 Task: Look for space in Drăgăşani, Romania from 12th  July, 2023 to 15th July, 2023 for 3 adults in price range Rs.12000 to Rs.16000. Place can be entire place with 2 bedrooms having 3 beds and 1 bathroom. Property type can be house, flat, guest house. Booking option can be shelf check-in. Required host language is English.
Action: Mouse moved to (553, 52)
Screenshot: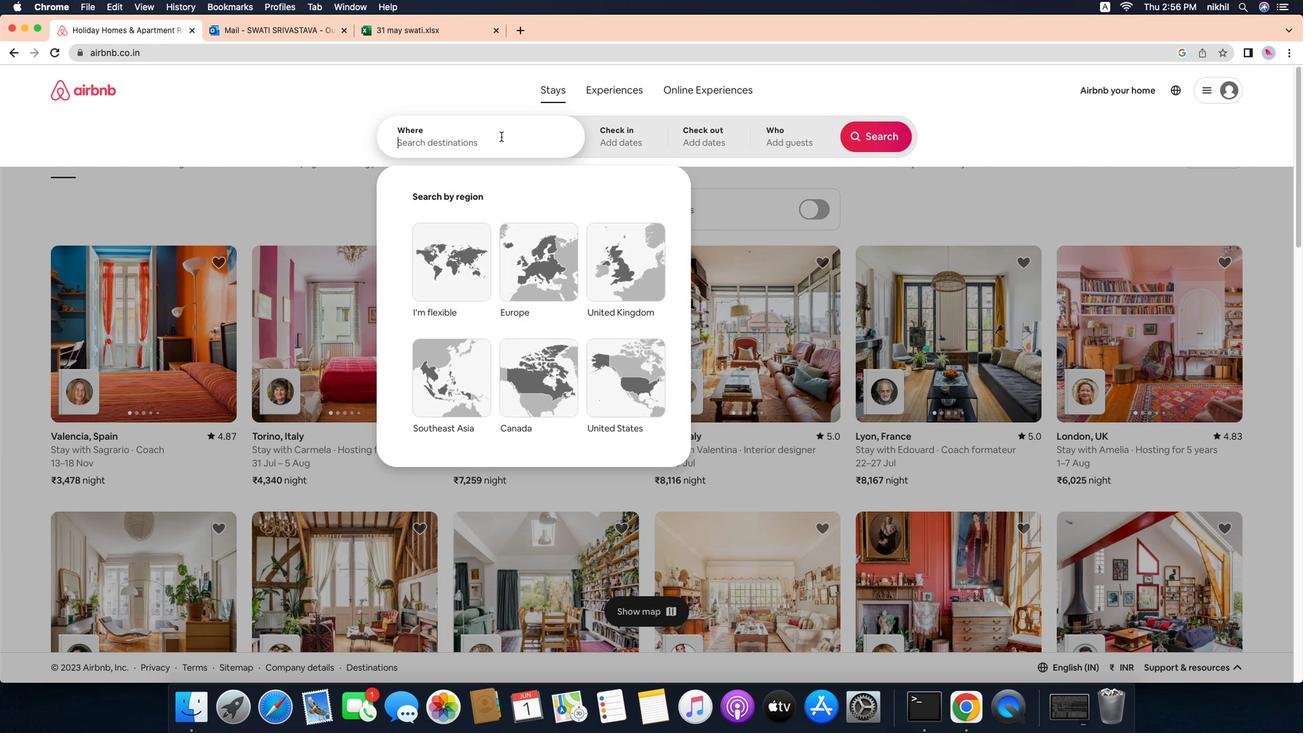 
Action: Mouse pressed left at (553, 52)
Screenshot: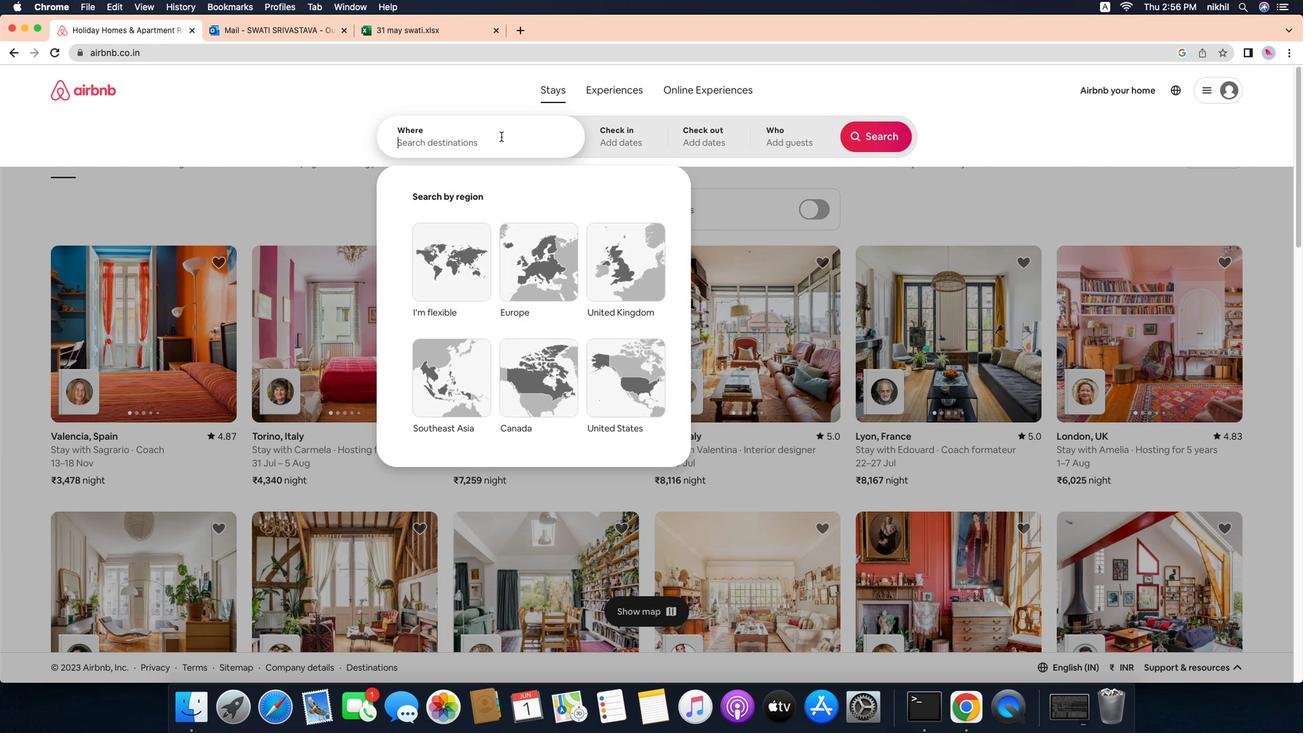 
Action: Mouse moved to (562, 51)
Screenshot: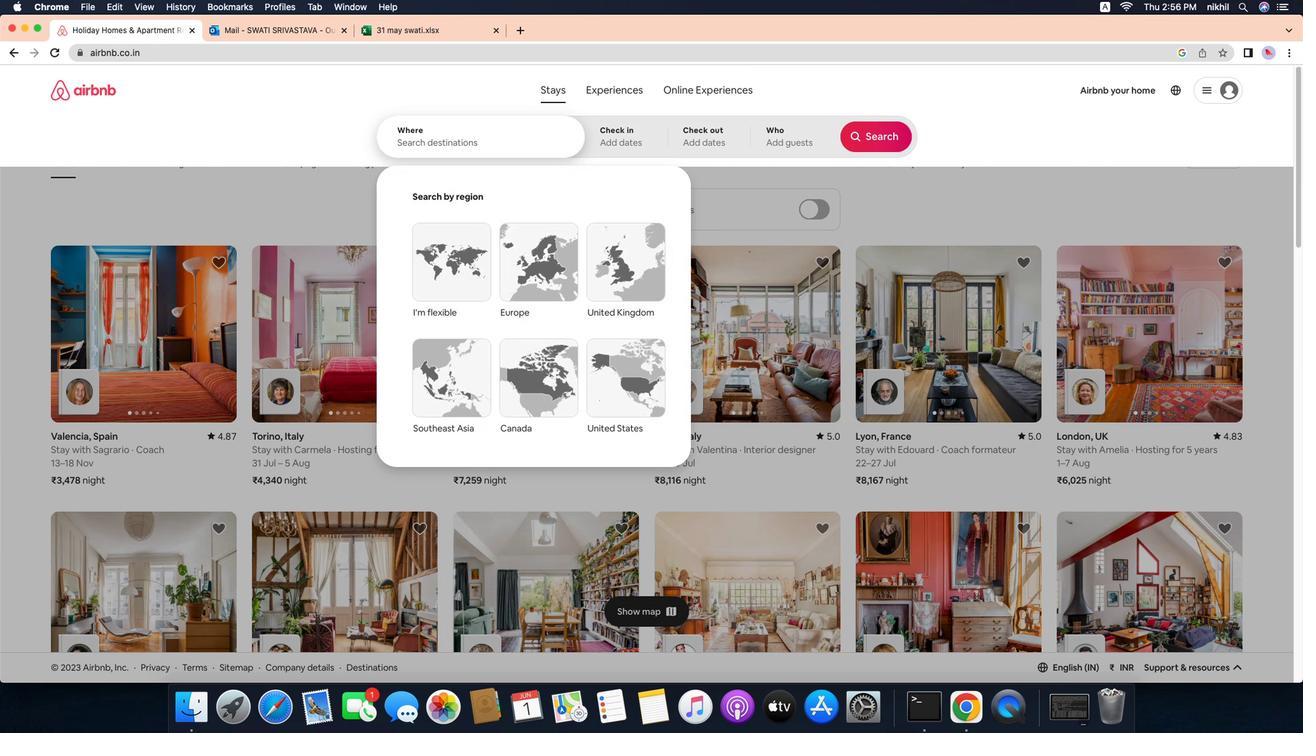 
Action: Mouse pressed left at (562, 51)
Screenshot: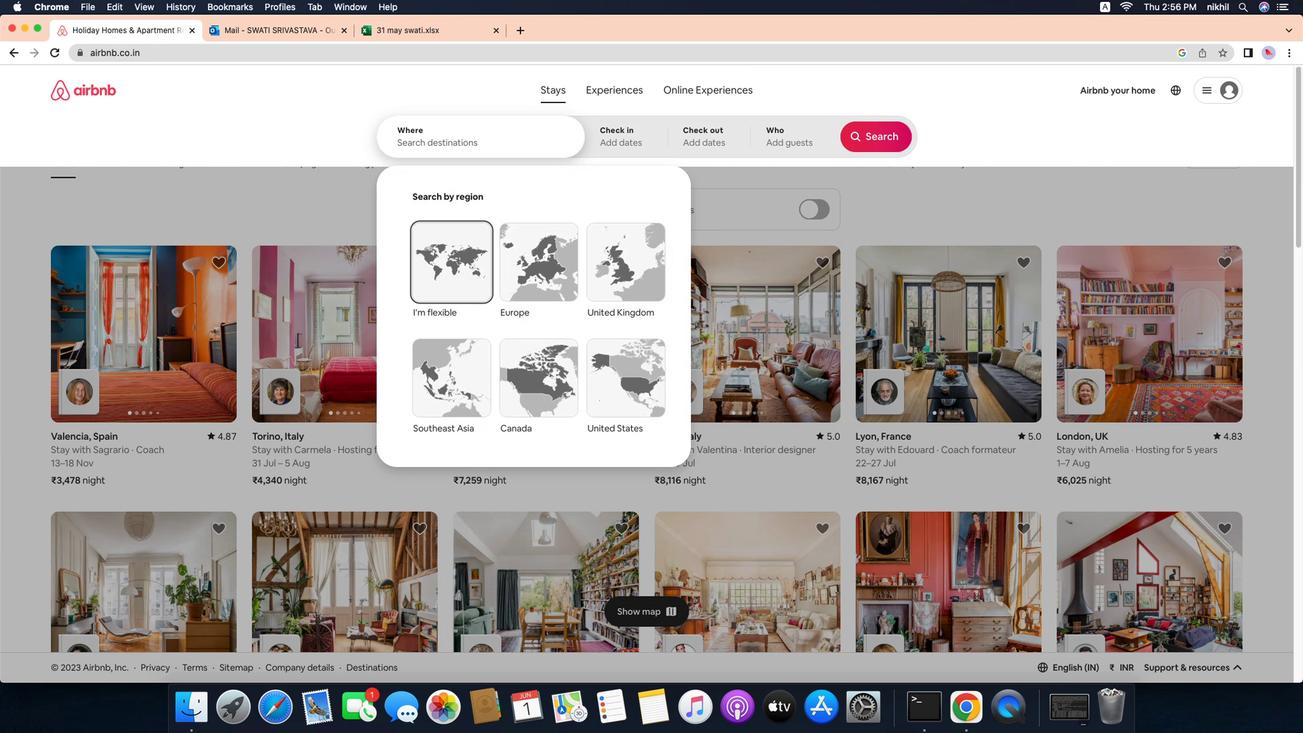 
Action: Mouse moved to (488, 99)
Screenshot: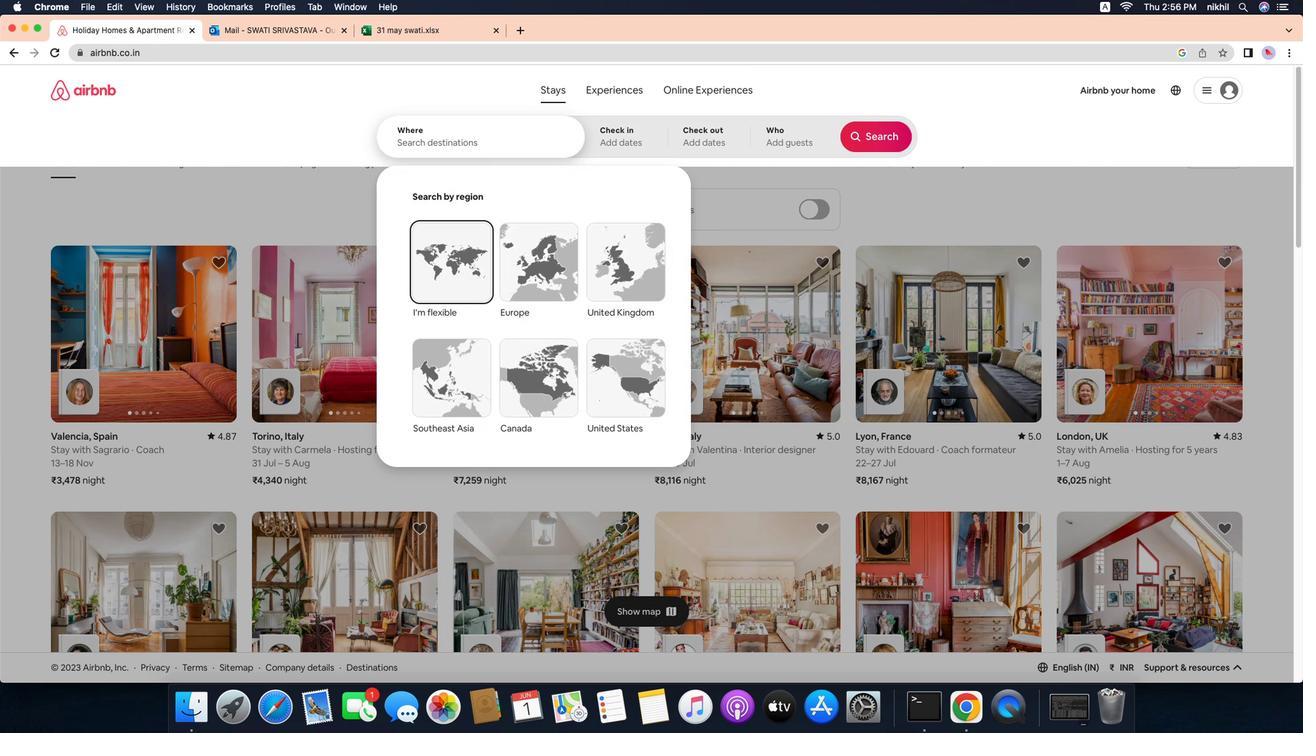 
Action: Mouse pressed left at (488, 99)
Screenshot: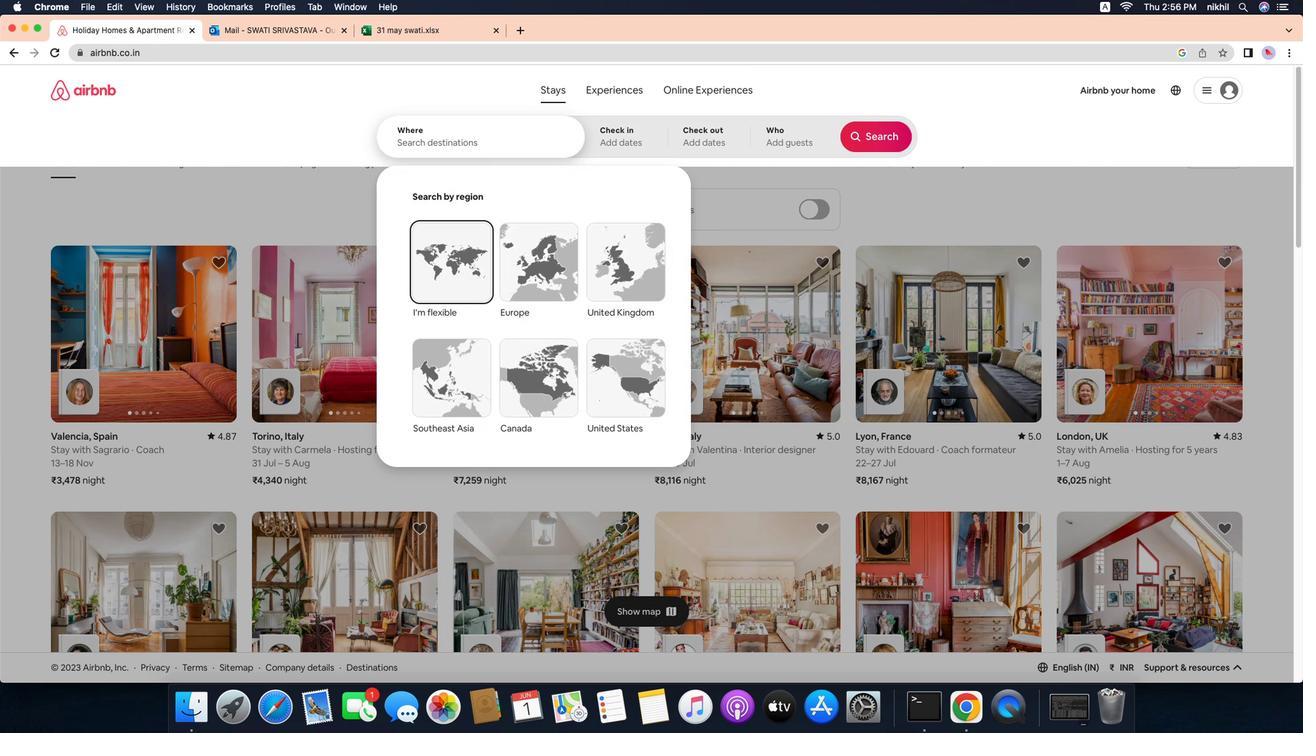 
Action: Key pressed Key.tabKey.caps_lock'D'
Screenshot: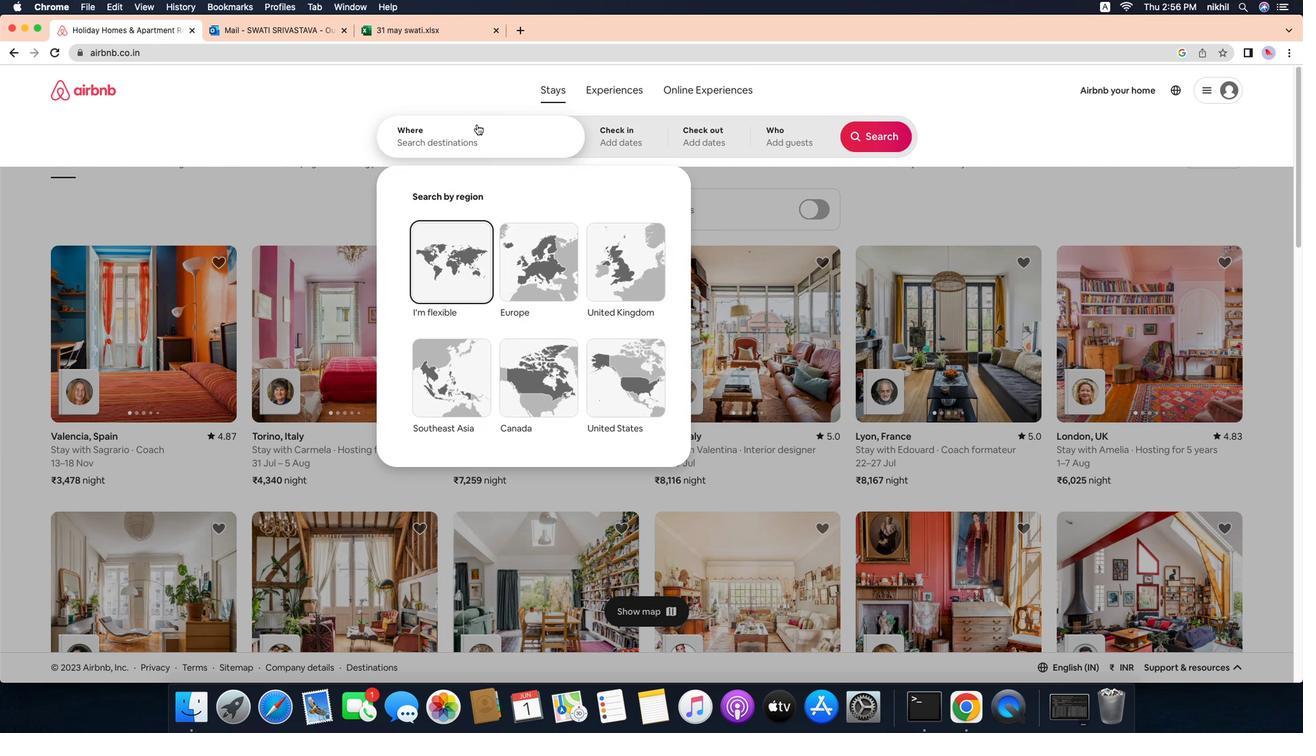 
Action: Mouse moved to (456, 97)
Screenshot: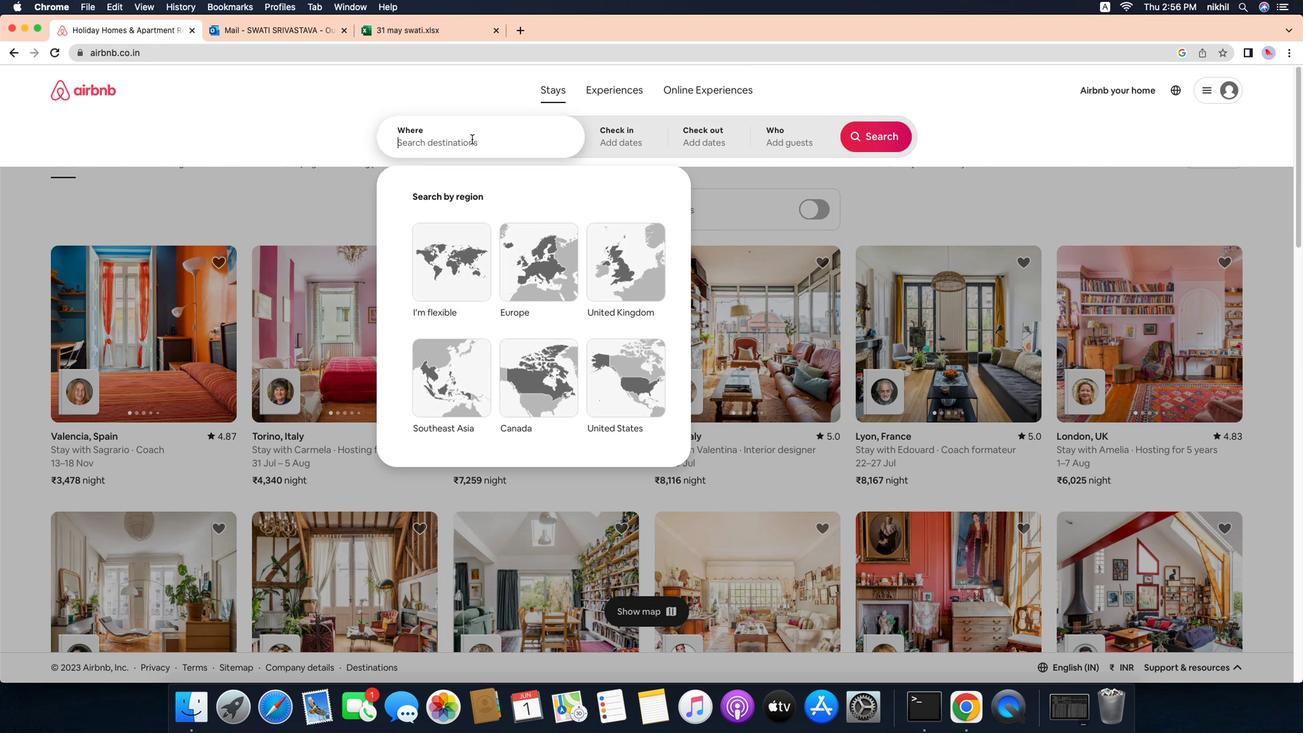 
Action: Mouse pressed left at (456, 97)
Screenshot: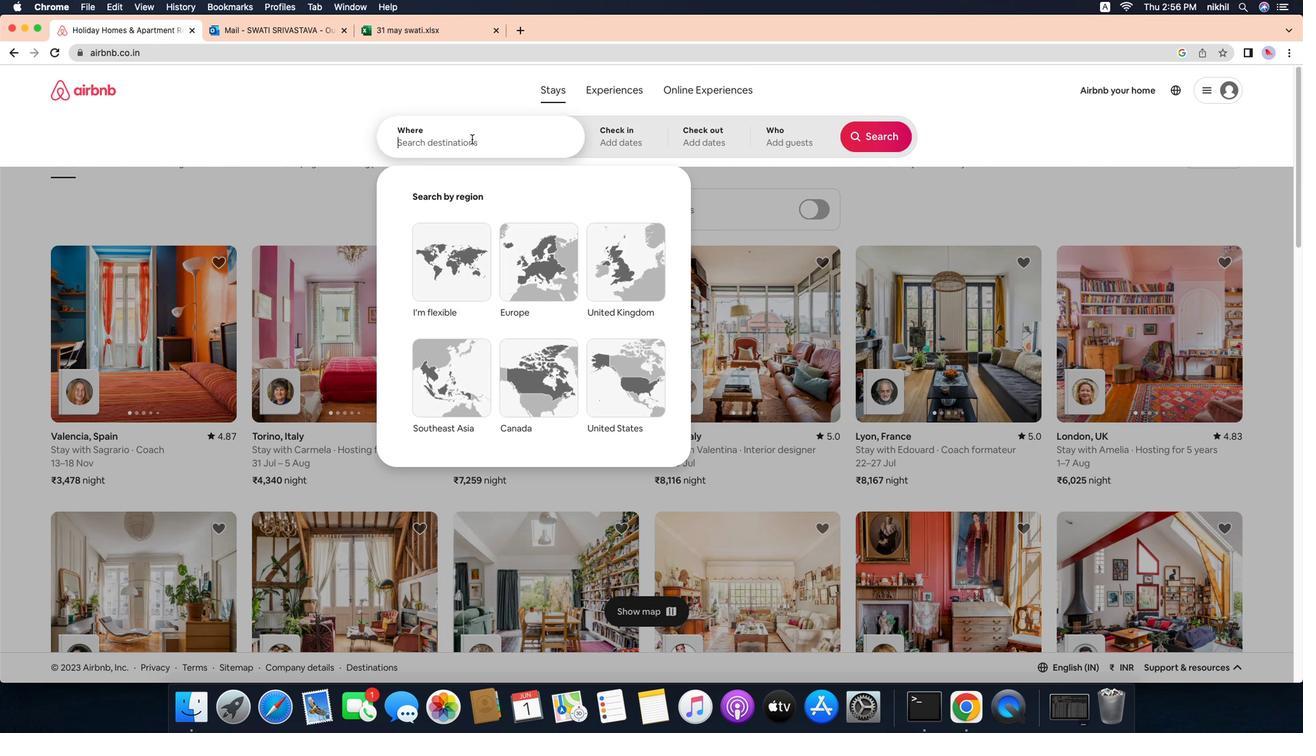 
Action: Mouse moved to (456, 101)
Screenshot: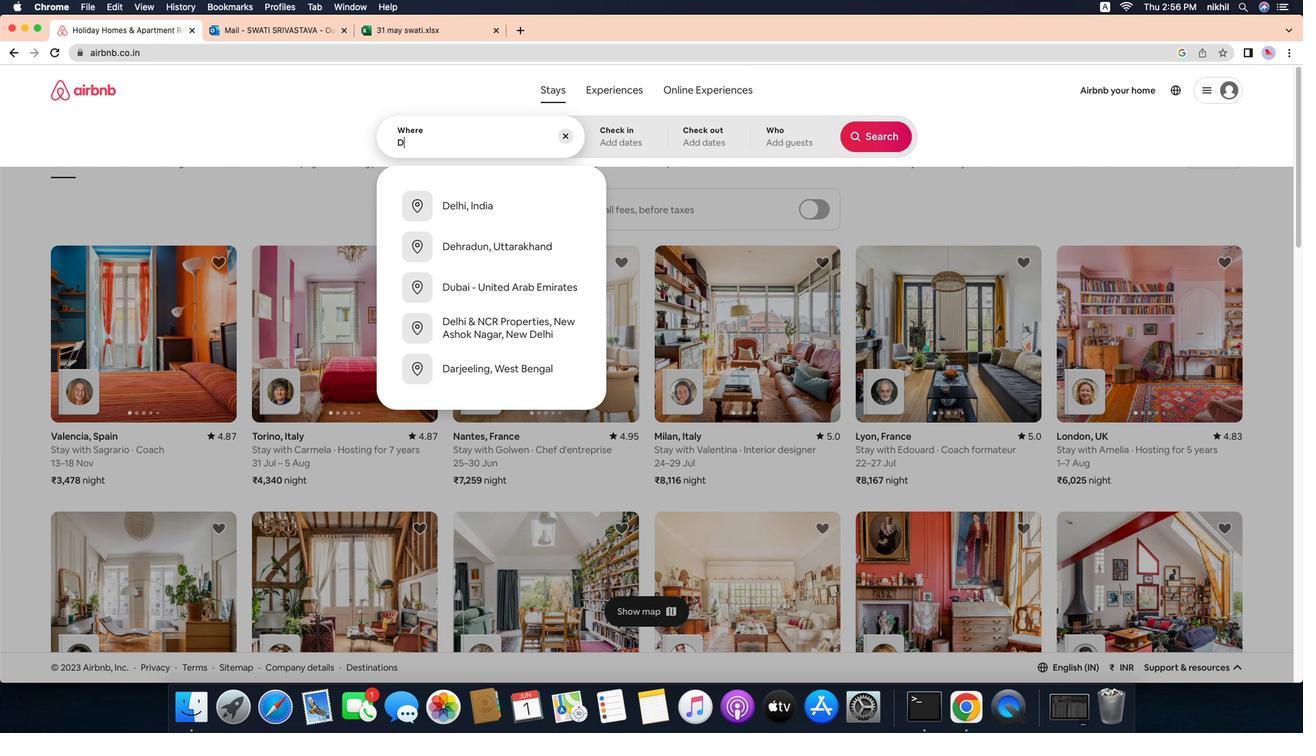 
Action: Key pressed 'D'Key.caps_lock'r''a''g''a''s''a''n''i'
Screenshot: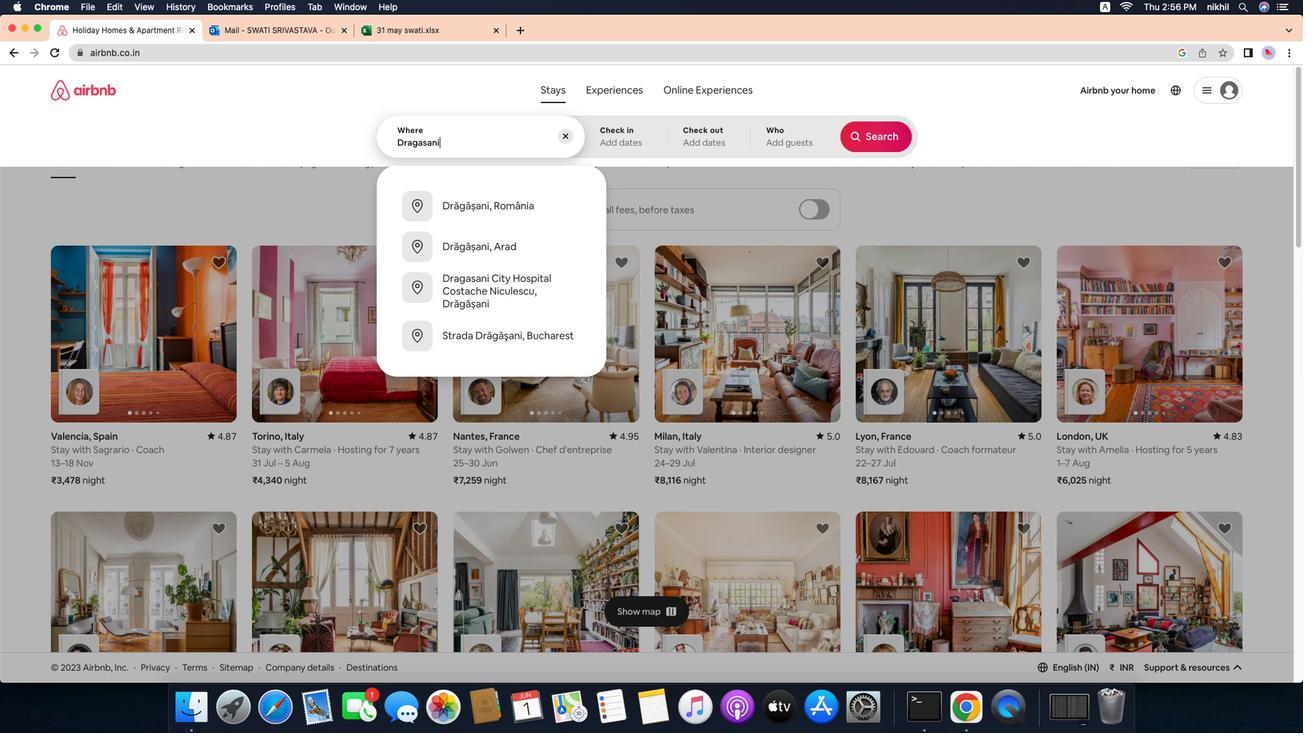 
Action: Mouse moved to (489, 175)
Screenshot: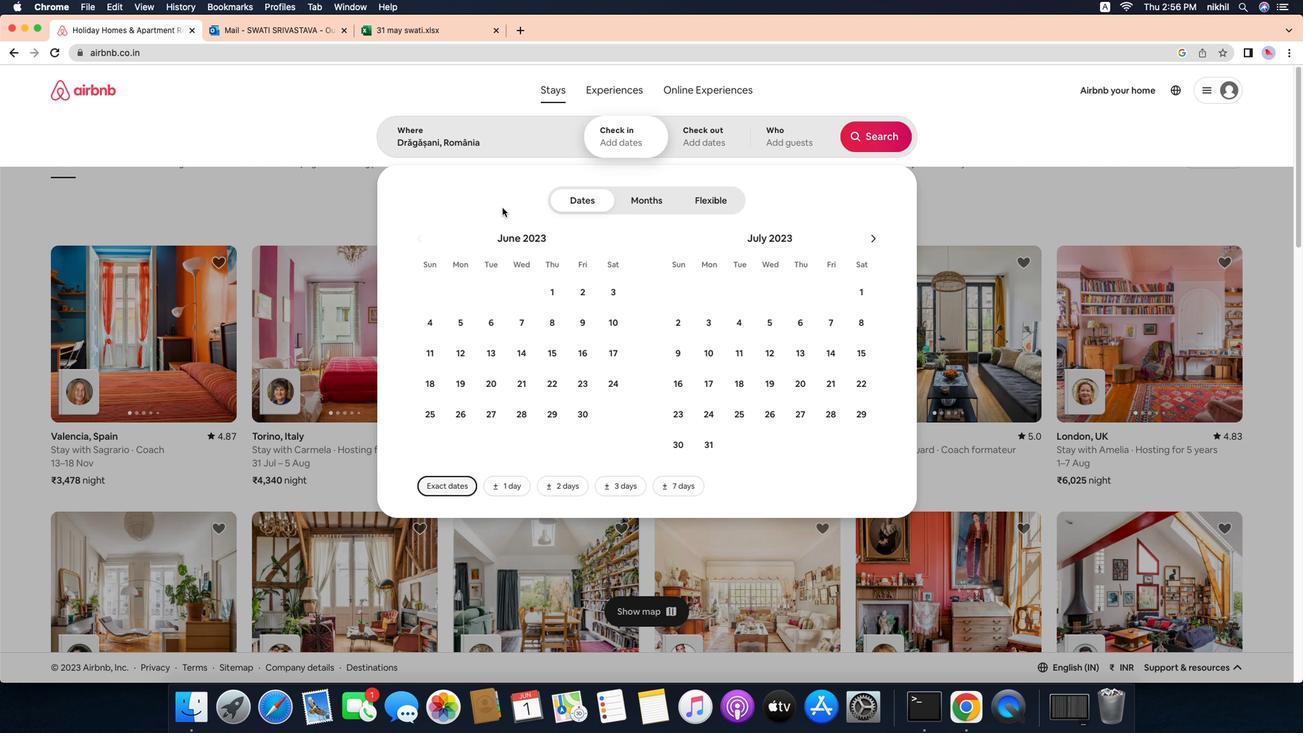 
Action: Mouse pressed left at (489, 175)
Screenshot: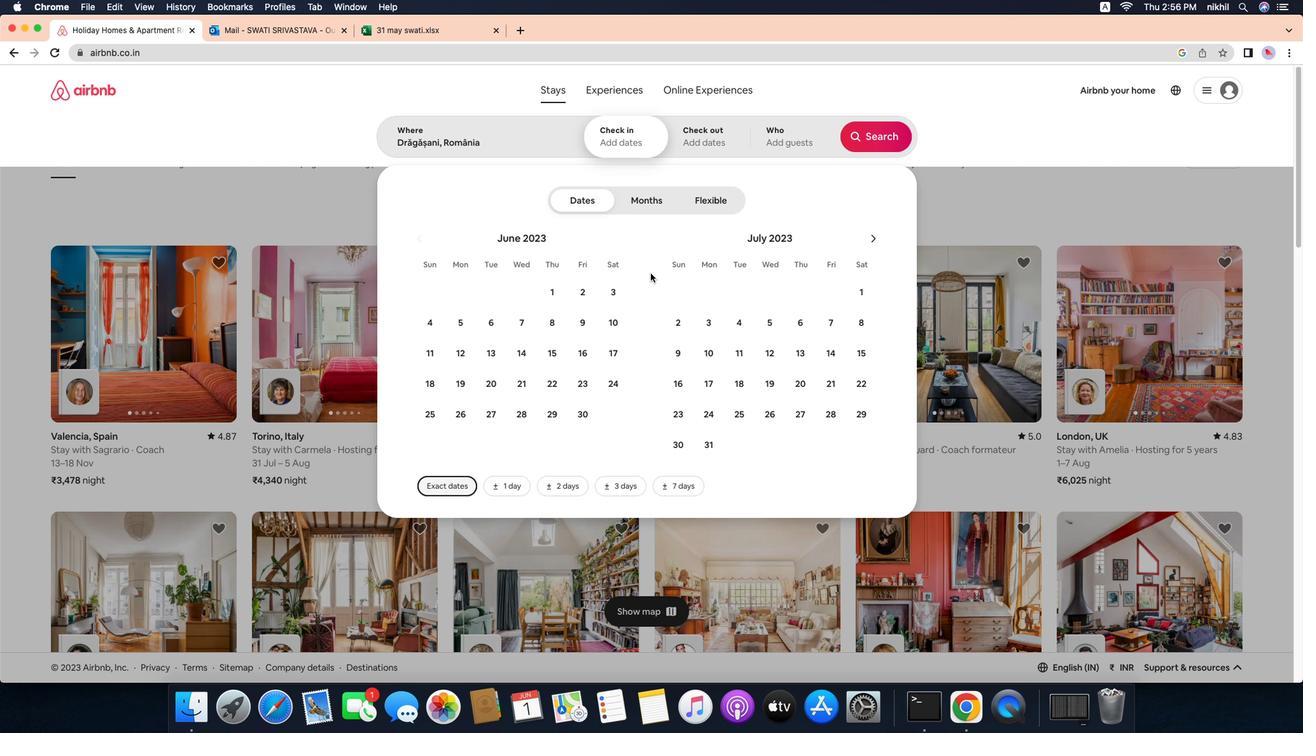
Action: Mouse moved to (784, 325)
Screenshot: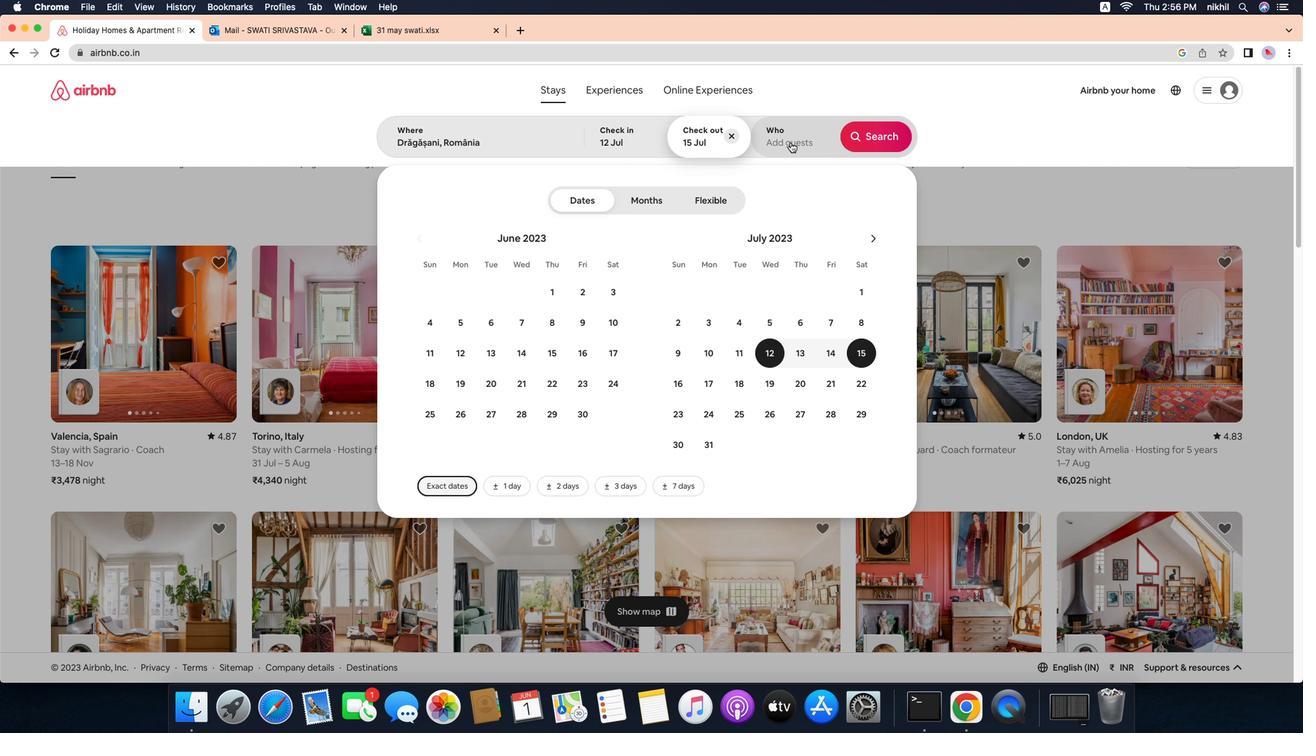
Action: Mouse pressed left at (784, 325)
Screenshot: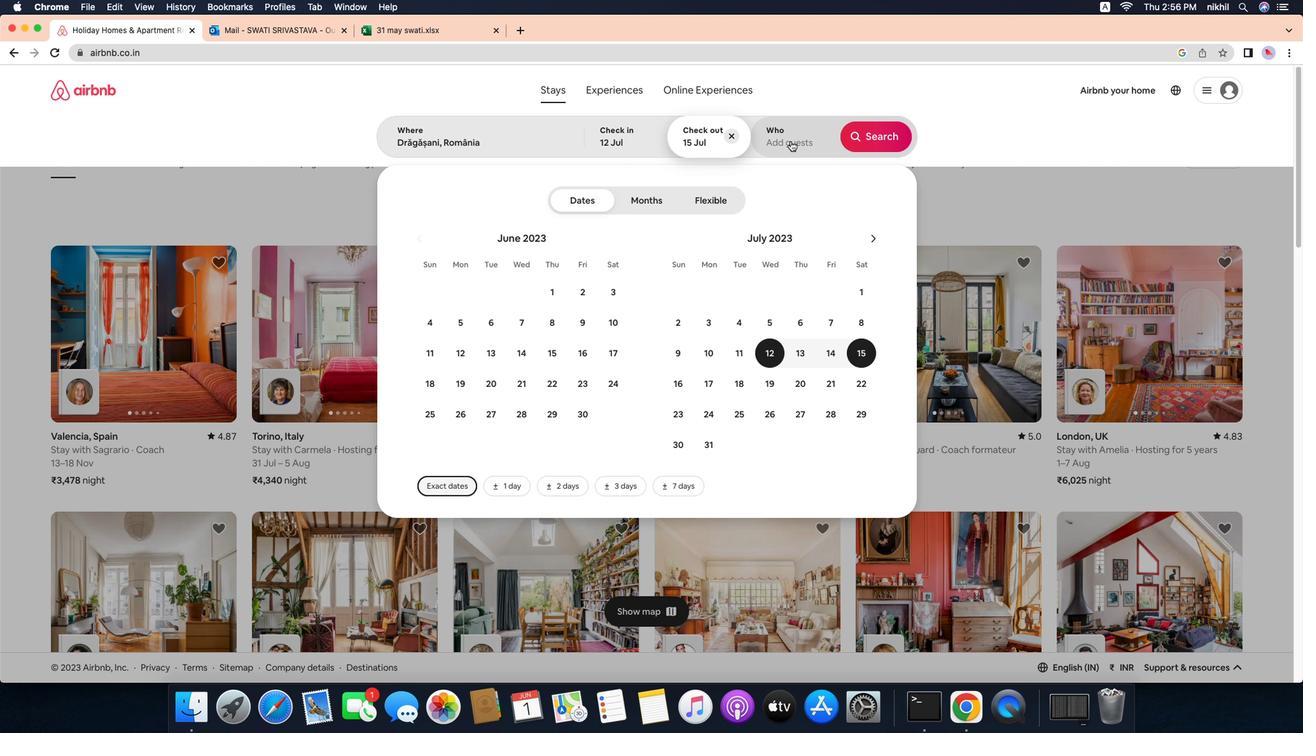 
Action: Mouse moved to (864, 334)
Screenshot: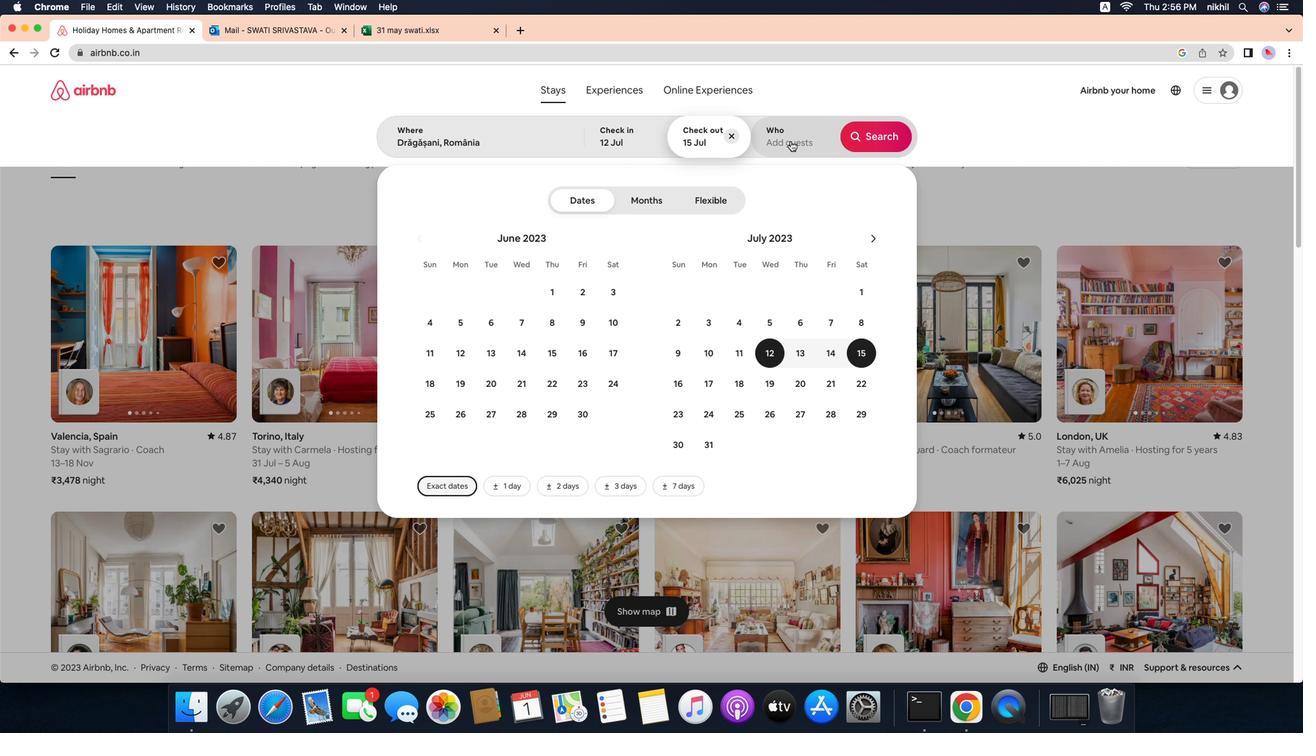 
Action: Mouse pressed left at (864, 334)
Screenshot: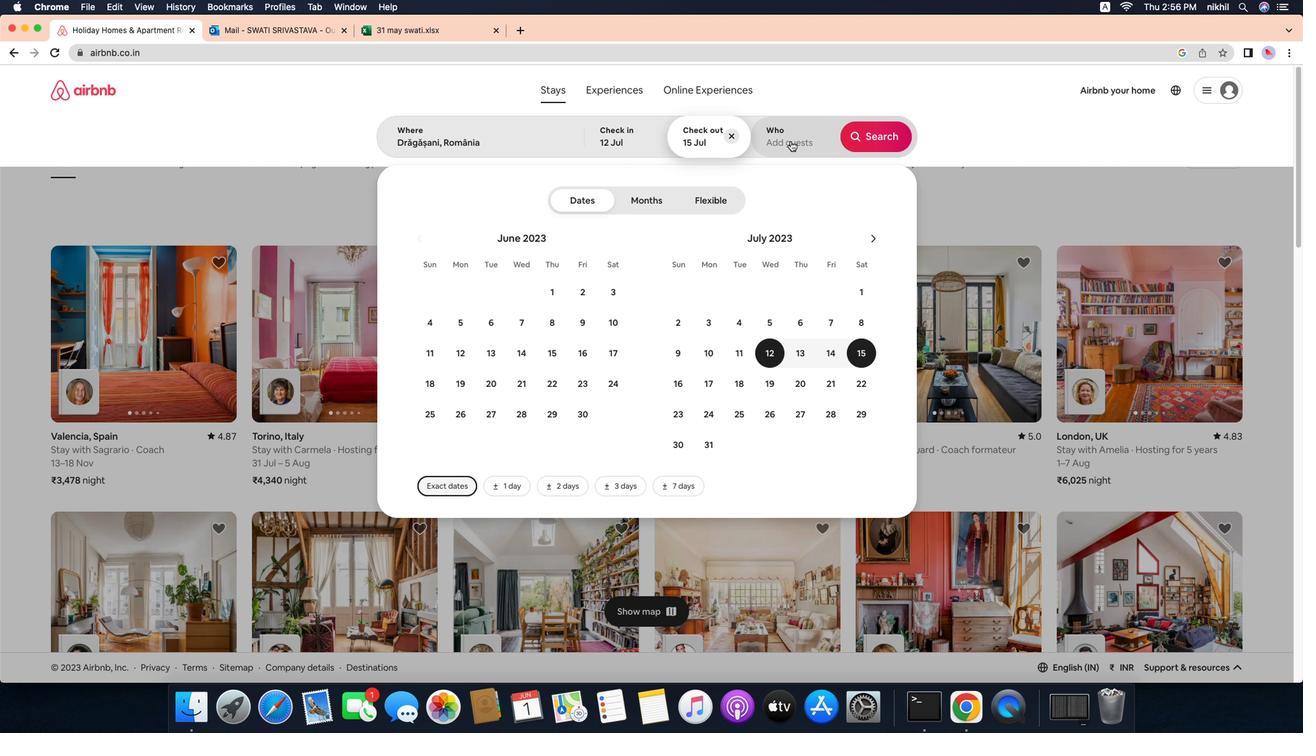 
Action: Mouse moved to (796, 103)
Screenshot: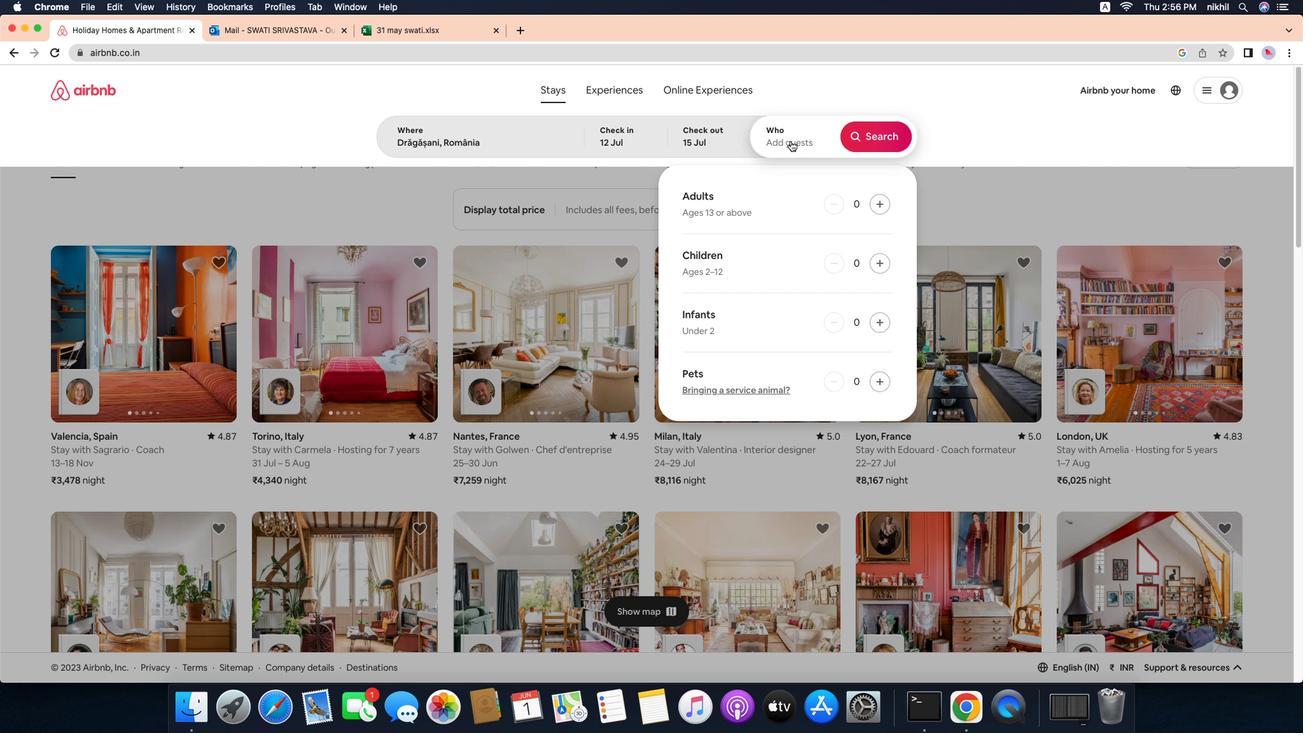 
Action: Mouse pressed left at (796, 103)
Screenshot: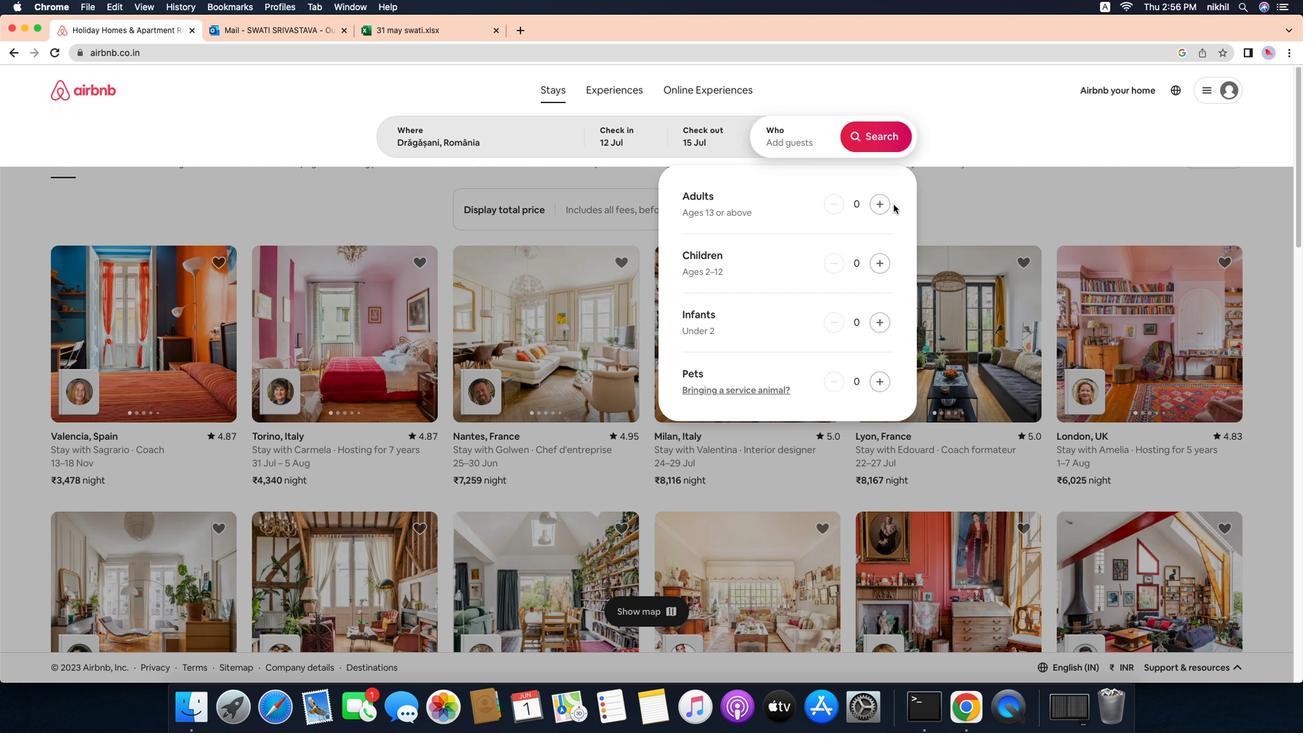 
Action: Mouse moved to (898, 171)
Screenshot: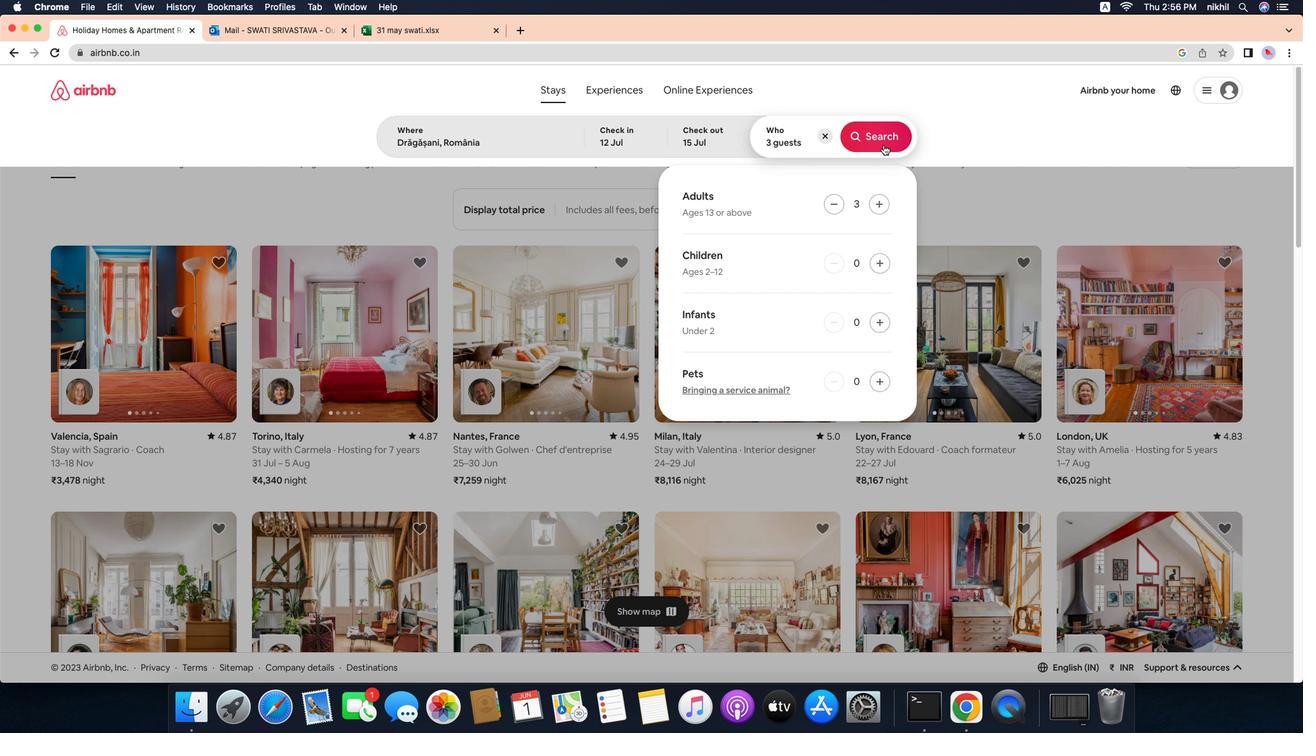 
Action: Mouse pressed left at (898, 171)
Screenshot: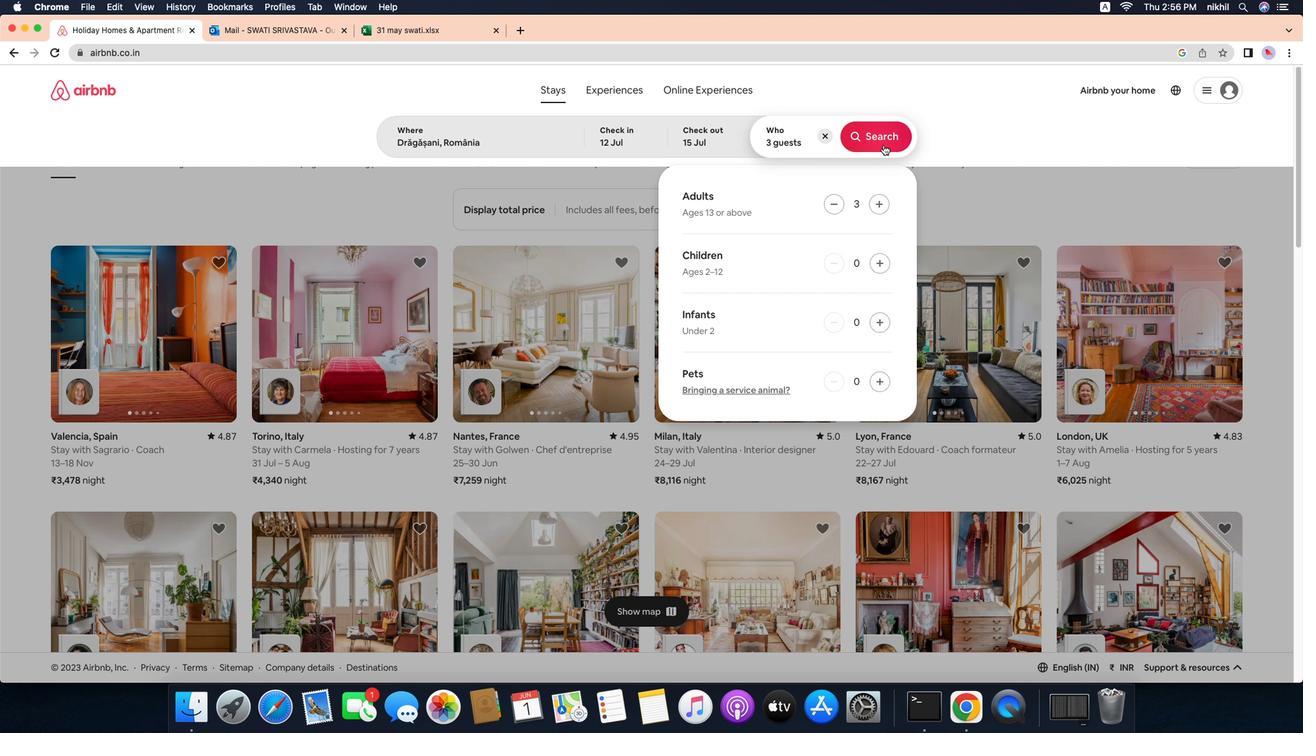 
Action: Mouse pressed left at (898, 171)
Screenshot: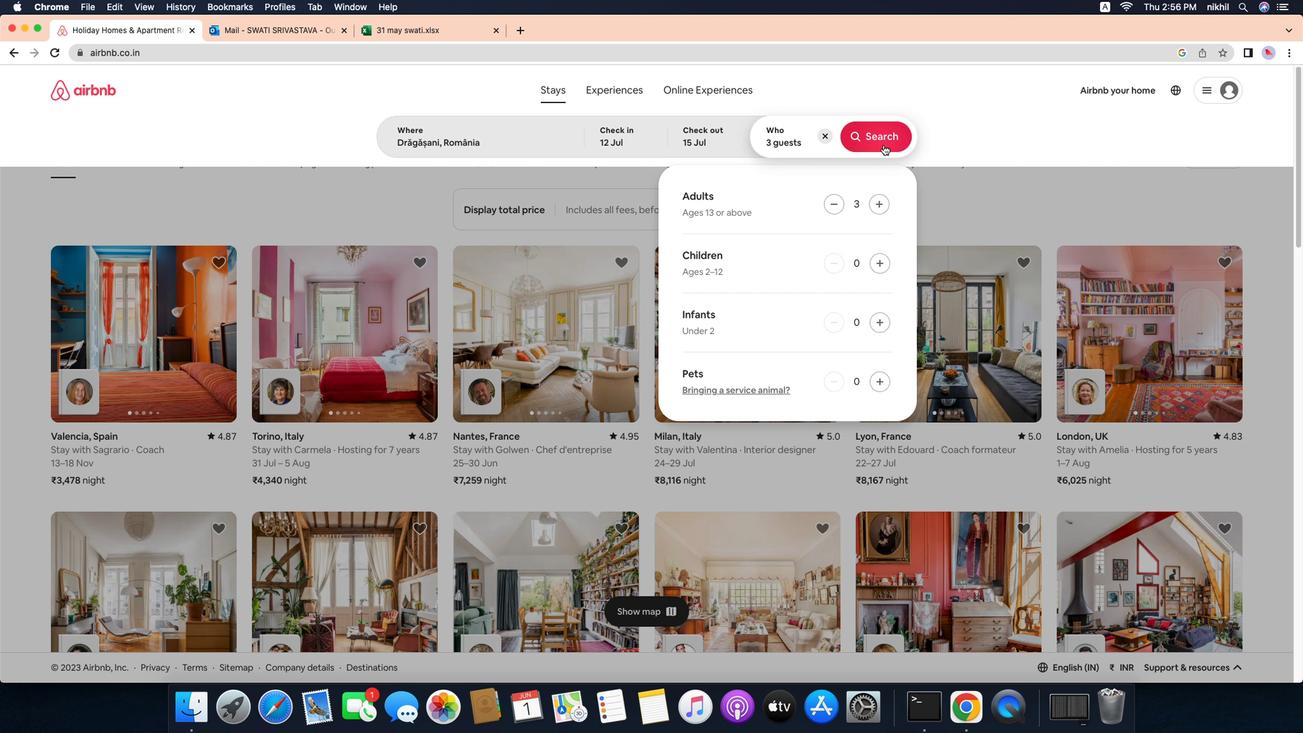 
Action: Mouse pressed left at (898, 171)
Screenshot: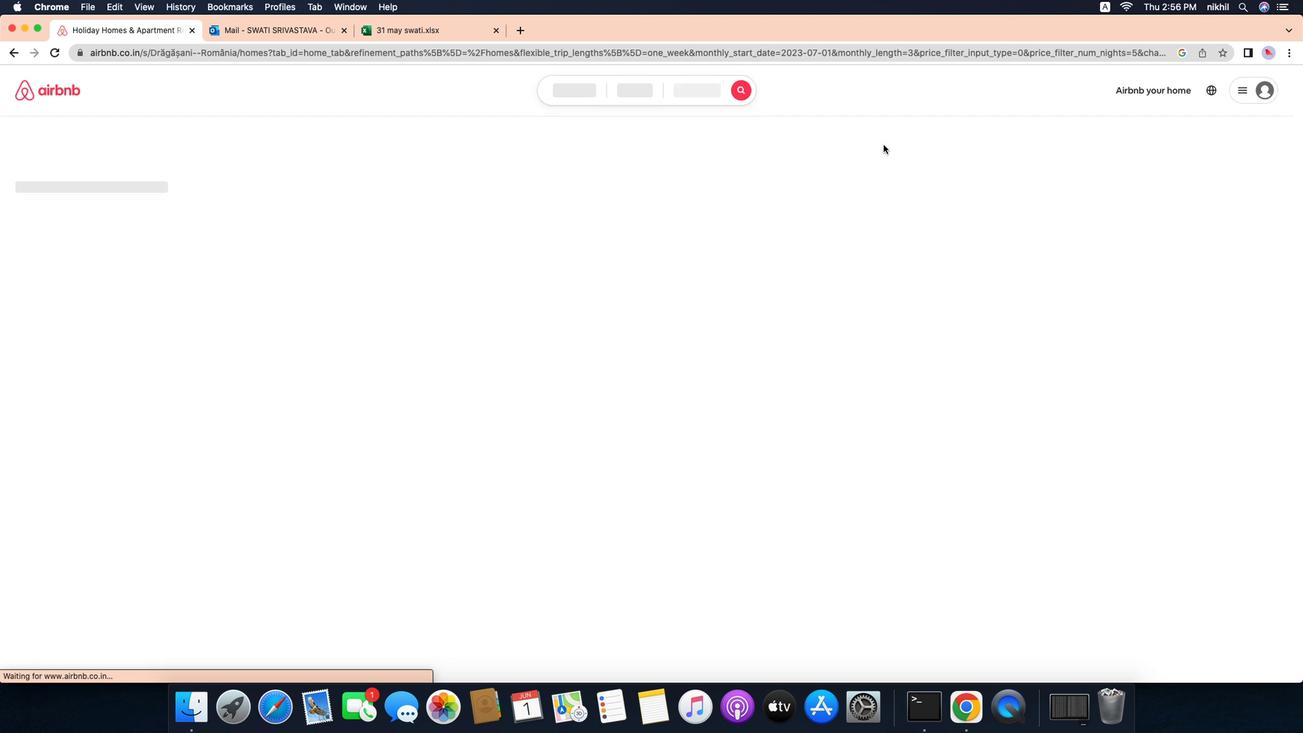 
Action: Mouse moved to (895, 107)
Screenshot: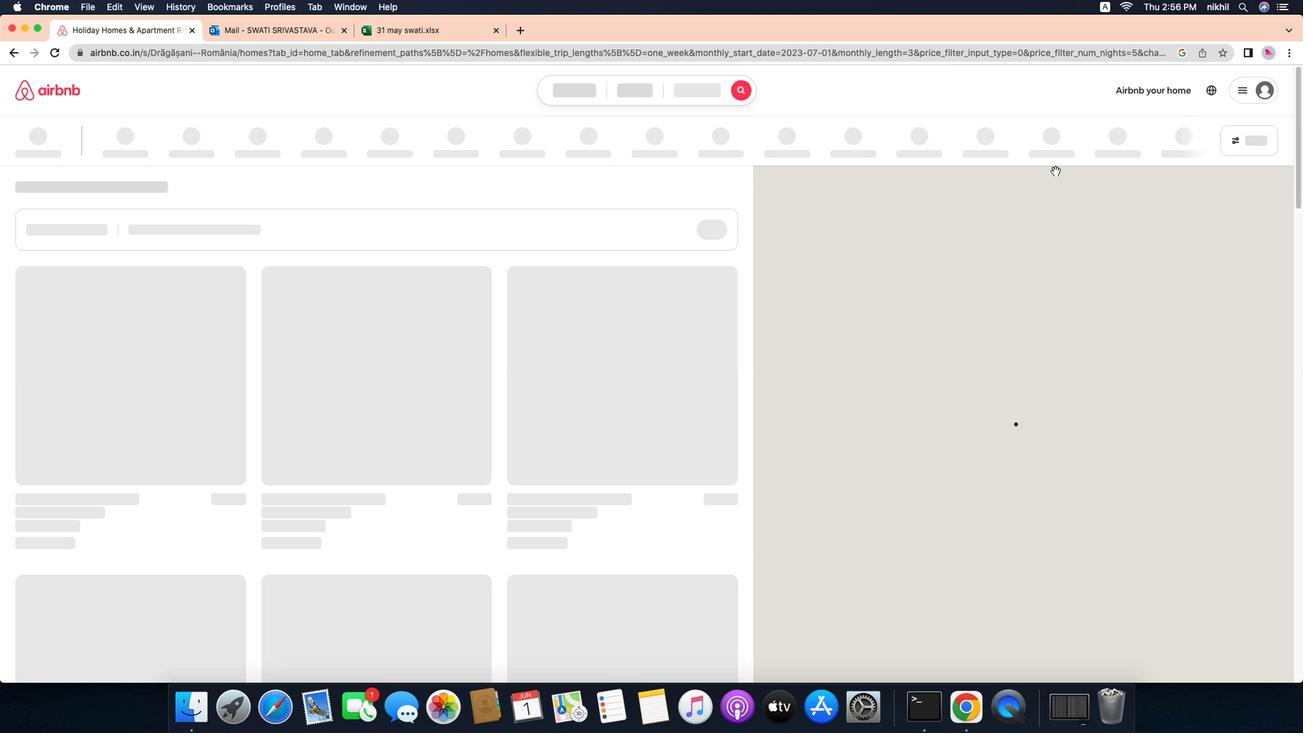 
Action: Mouse pressed left at (895, 107)
Screenshot: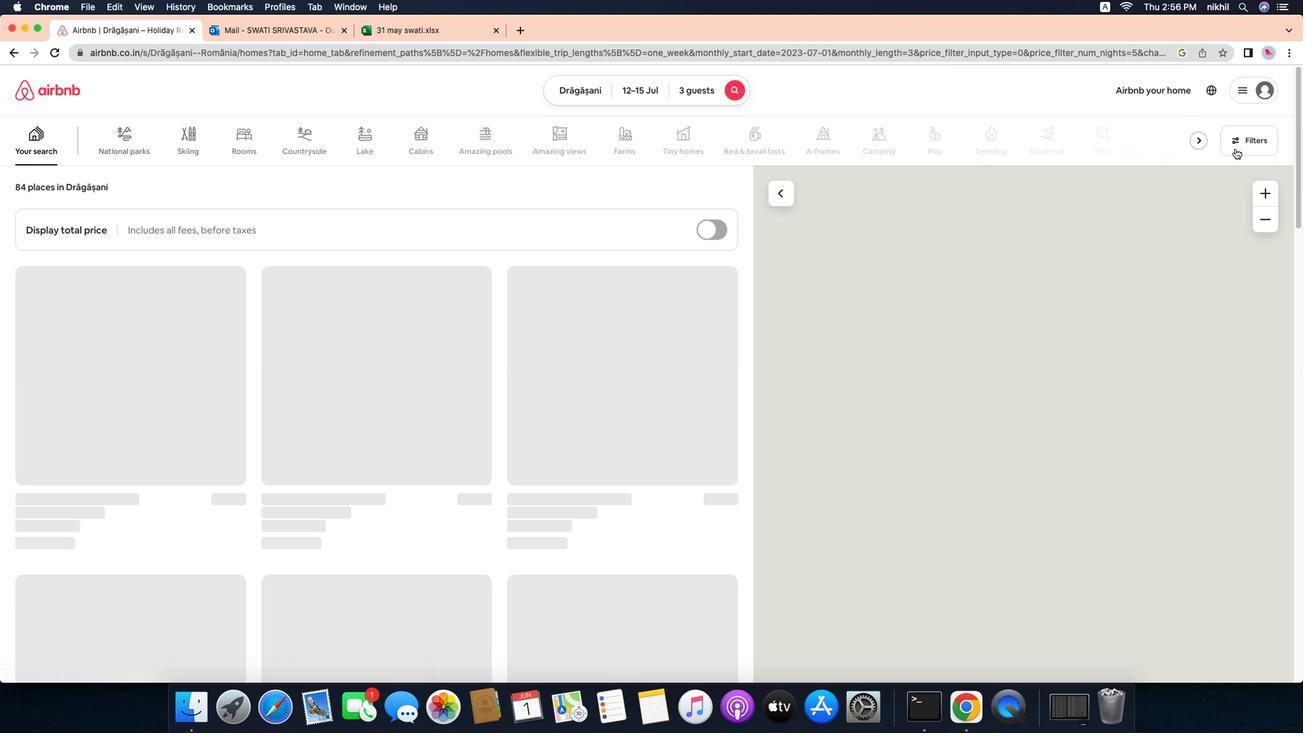 
Action: Mouse moved to (1277, 107)
Screenshot: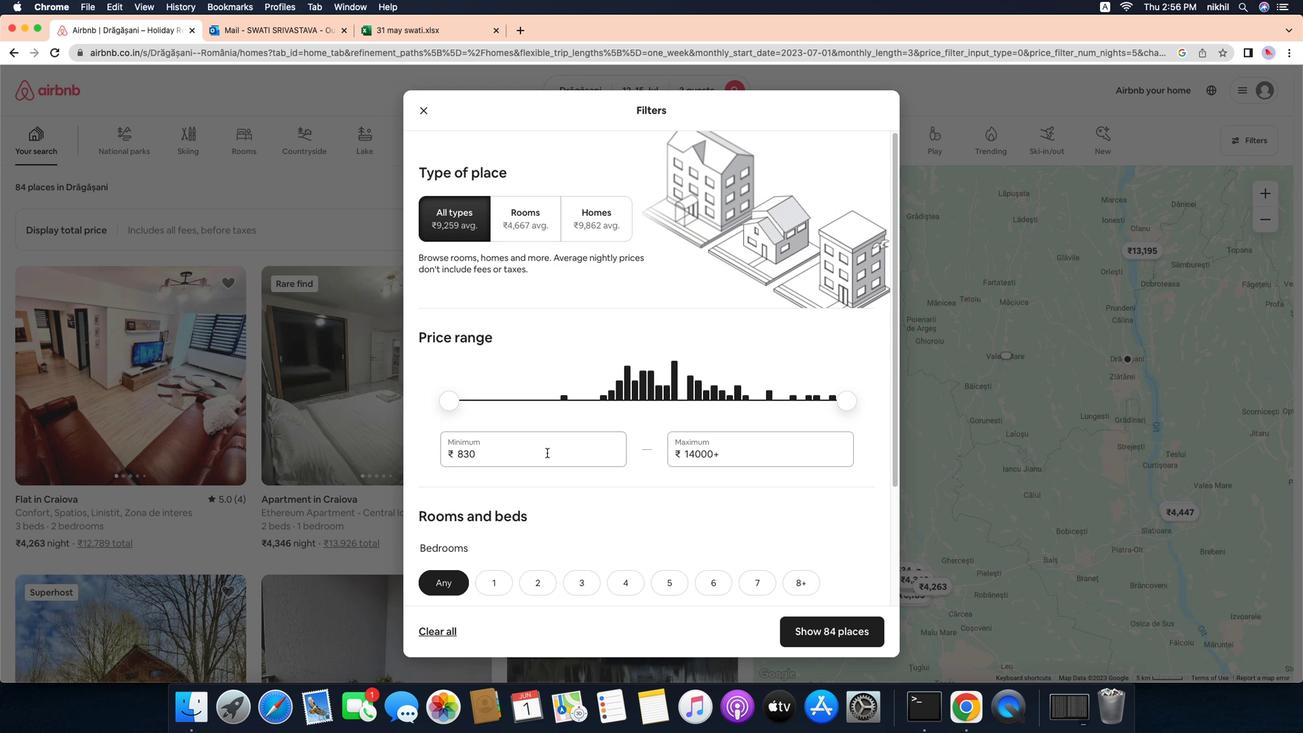 
Action: Mouse pressed left at (1277, 107)
Screenshot: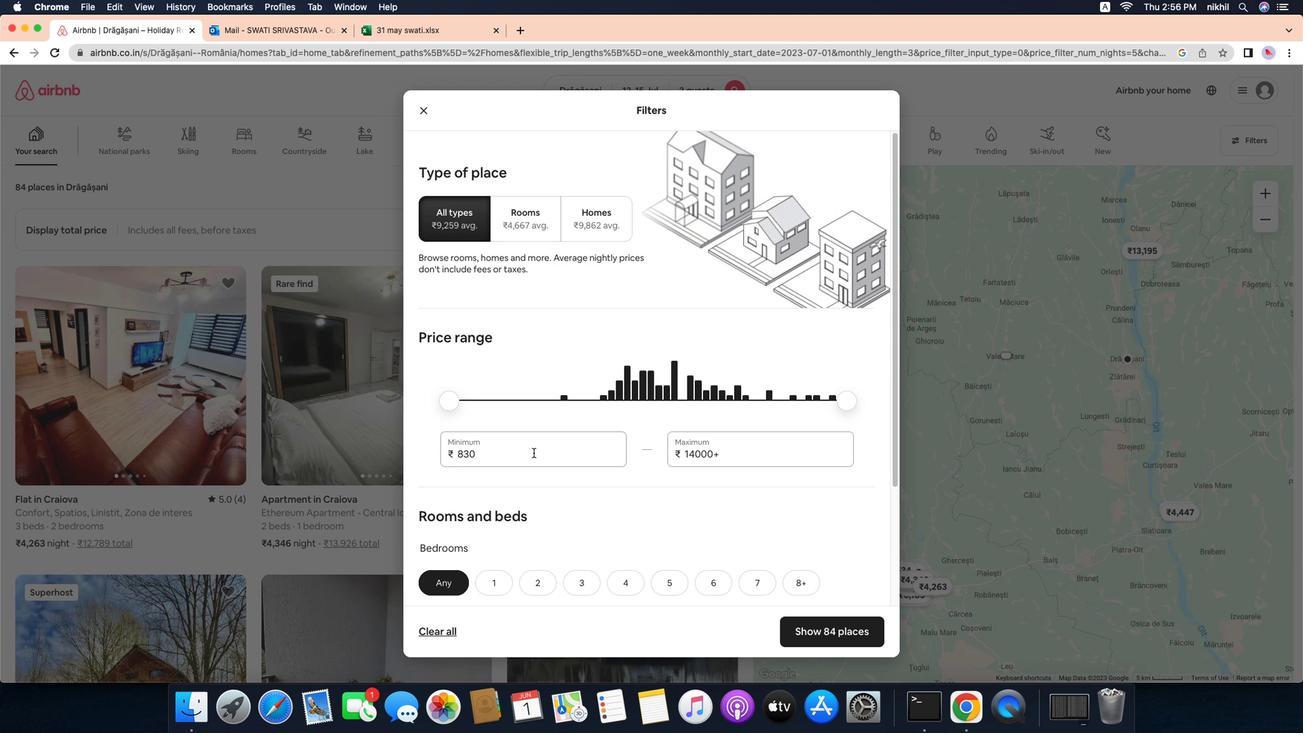 
Action: Mouse moved to (513, 436)
Screenshot: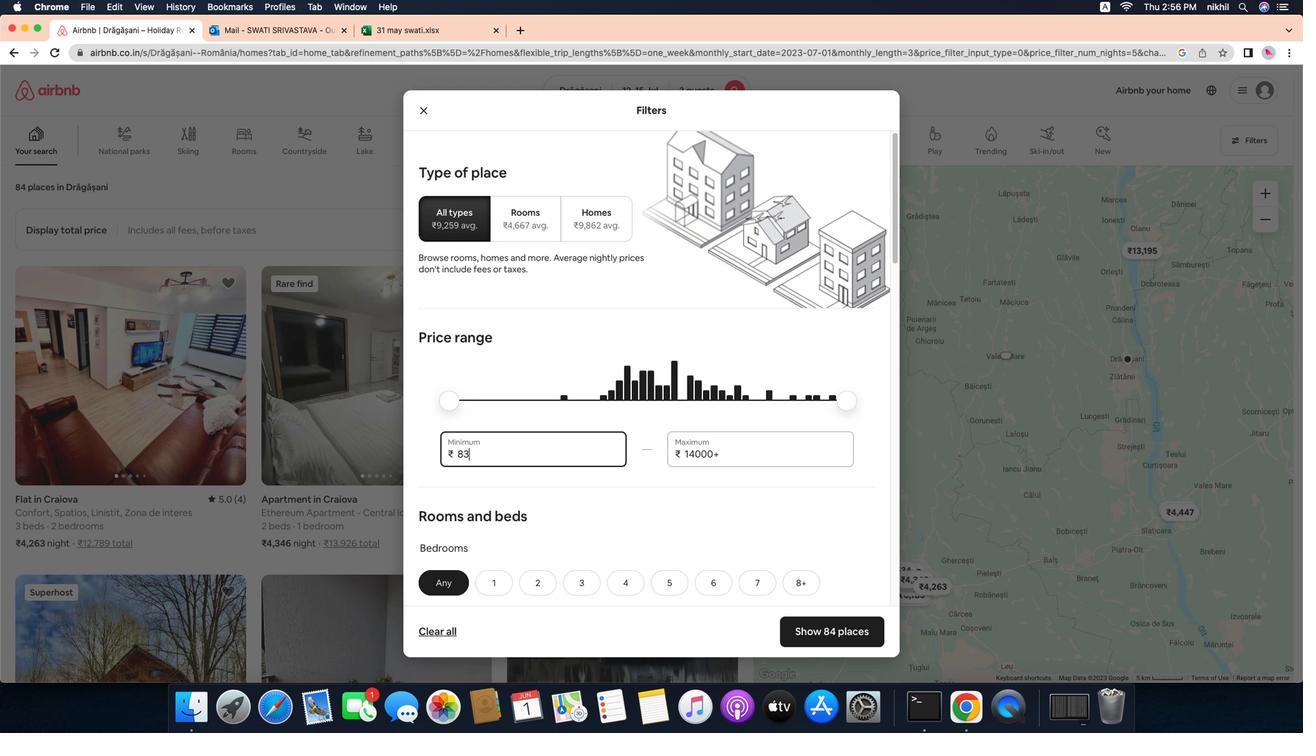 
Action: Mouse pressed left at (513, 436)
Screenshot: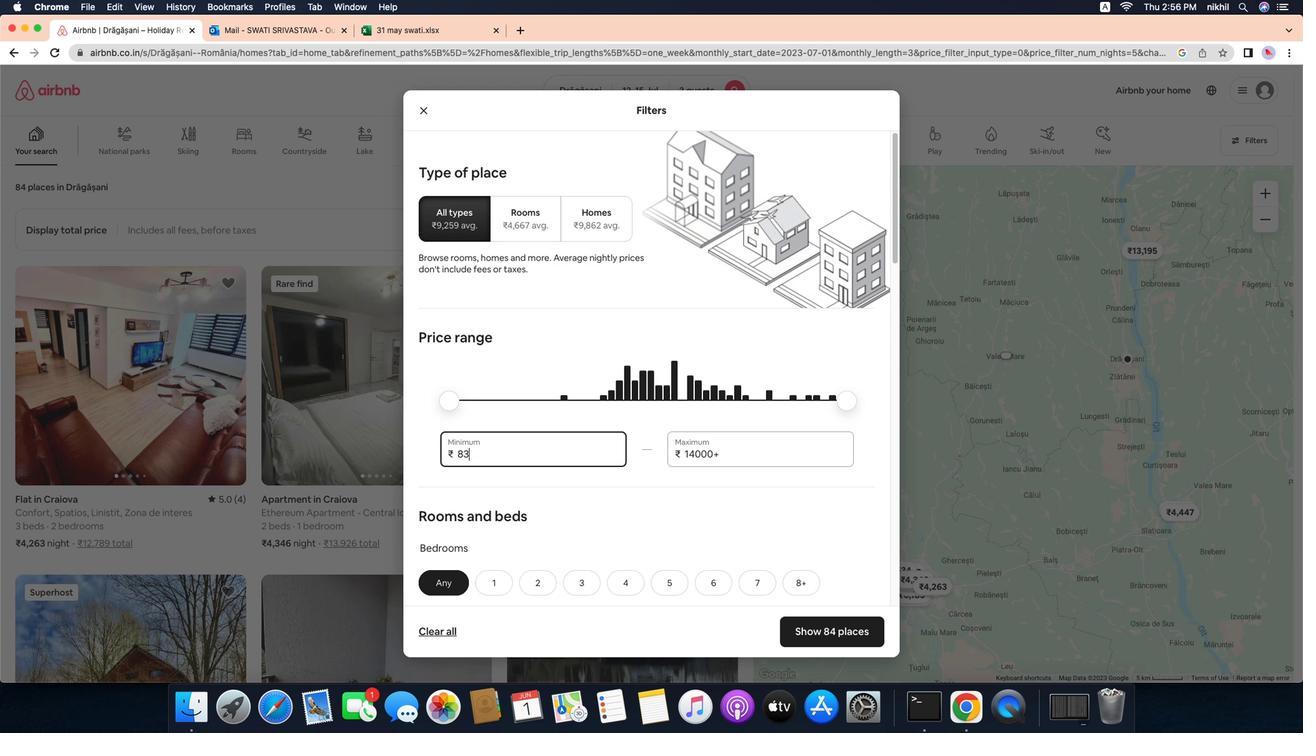 
Action: Key pressed Key.backspaceKey.backspaceKey.backspaceKey.backspaceKey.backspace'1''2''0''0''0'
Screenshot: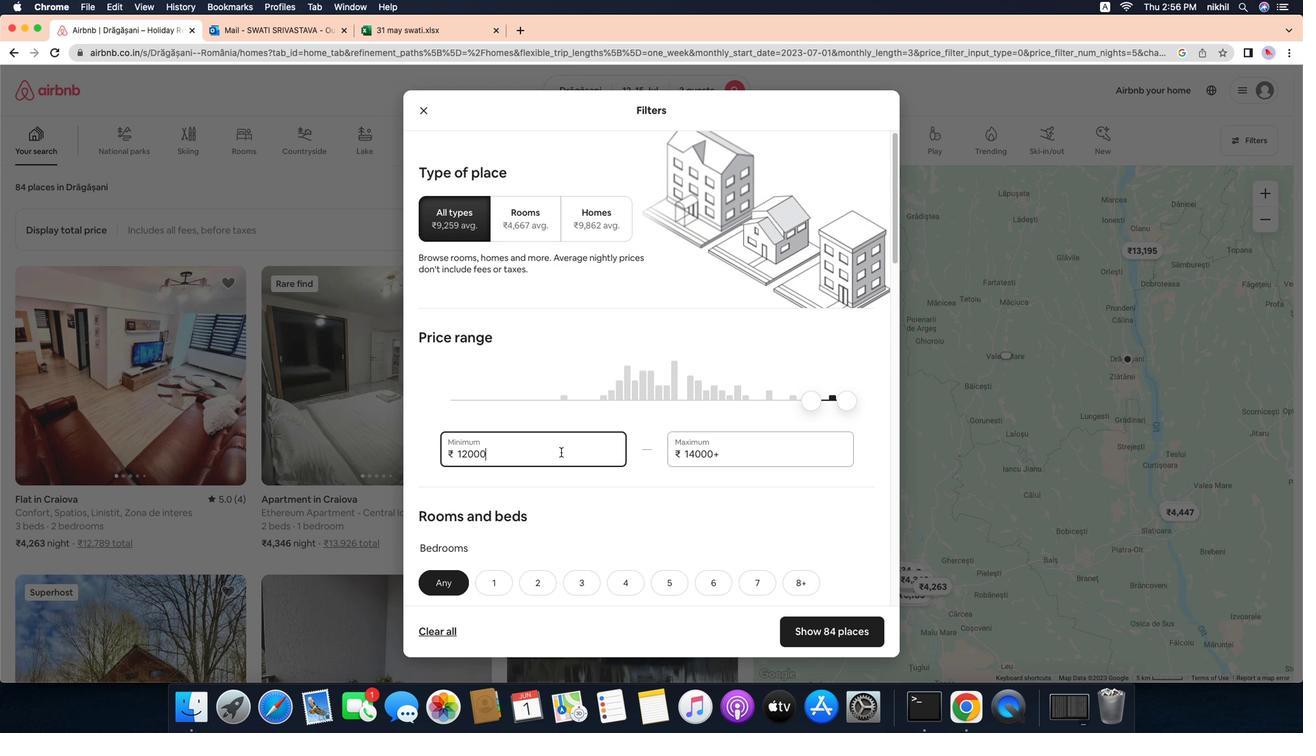 
Action: Mouse moved to (733, 441)
Screenshot: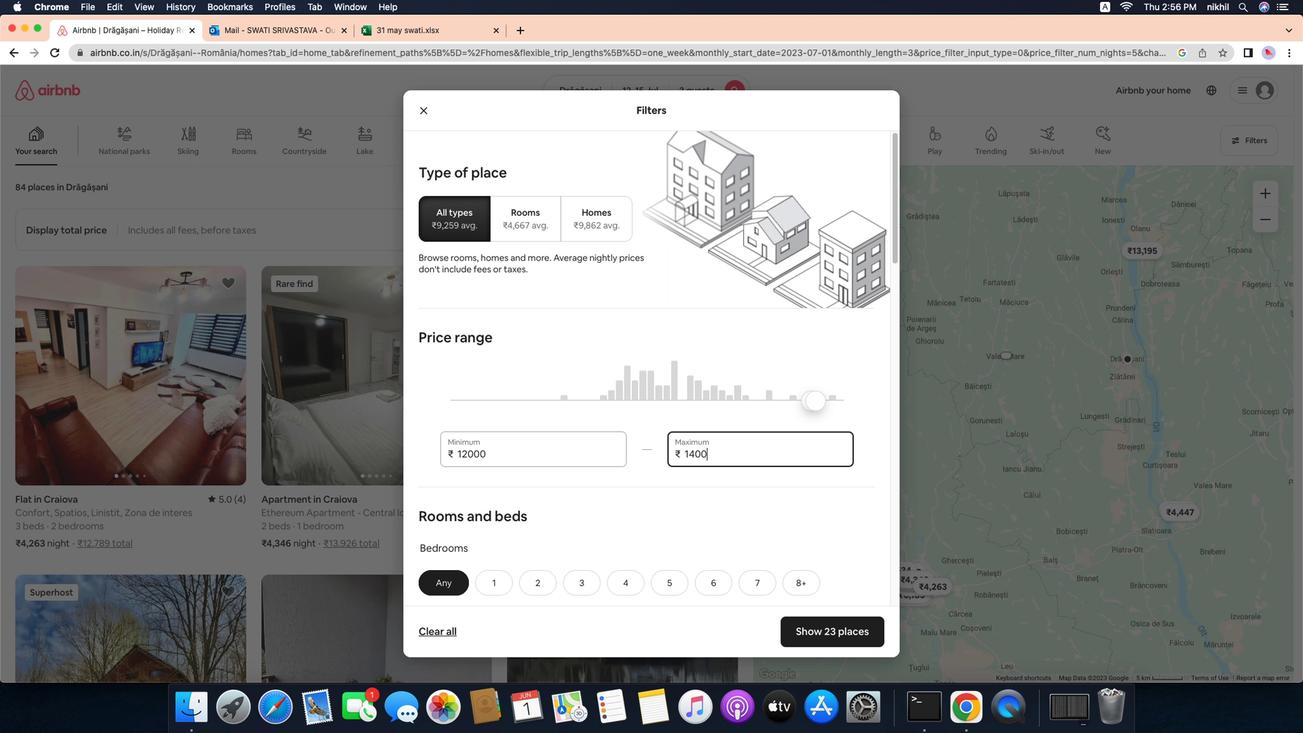 
Action: Mouse pressed left at (733, 441)
Screenshot: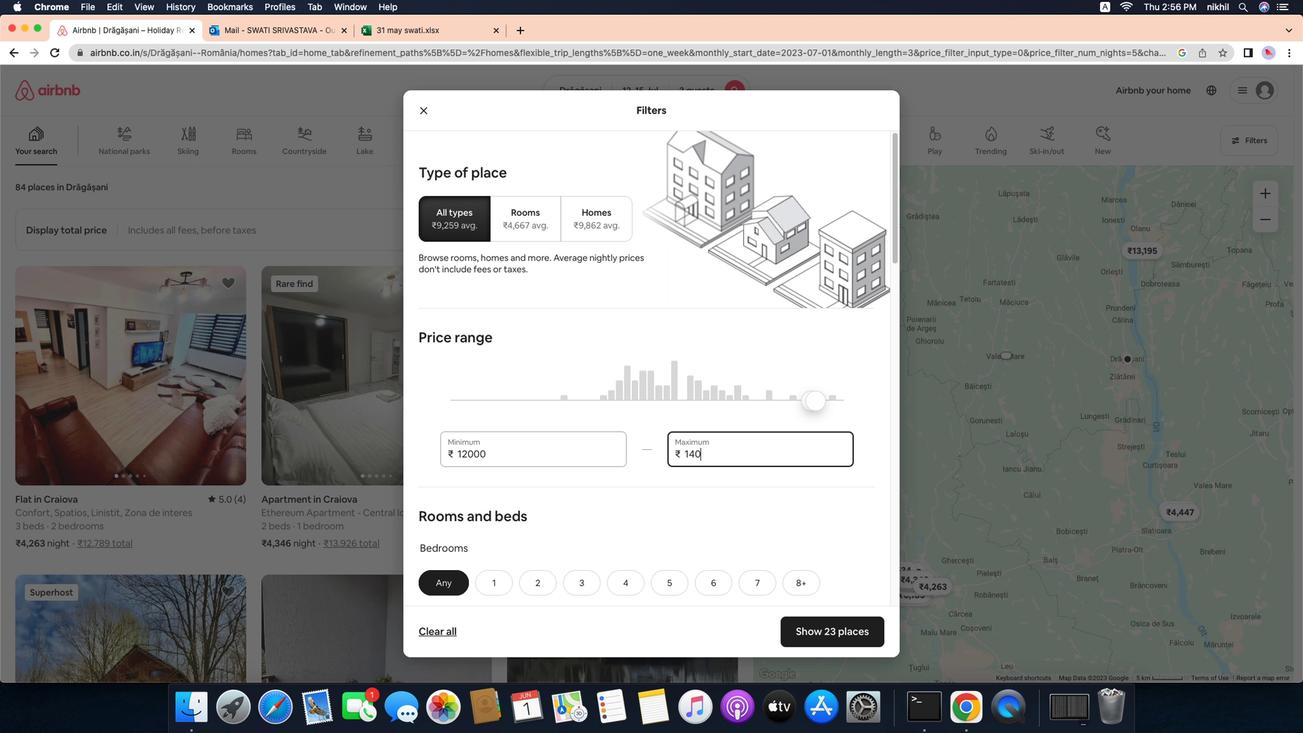 
Action: Mouse moved to (732, 440)
Screenshot: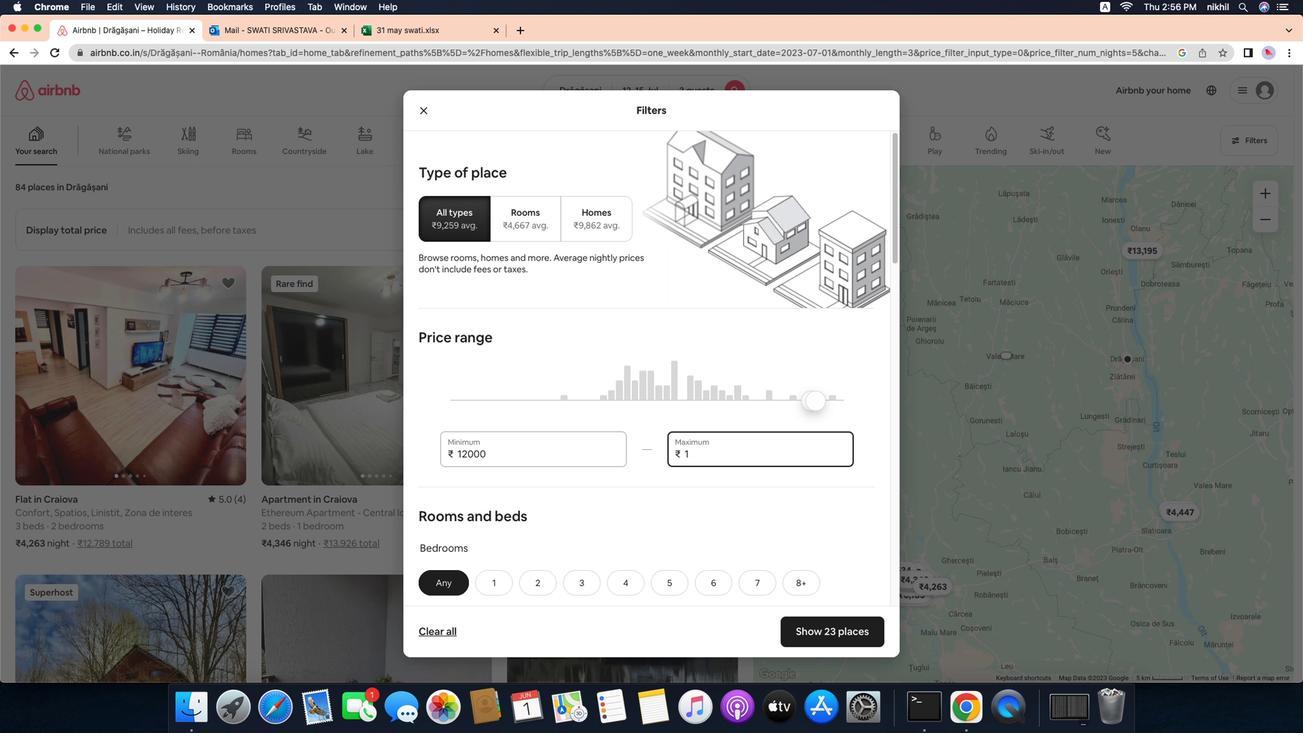 
Action: Key pressed Key.backspaceKey.backspaceKey.backspaceKey.backspaceKey.backspaceKey.backspace'1''6''0''0''0'
Screenshot: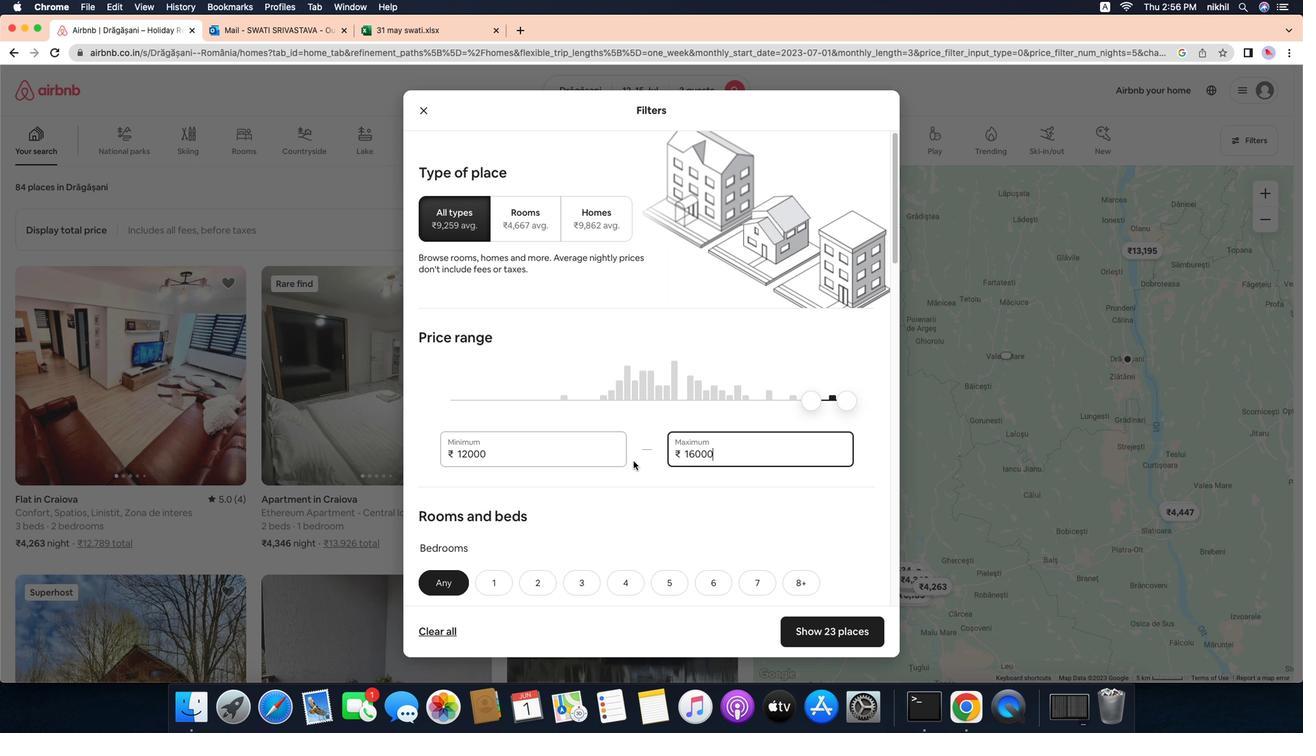 
Action: Mouse moved to (627, 443)
Screenshot: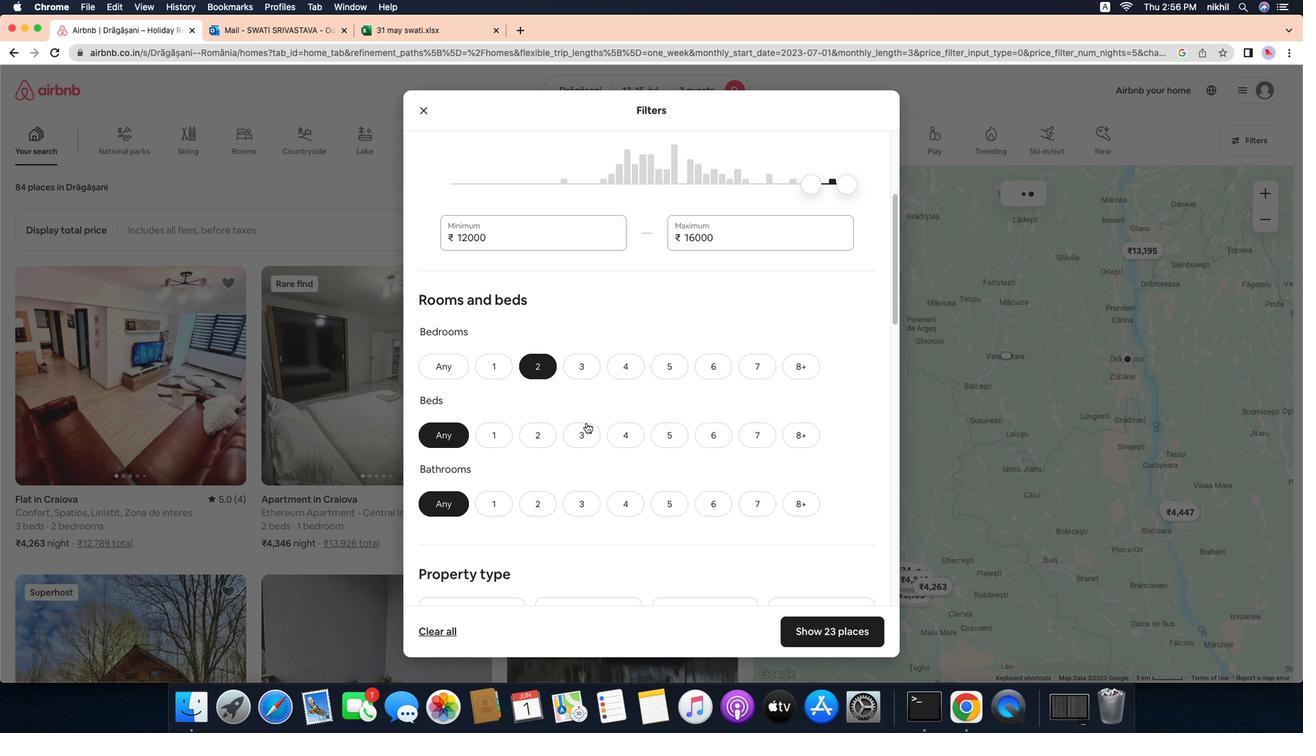 
Action: Mouse scrolled (627, 443) with delta (-46, -46)
Screenshot: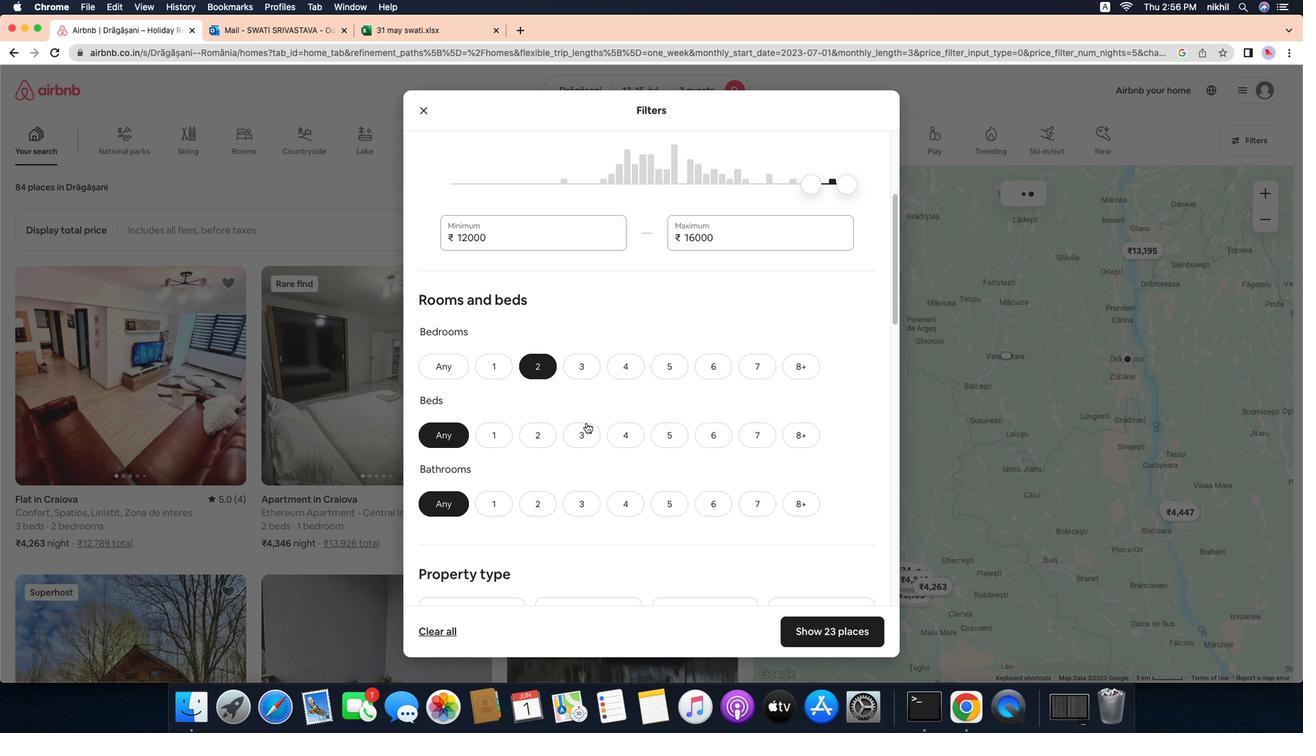 
Action: Mouse scrolled (627, 443) with delta (-46, -46)
Screenshot: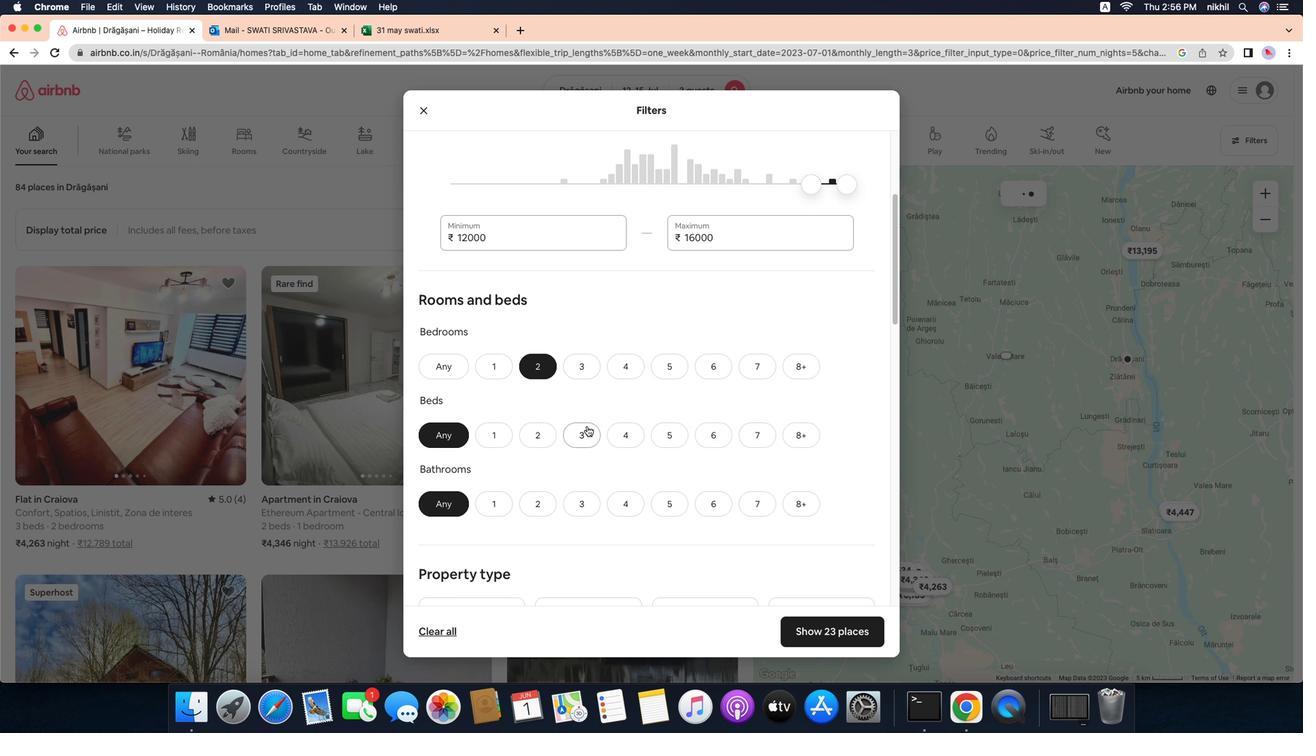 
Action: Mouse scrolled (627, 443) with delta (-46, -48)
Screenshot: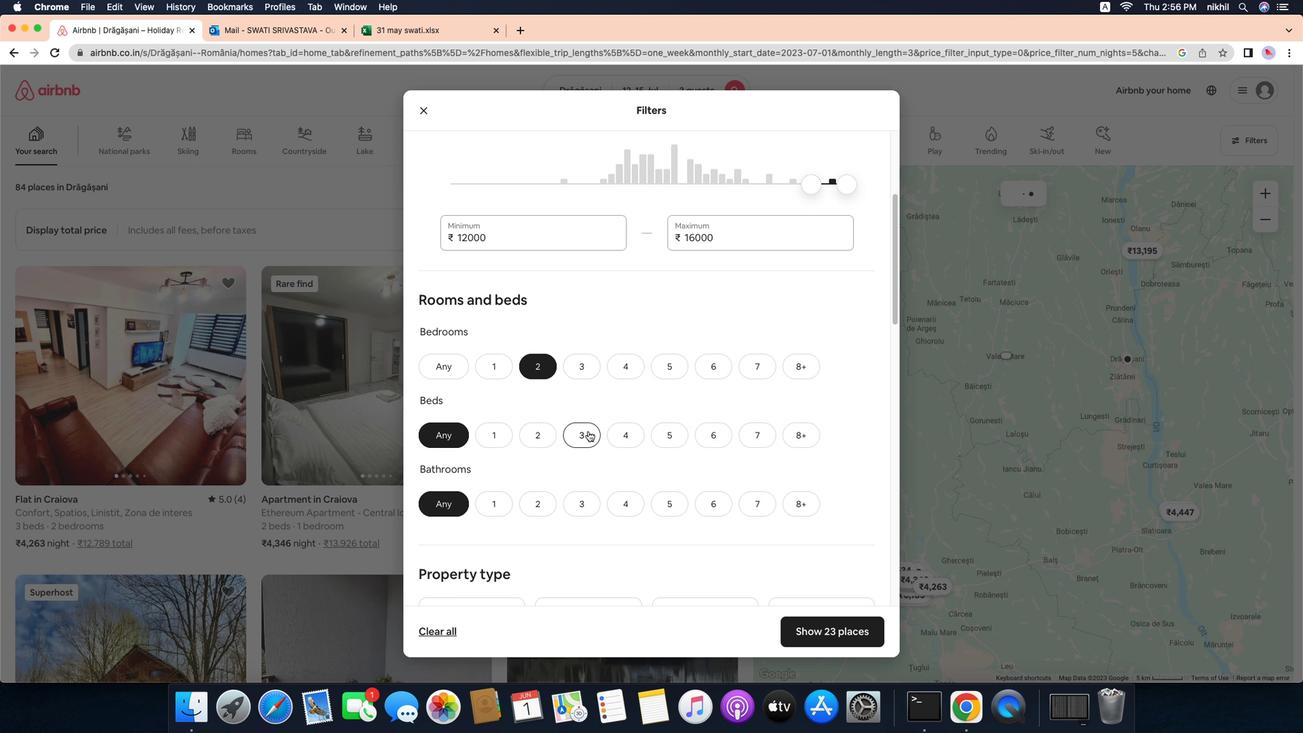 
Action: Mouse scrolled (627, 443) with delta (-46, -48)
Screenshot: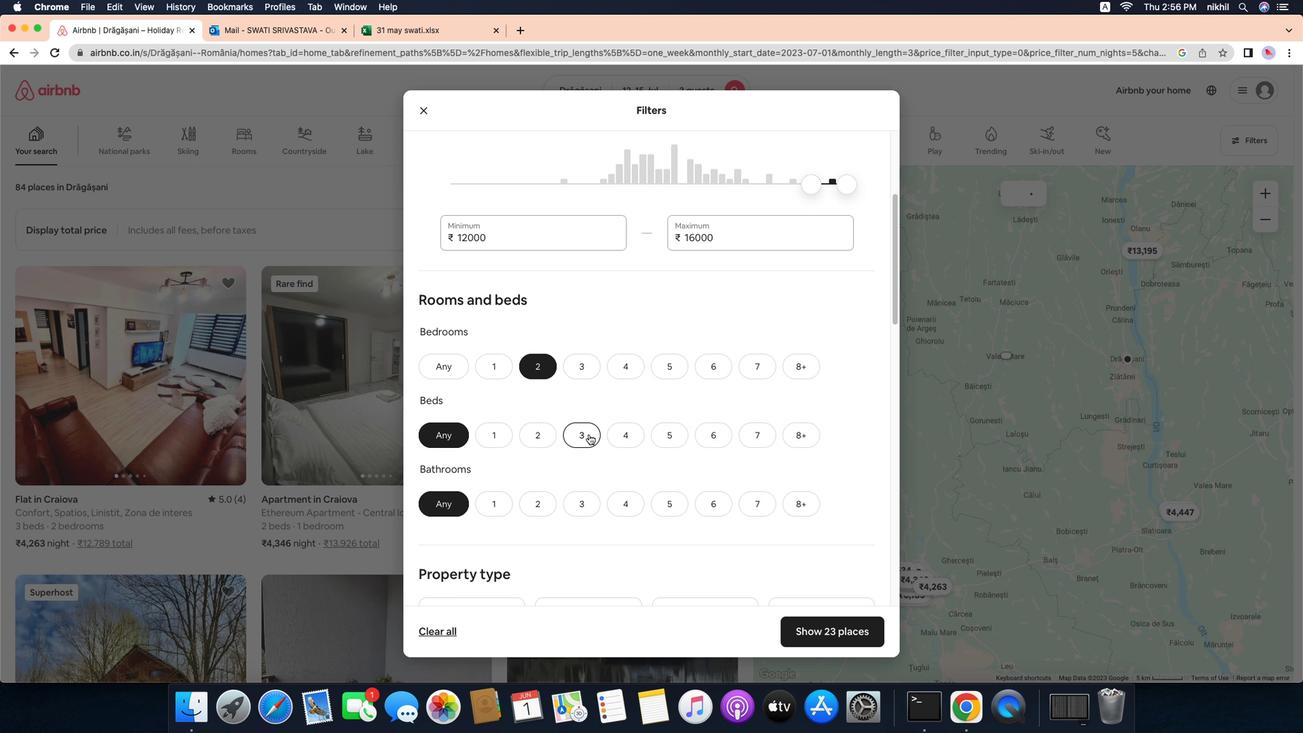 
Action: Mouse moved to (522, 340)
Screenshot: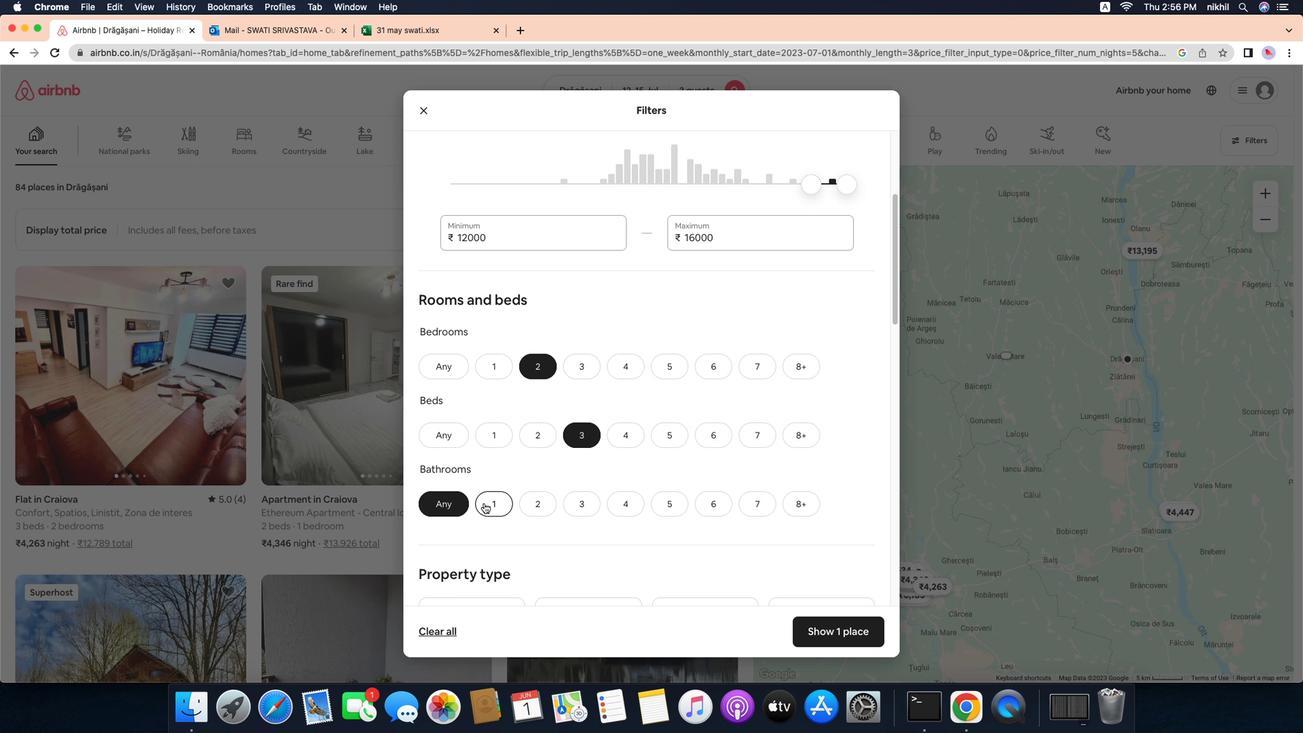 
Action: Mouse pressed left at (522, 340)
Screenshot: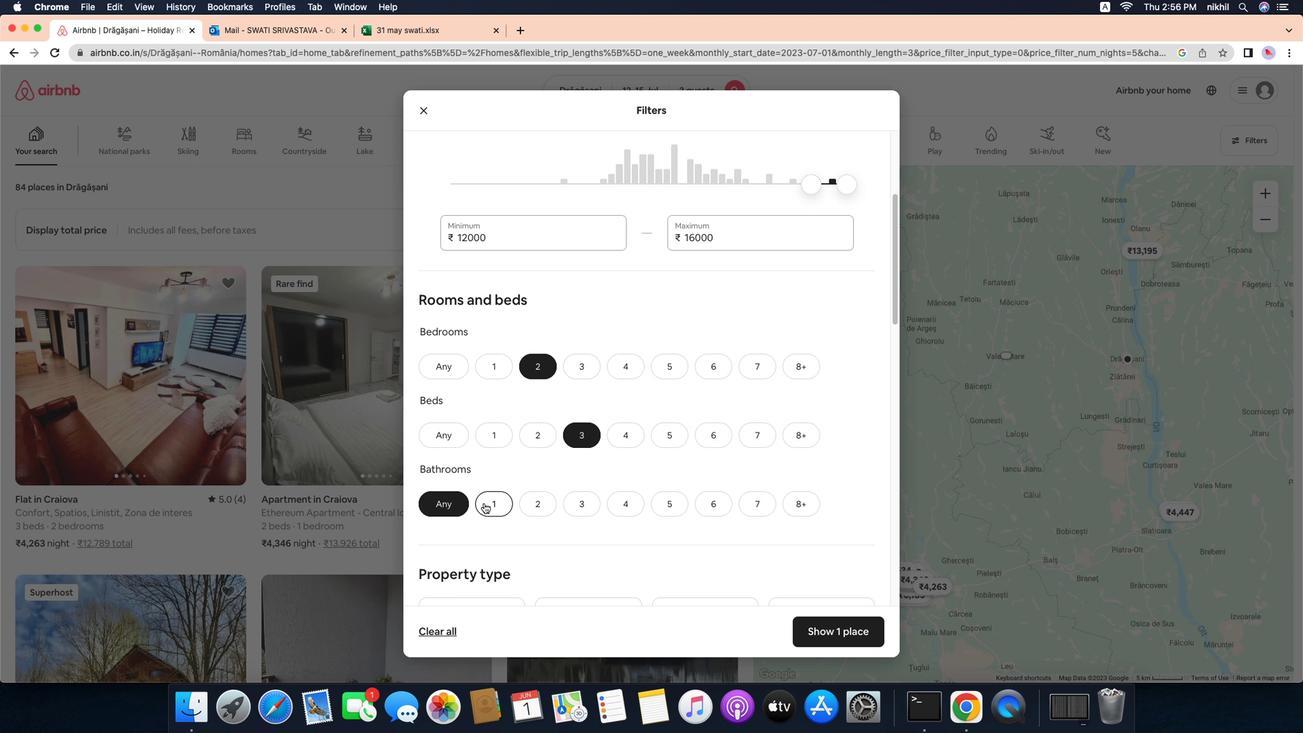 
Action: Mouse moved to (581, 416)
Screenshot: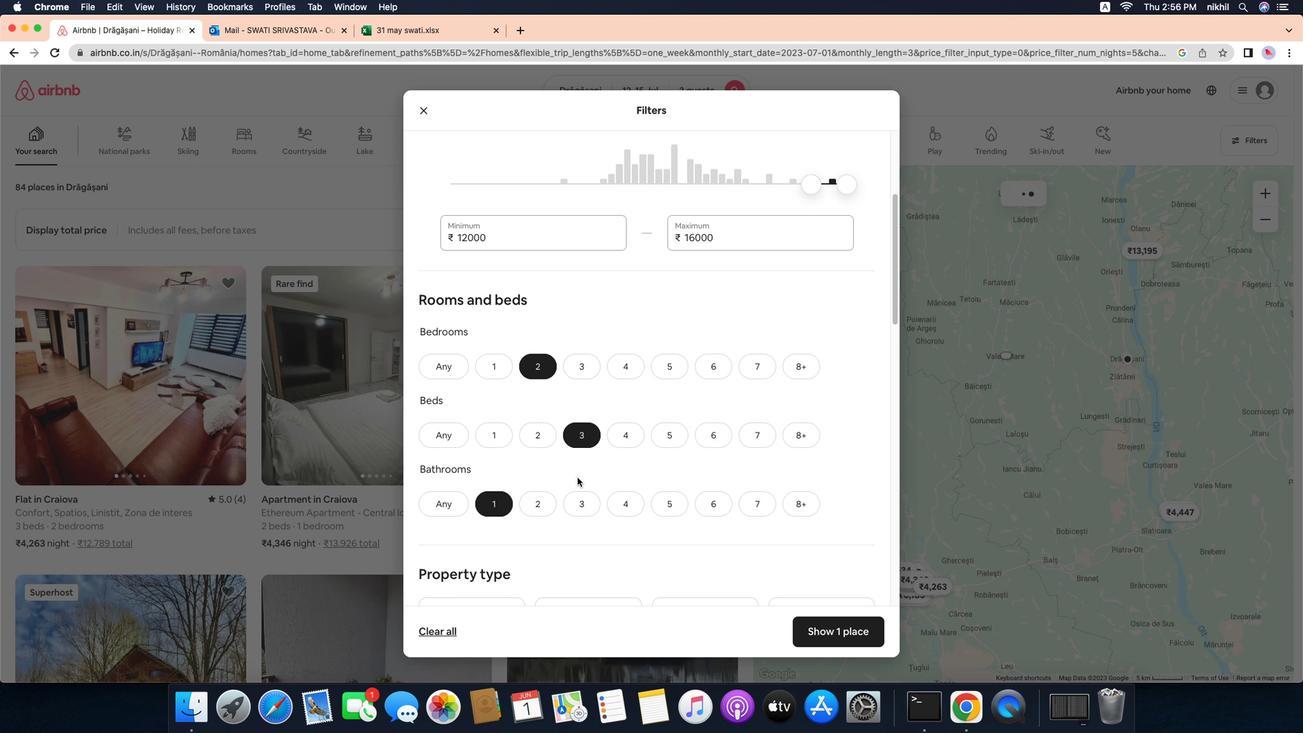 
Action: Mouse pressed left at (581, 416)
Screenshot: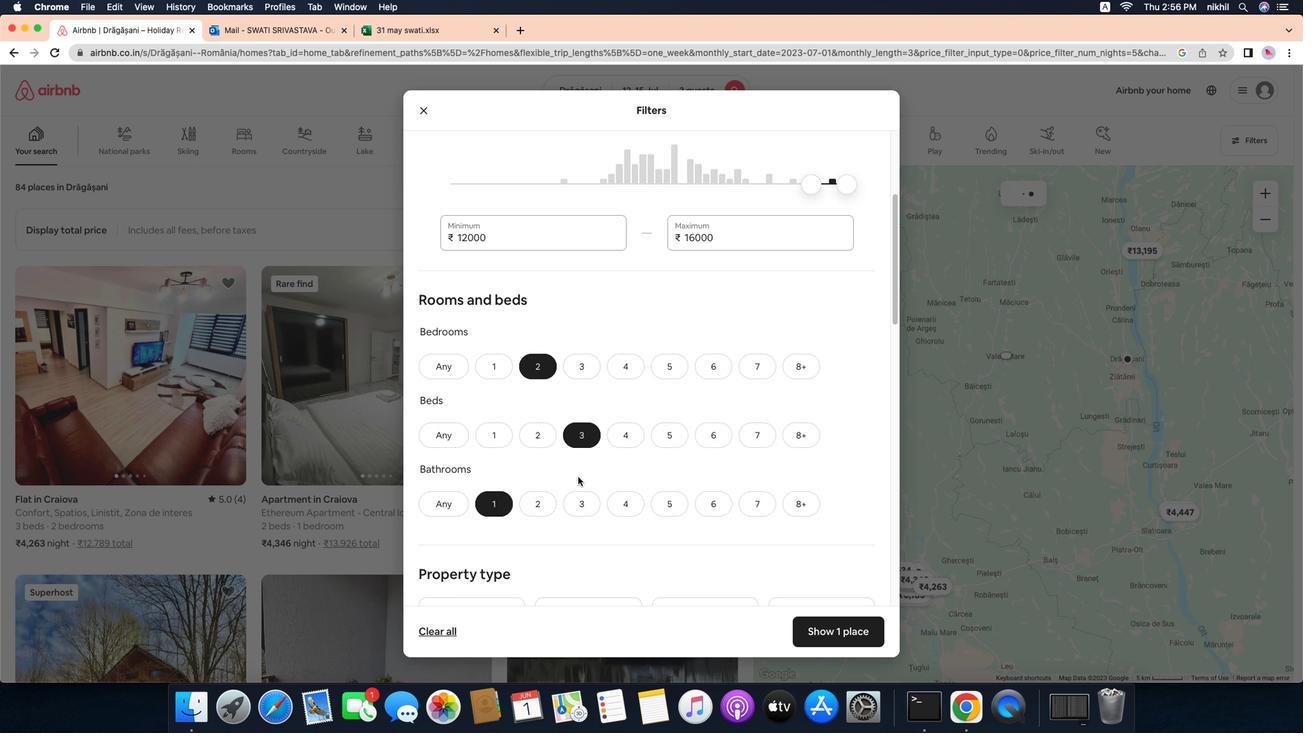 
Action: Mouse moved to (469, 489)
Screenshot: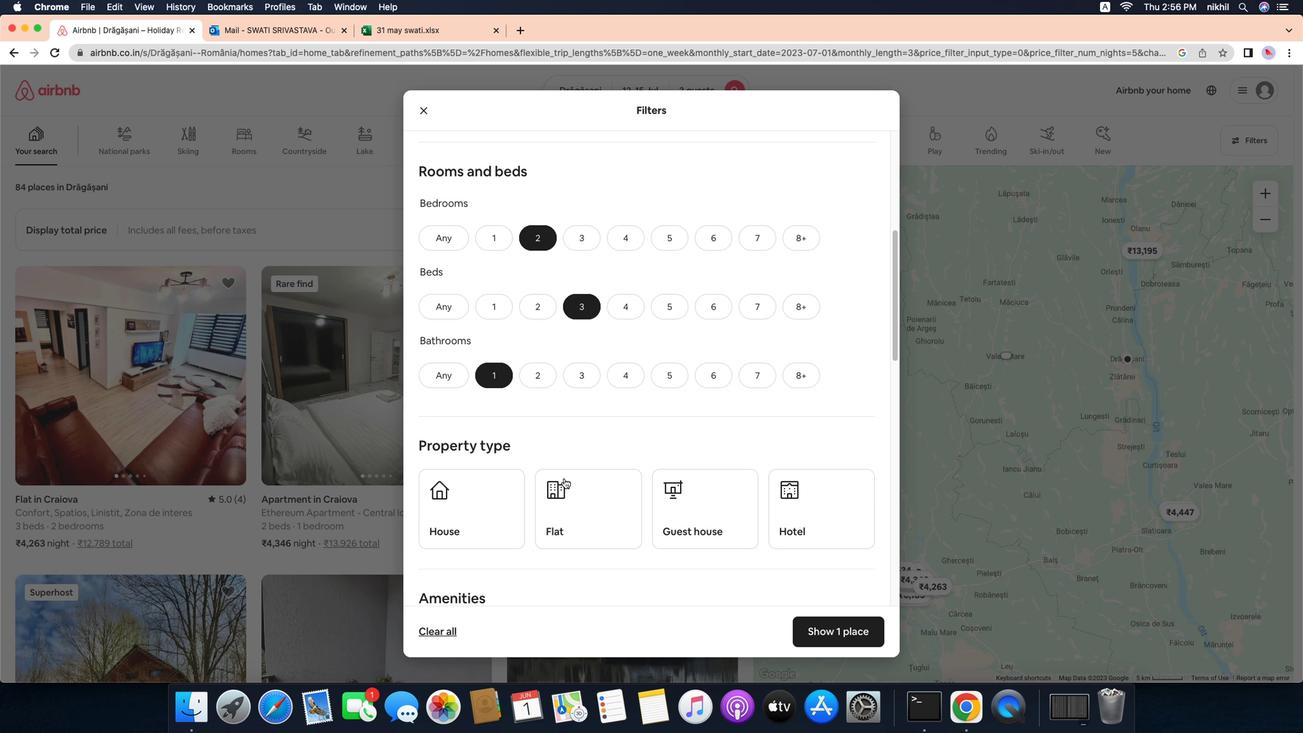 
Action: Mouse pressed left at (469, 489)
Screenshot: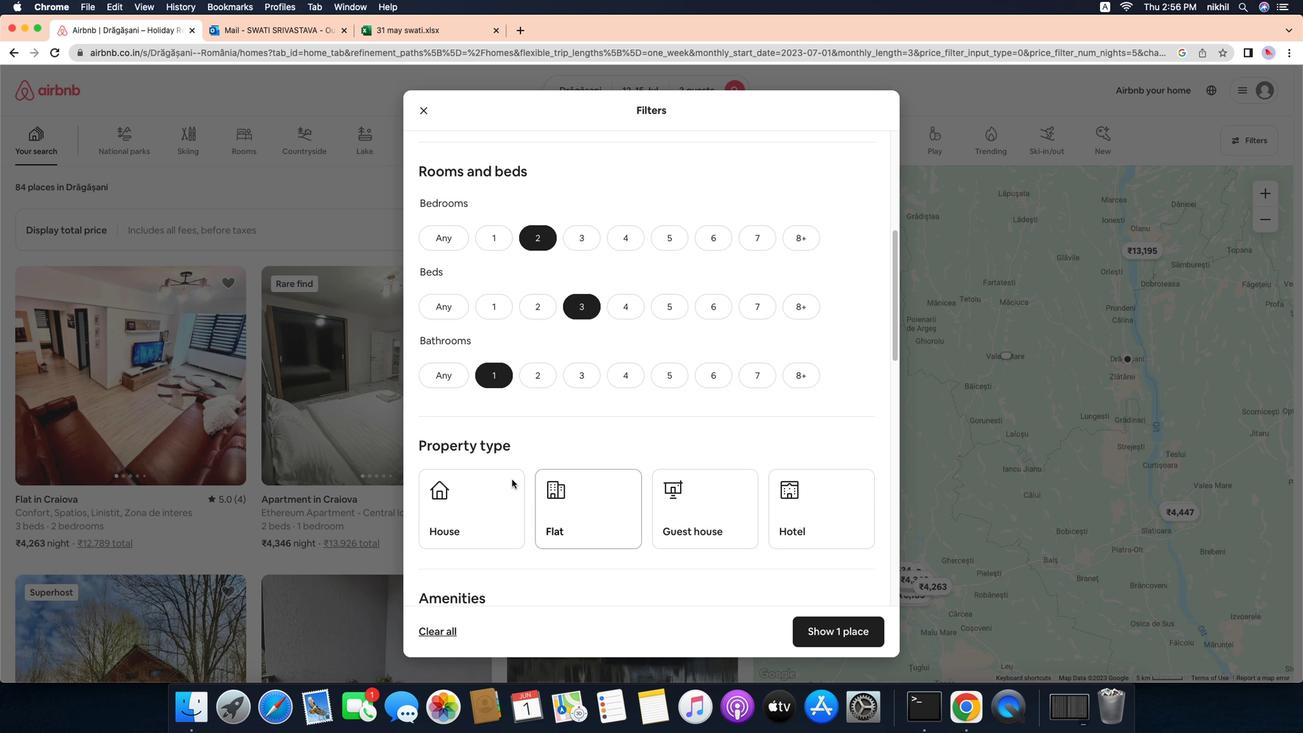 
Action: Mouse moved to (569, 460)
Screenshot: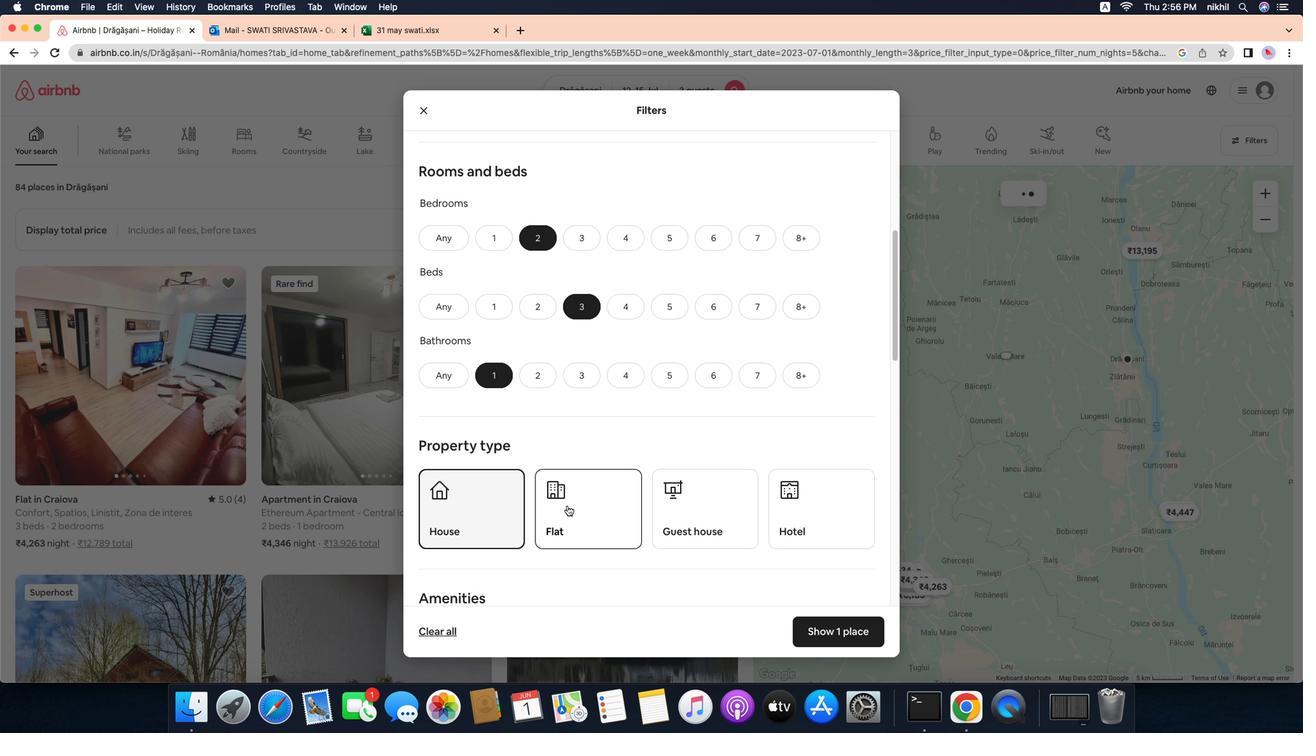 
Action: Mouse scrolled (569, 460) with delta (-46, -46)
Screenshot: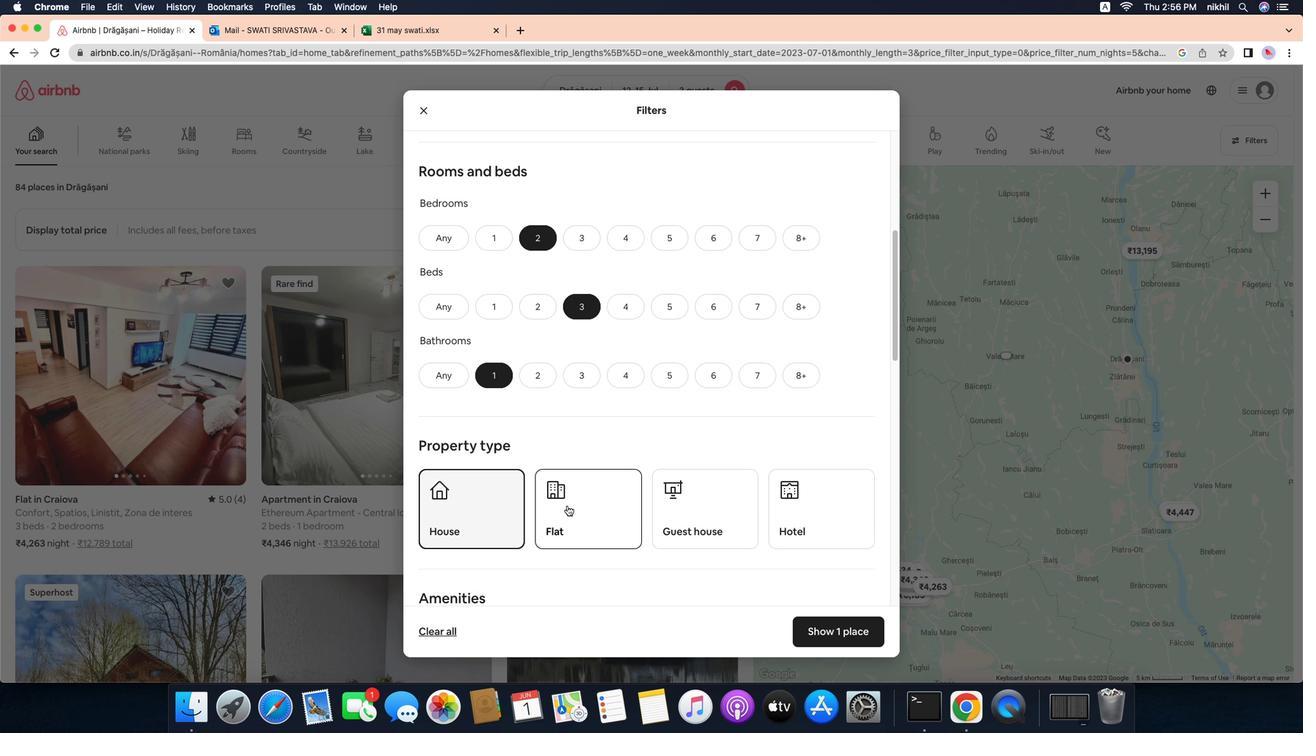 
Action: Mouse moved to (569, 460)
Screenshot: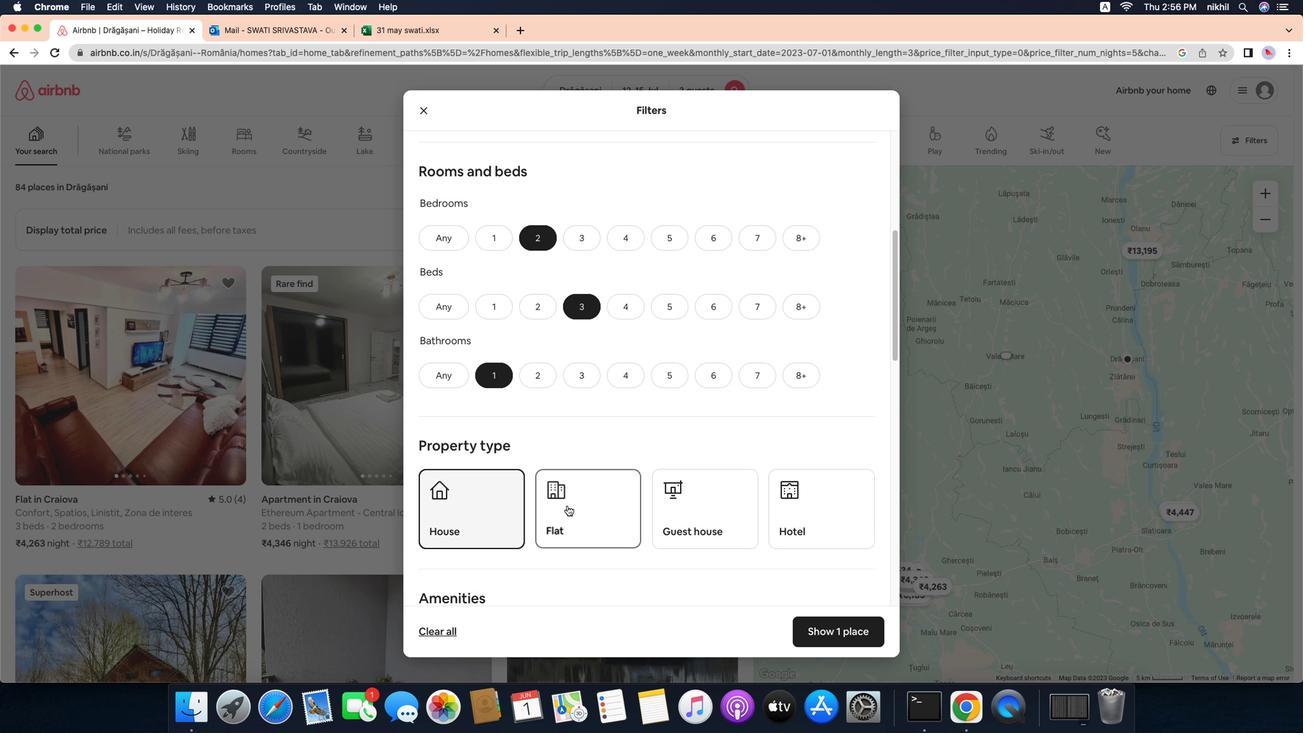 
Action: Mouse scrolled (569, 460) with delta (-46, -46)
Screenshot: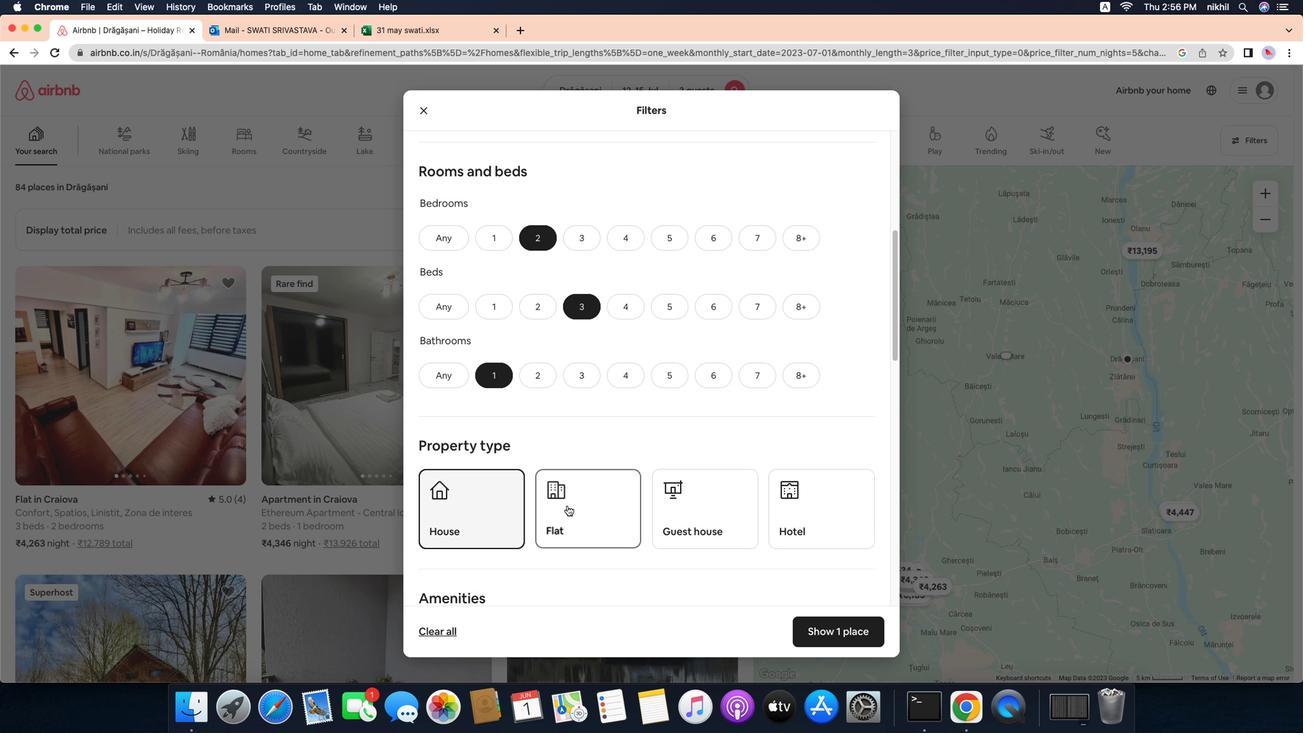
Action: Mouse moved to (569, 460)
Screenshot: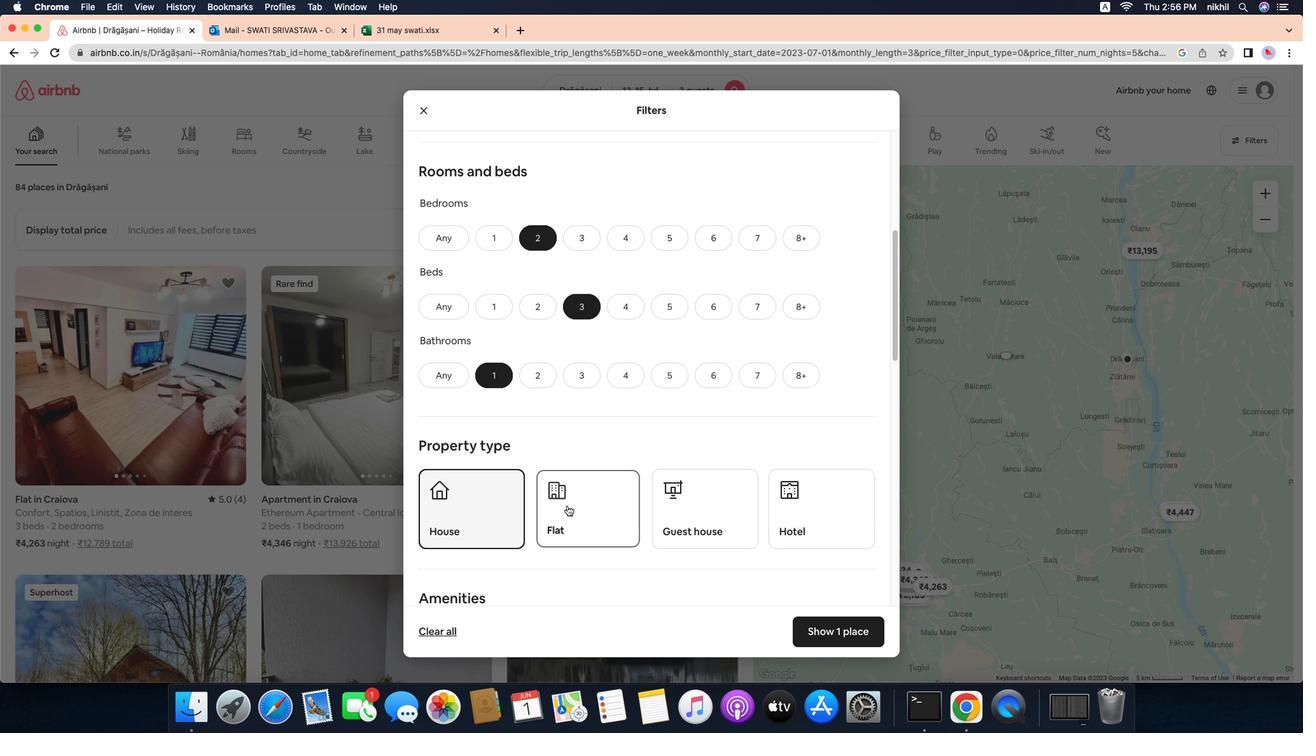 
Action: Mouse scrolled (569, 460) with delta (-46, -48)
Screenshot: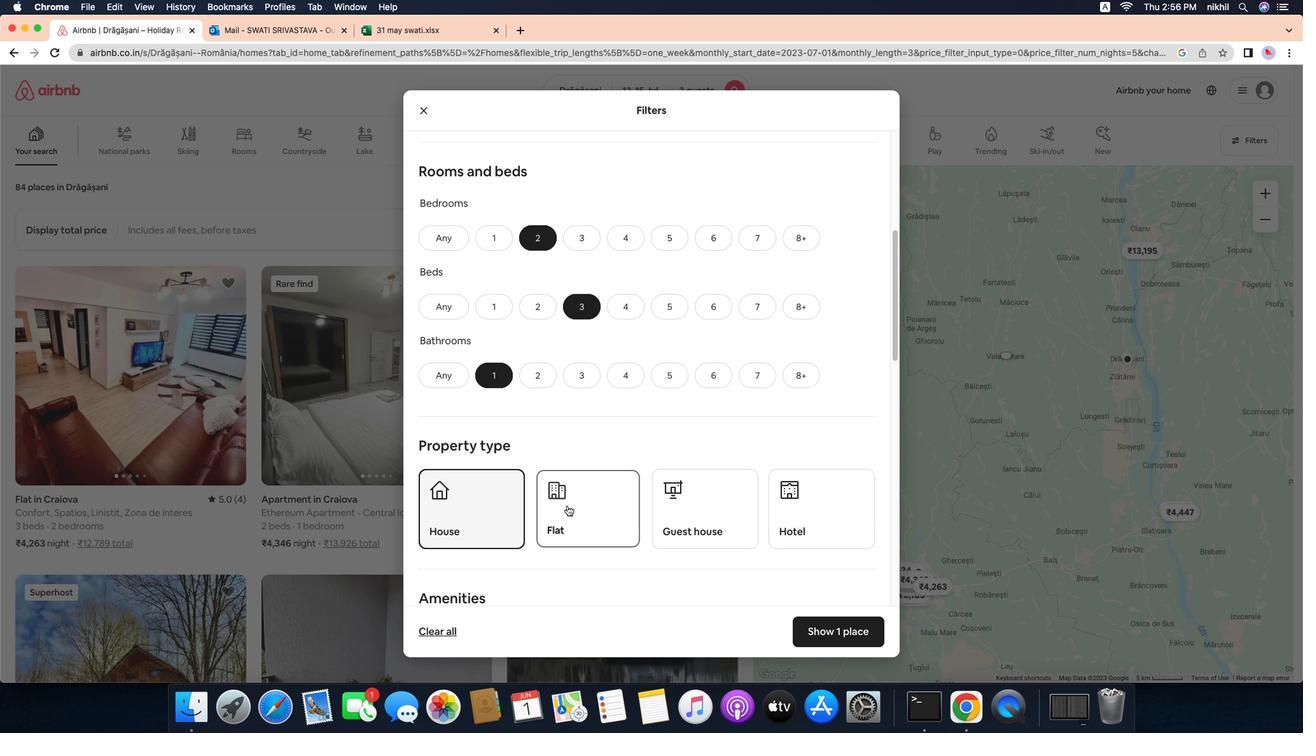 
Action: Mouse moved to (454, 467)
Screenshot: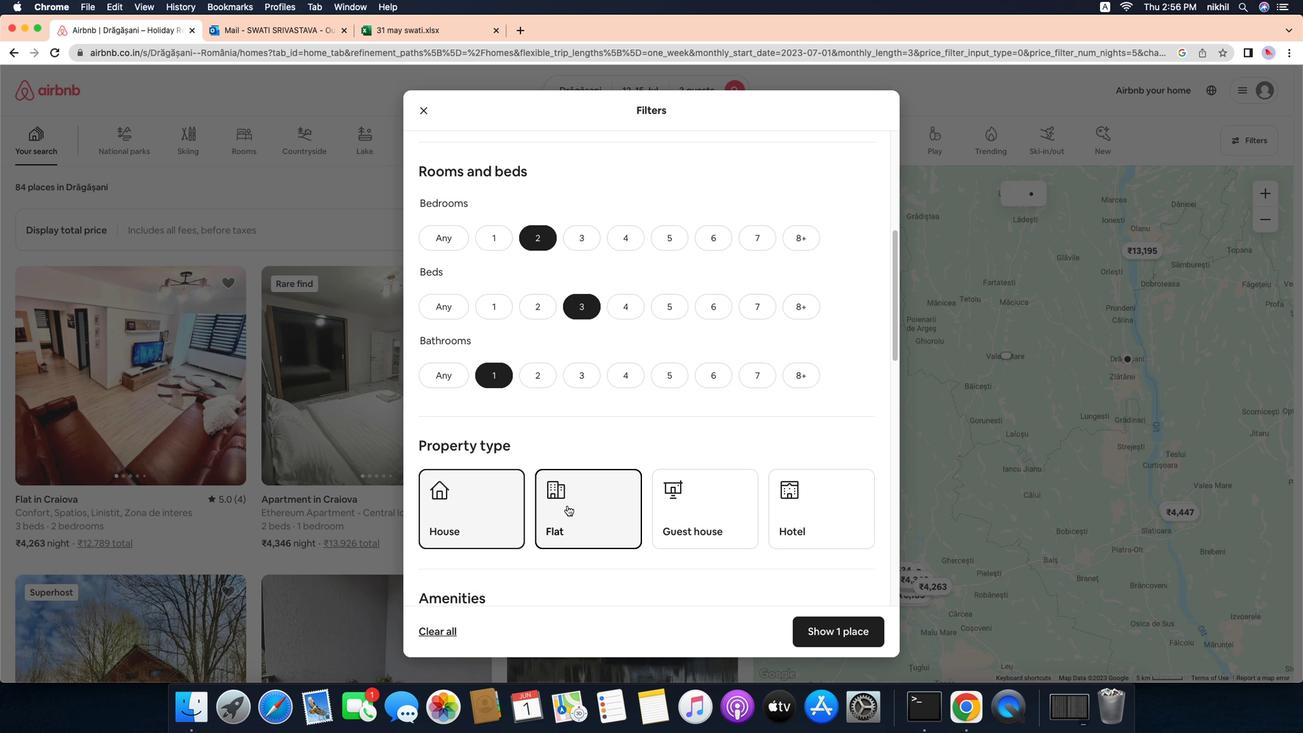 
Action: Mouse pressed left at (454, 467)
Screenshot: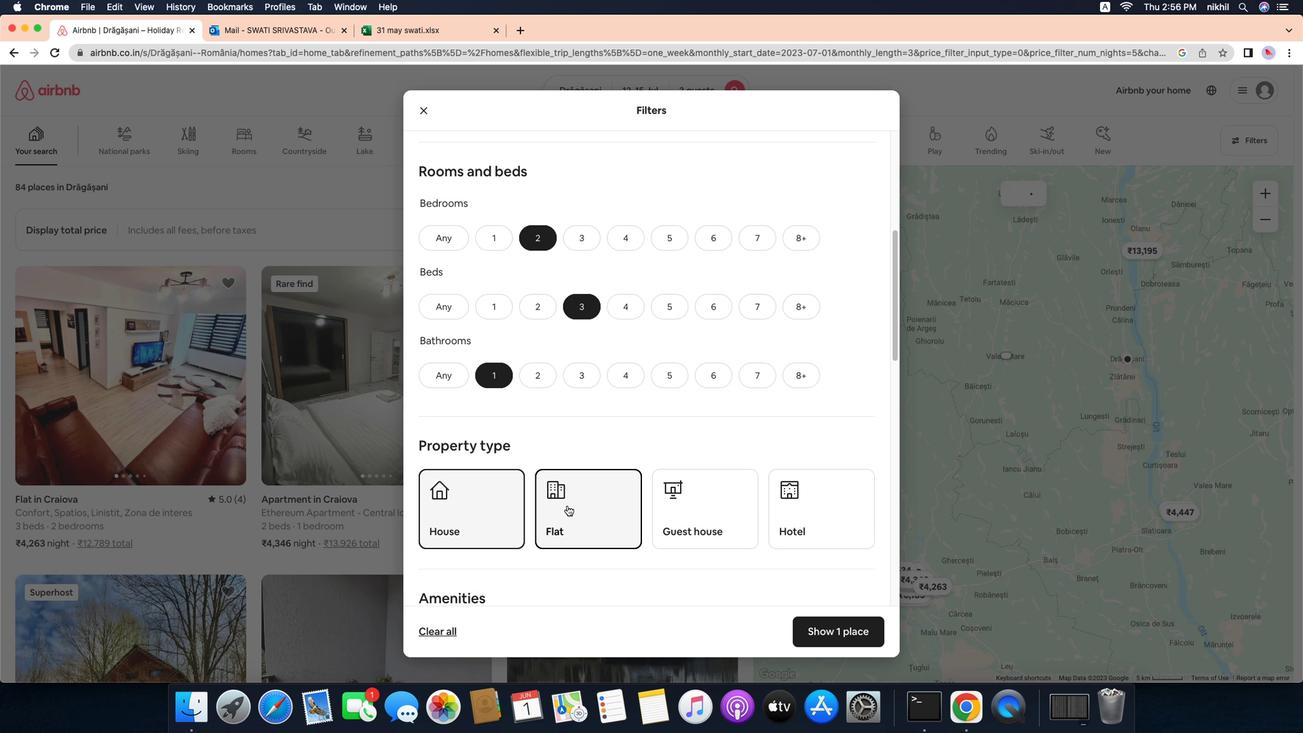
Action: Mouse moved to (558, 492)
Screenshot: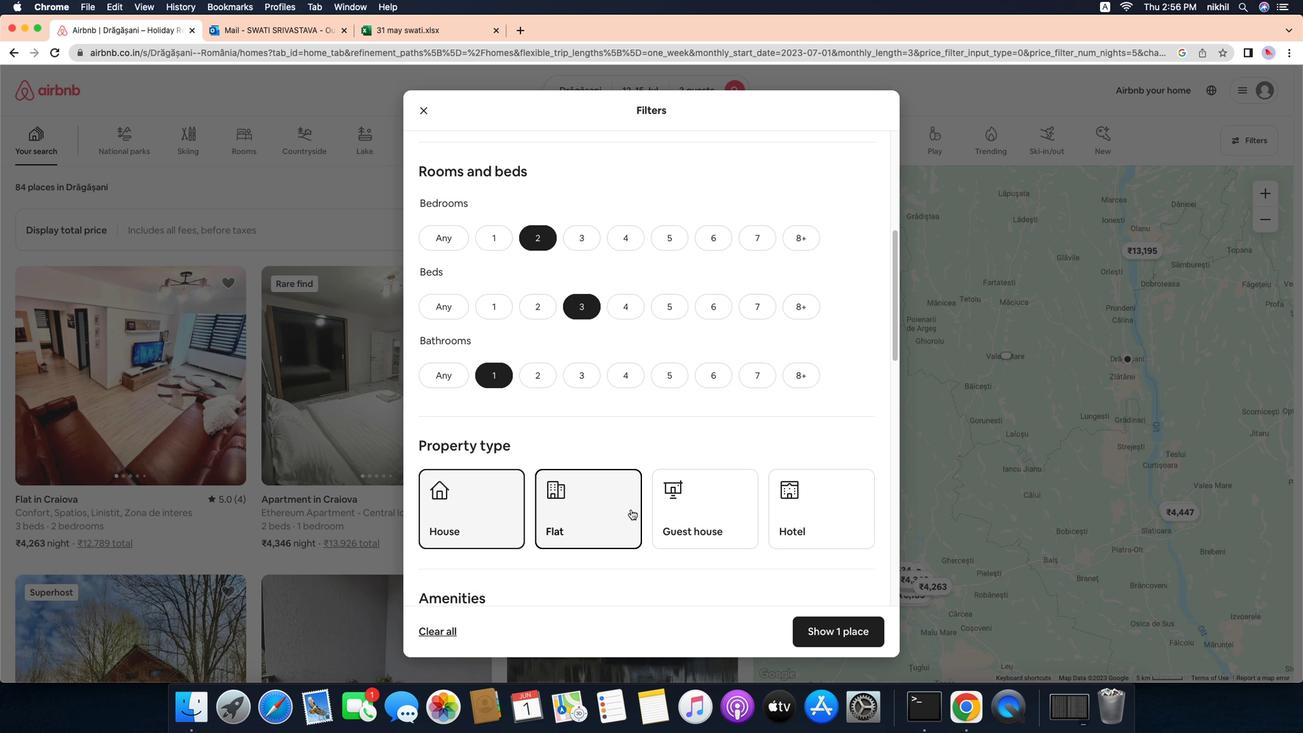 
Action: Mouse pressed left at (558, 492)
Screenshot: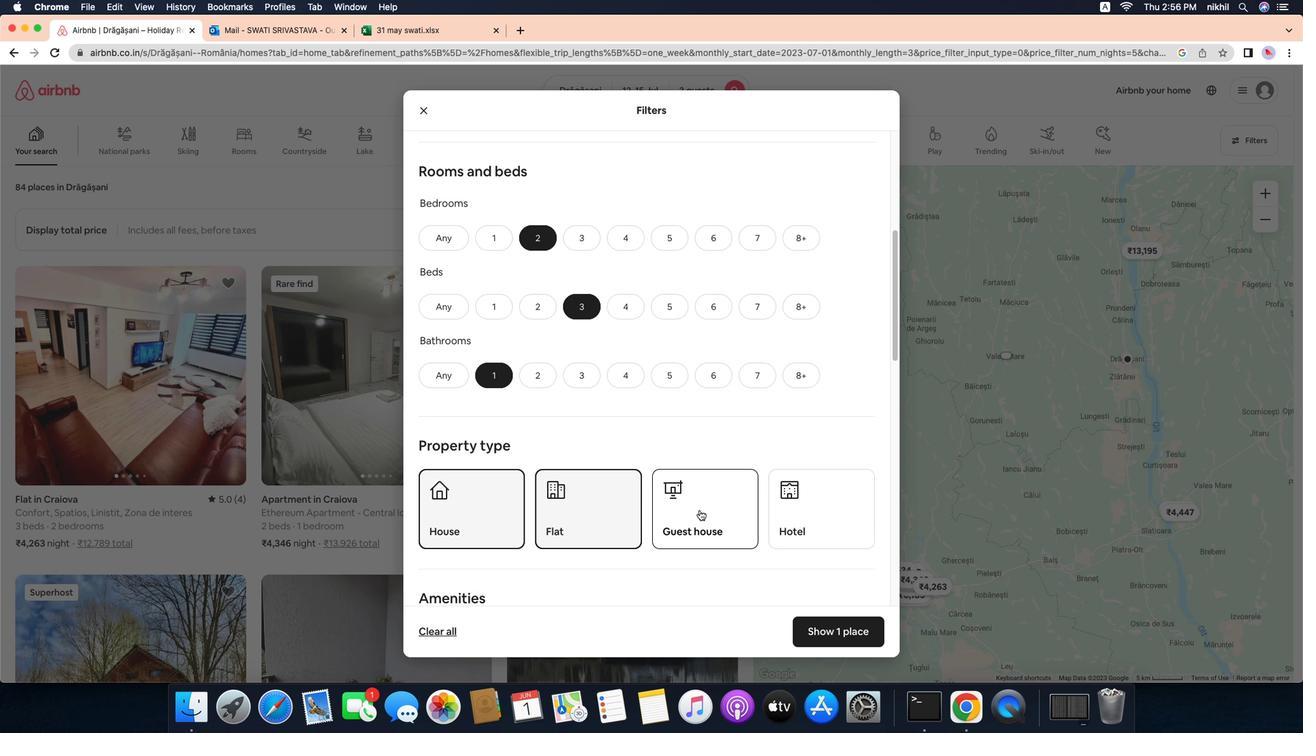 
Action: Mouse moved to (701, 496)
Screenshot: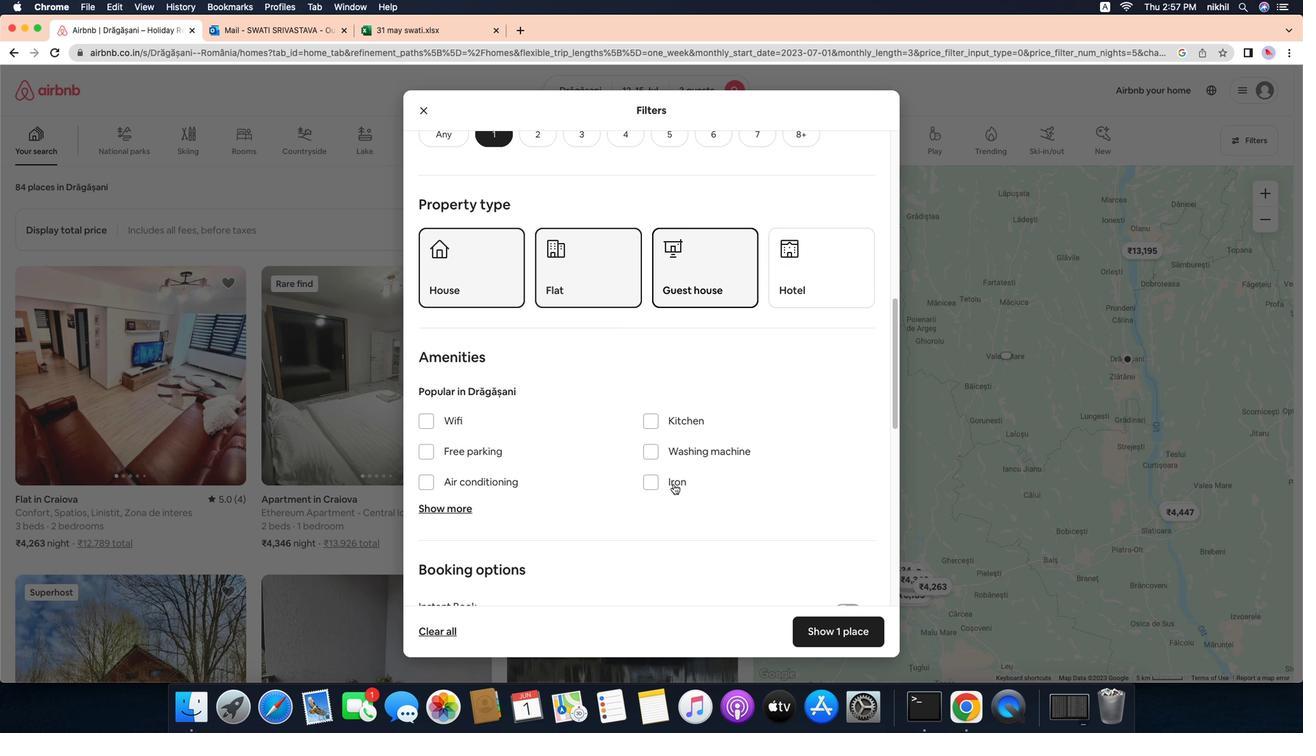 
Action: Mouse pressed left at (701, 496)
Screenshot: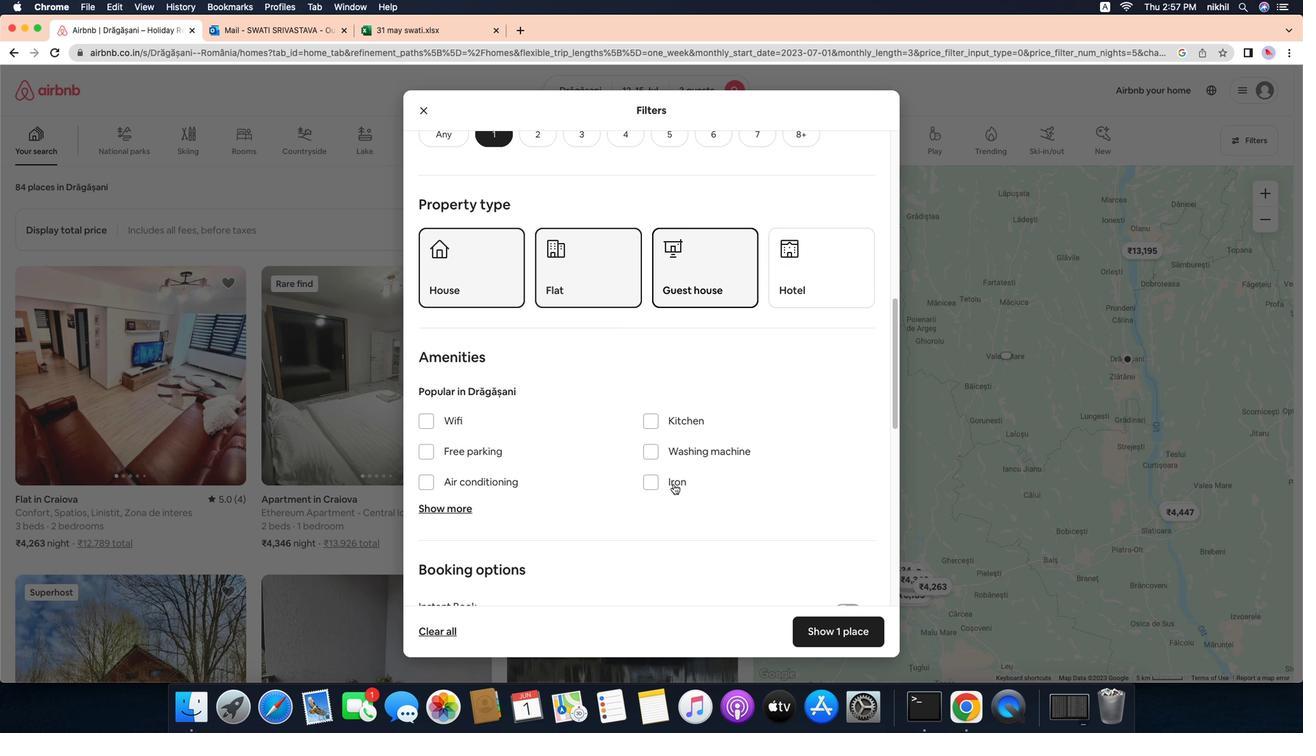 
Action: Mouse moved to (672, 469)
Screenshot: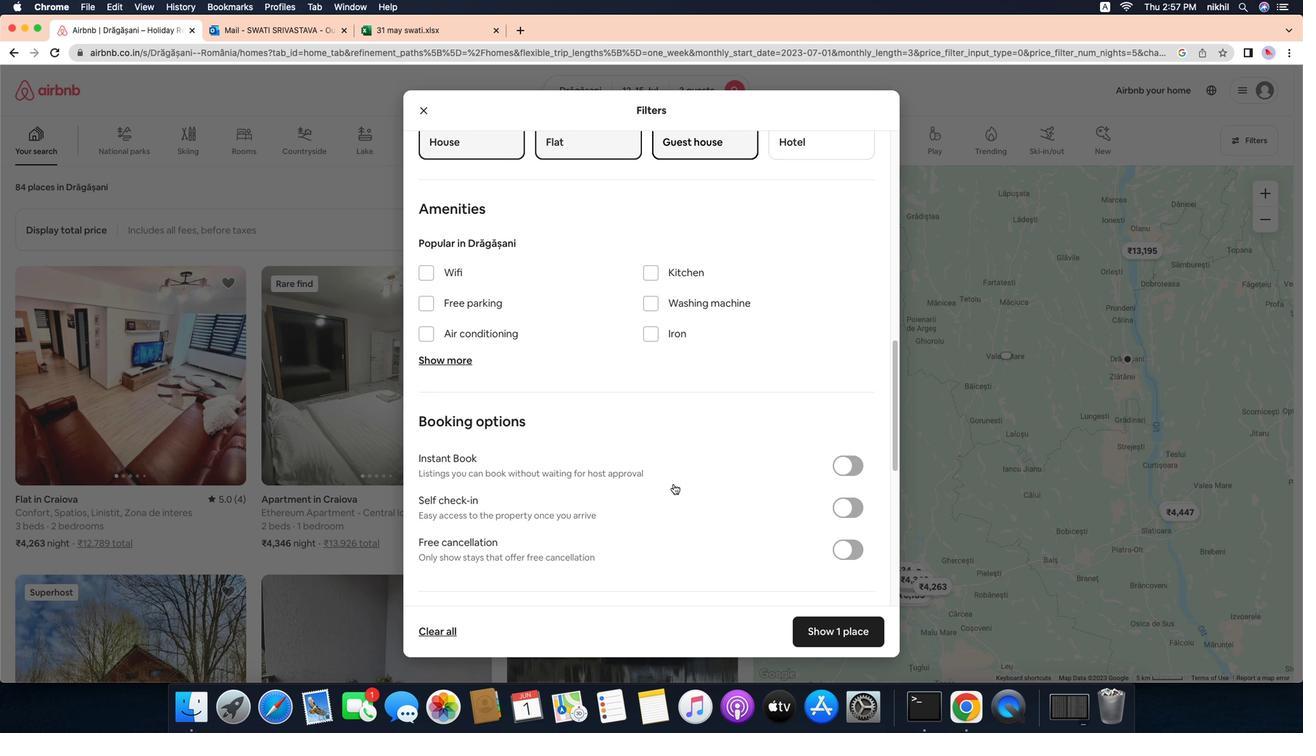 
Action: Mouse scrolled (672, 469) with delta (-46, -46)
Screenshot: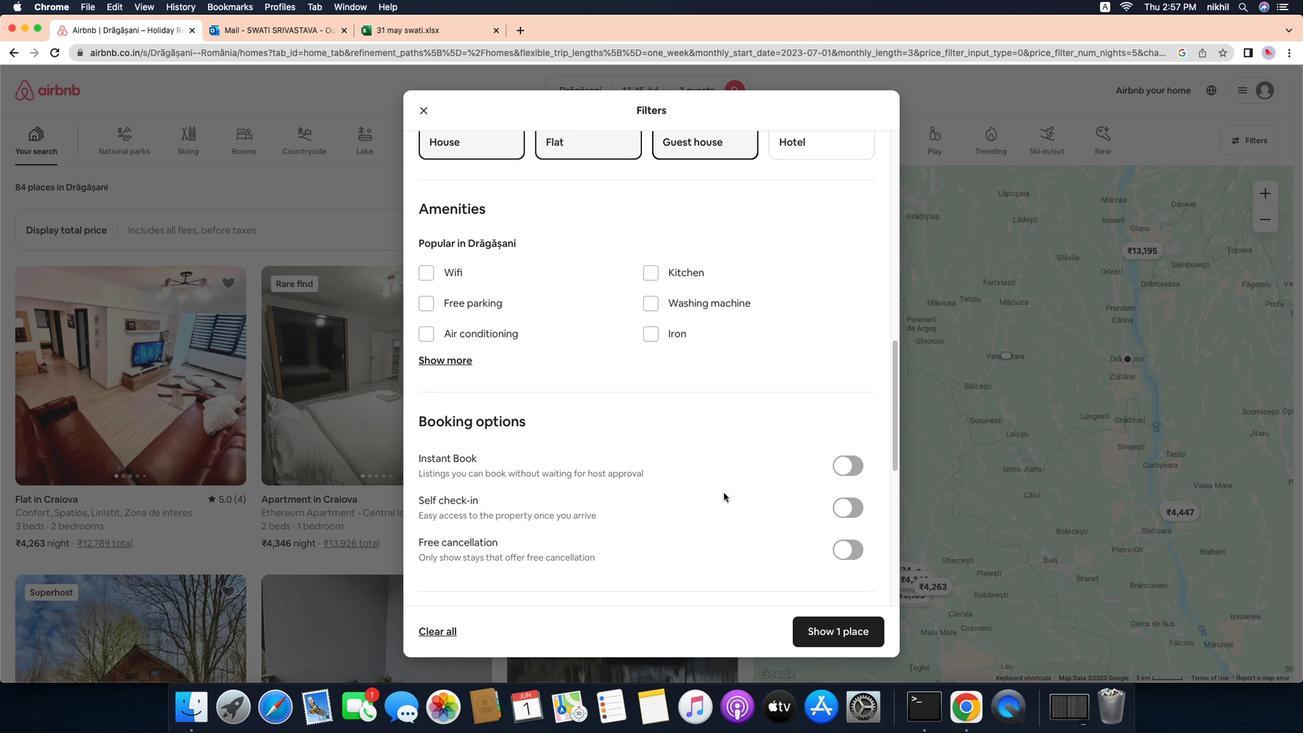 
Action: Mouse scrolled (672, 469) with delta (-46, -46)
Screenshot: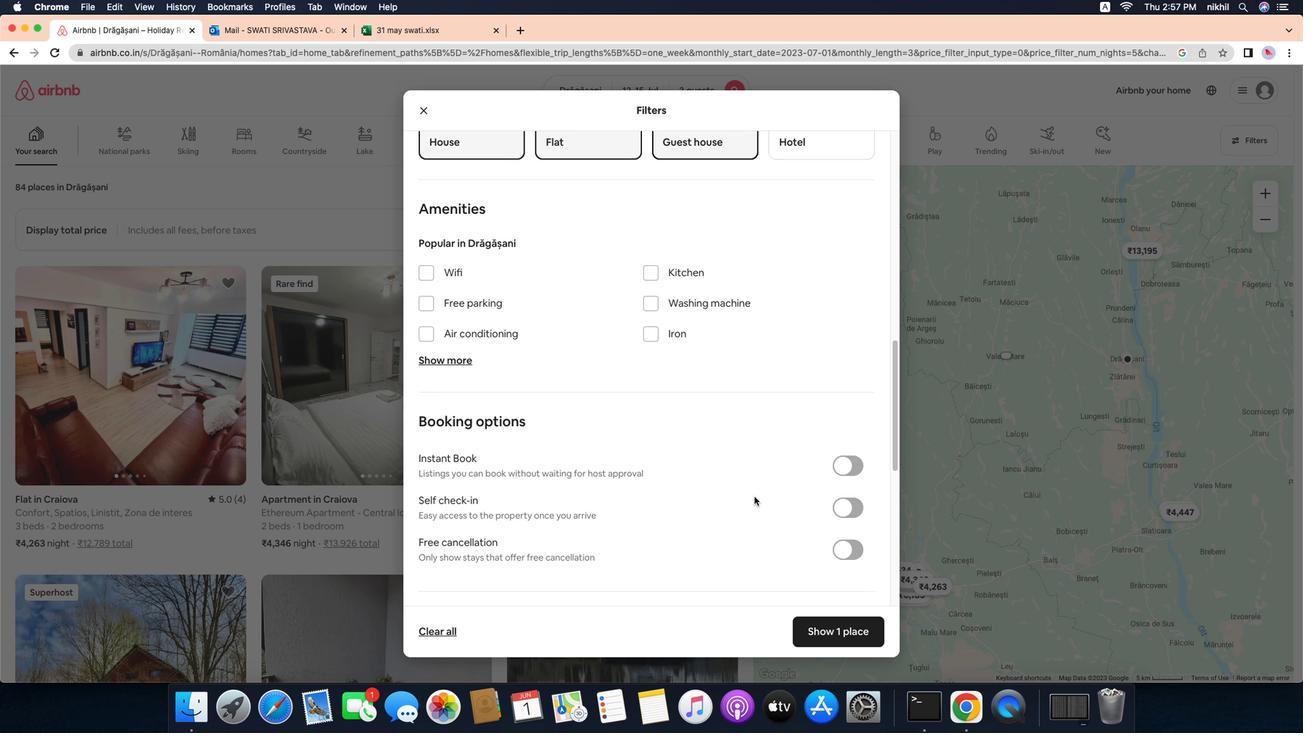 
Action: Mouse scrolled (672, 469) with delta (-46, -48)
Screenshot: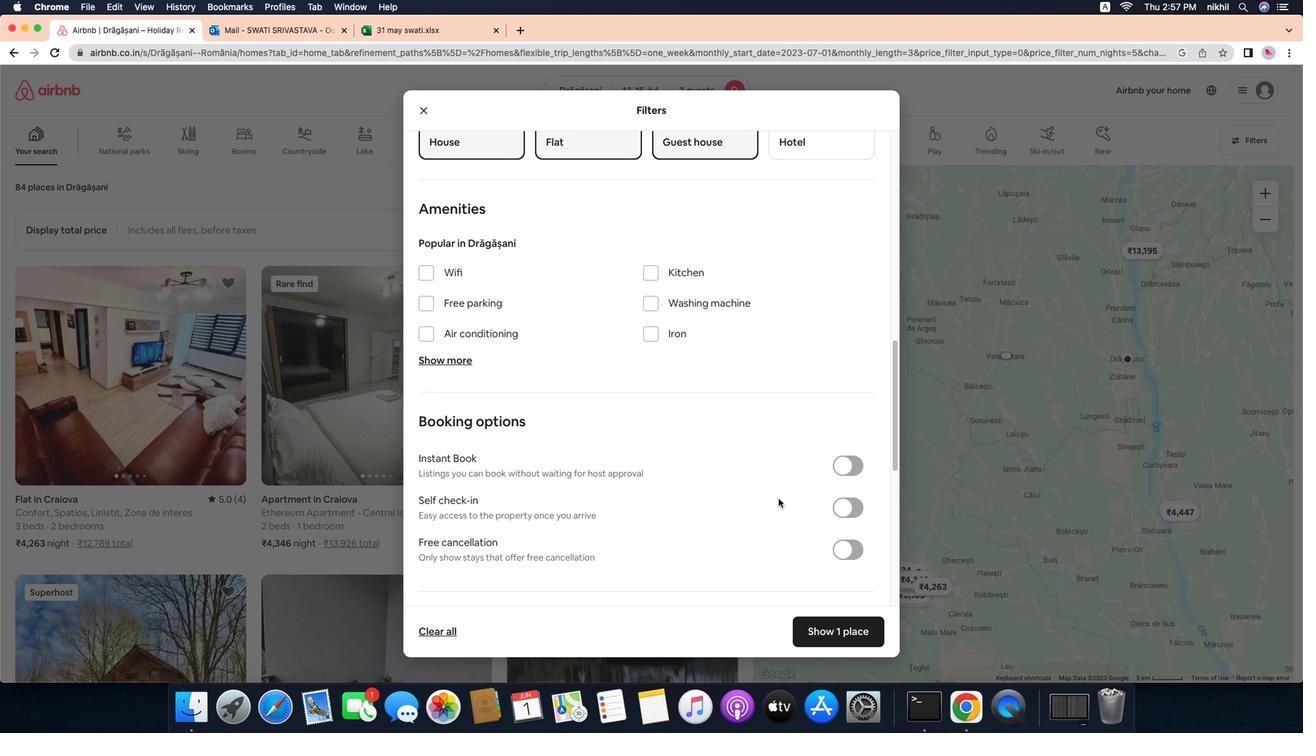 
Action: Mouse scrolled (672, 469) with delta (-46, -48)
Screenshot: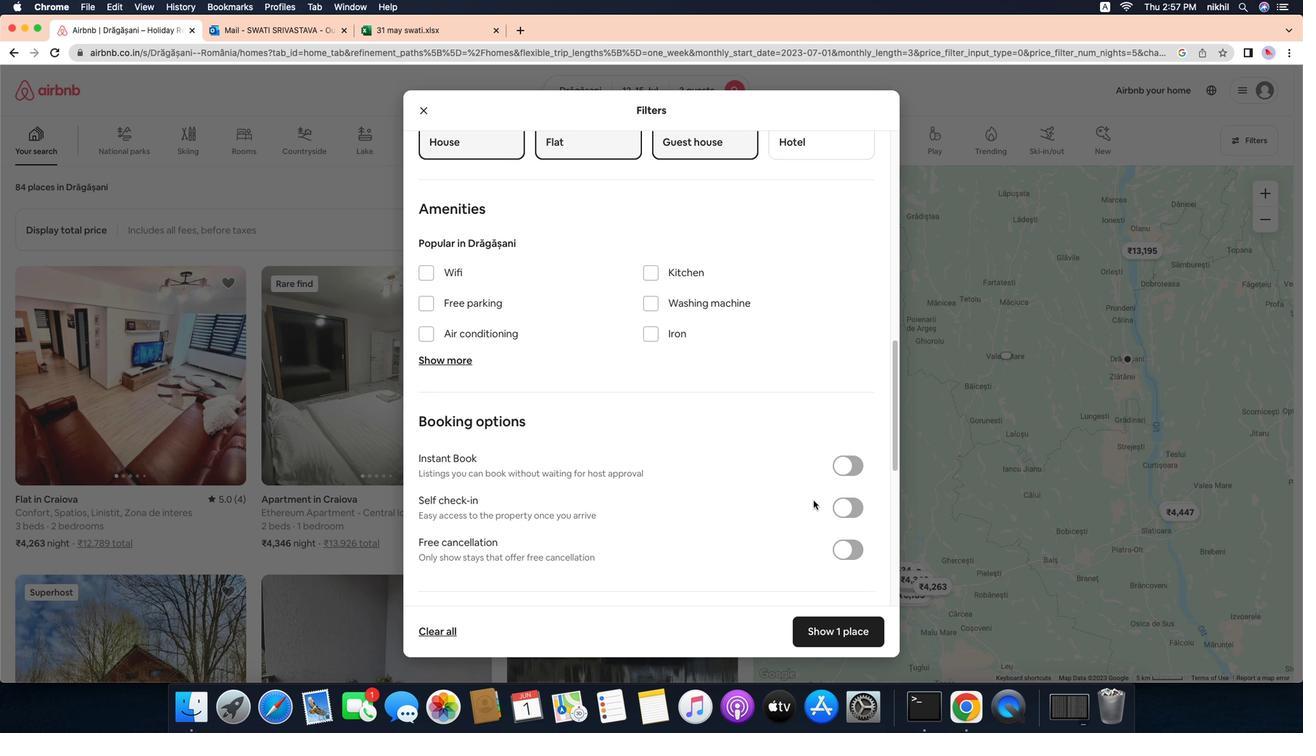 
Action: Mouse scrolled (672, 469) with delta (-46, -46)
Screenshot: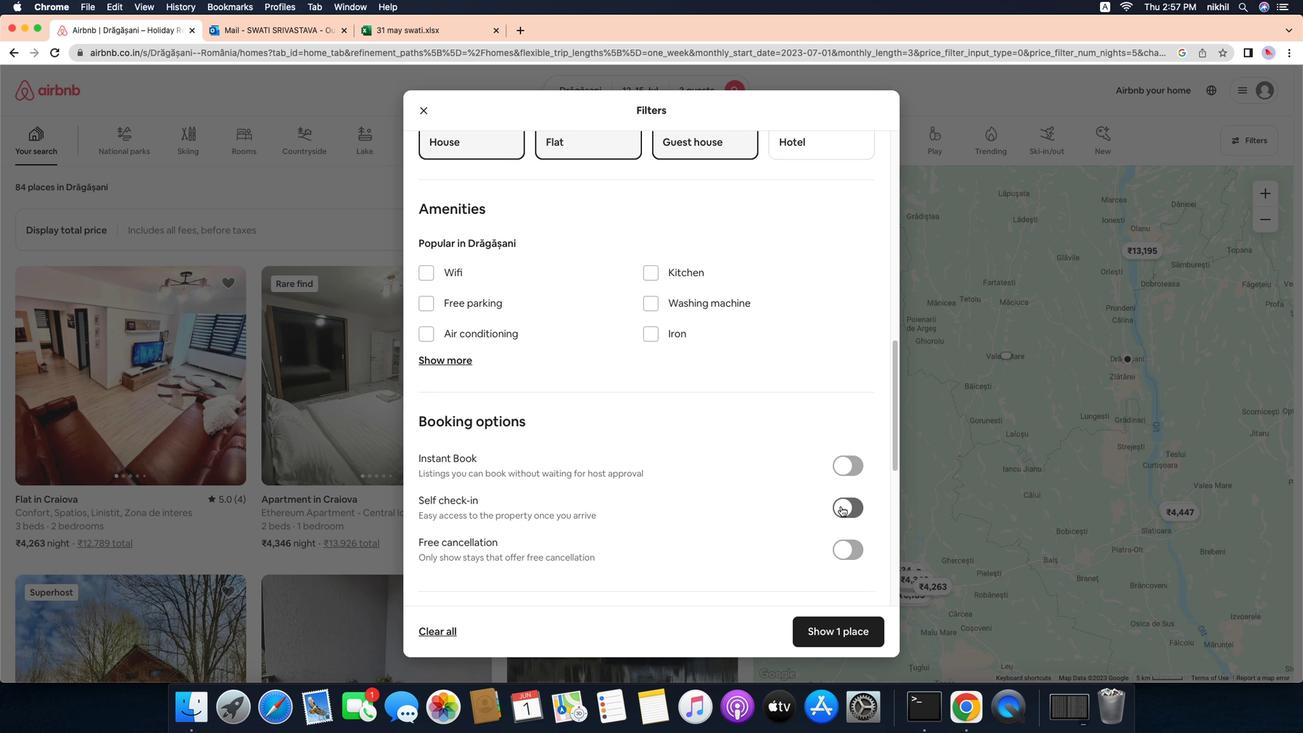 
Action: Mouse scrolled (672, 469) with delta (-46, -46)
Screenshot: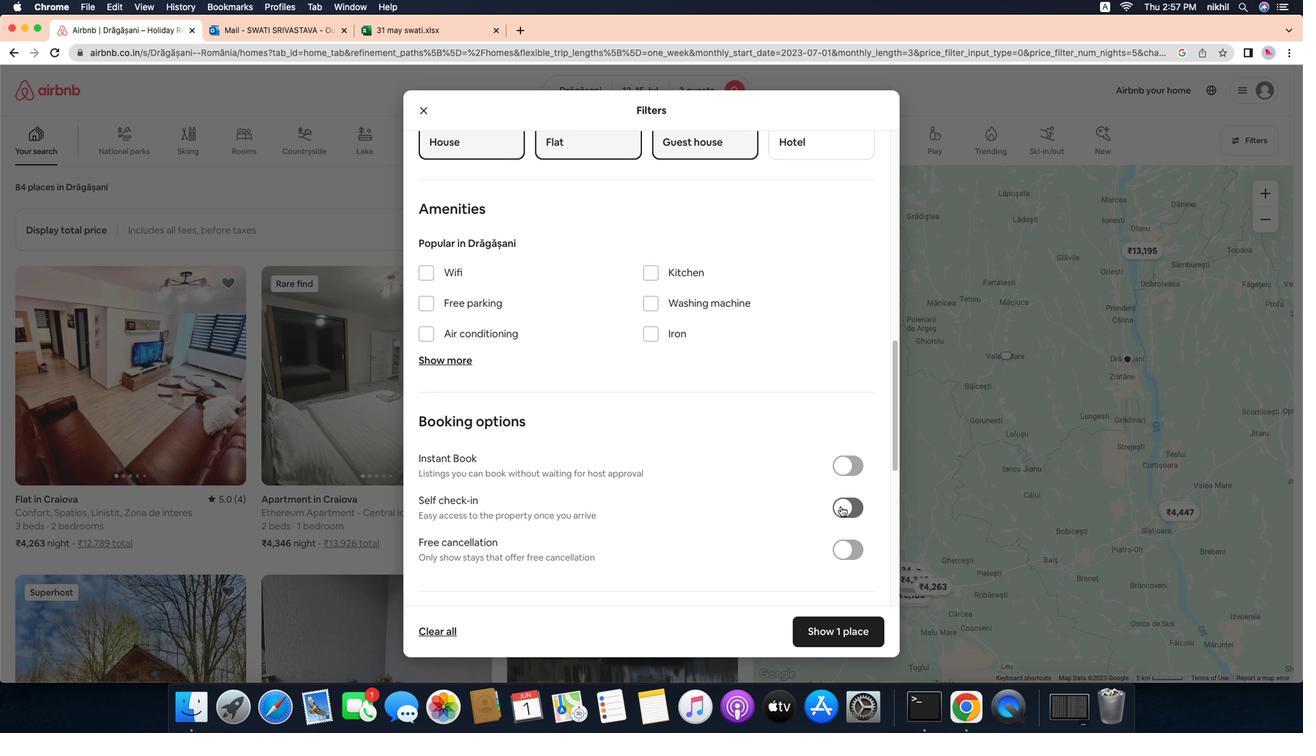 
Action: Mouse scrolled (672, 469) with delta (-46, -48)
Screenshot: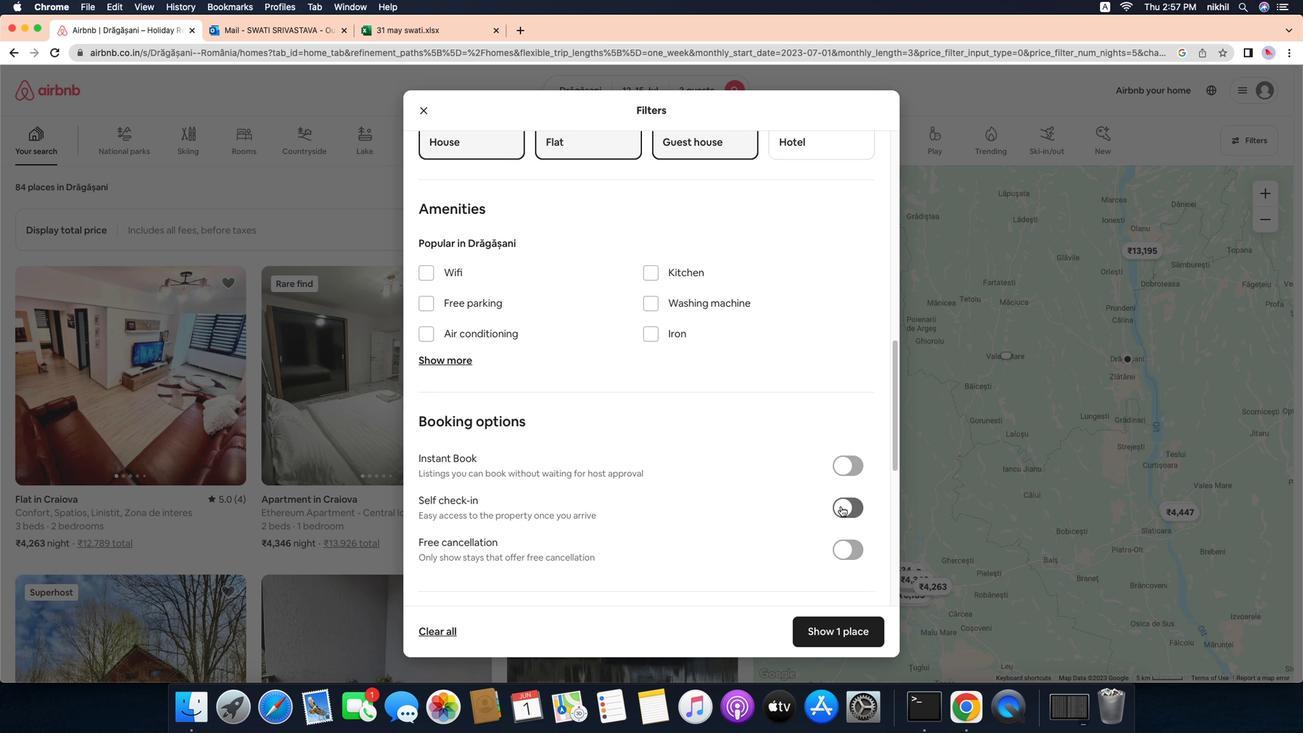 
Action: Mouse scrolled (672, 469) with delta (-46, -46)
Screenshot: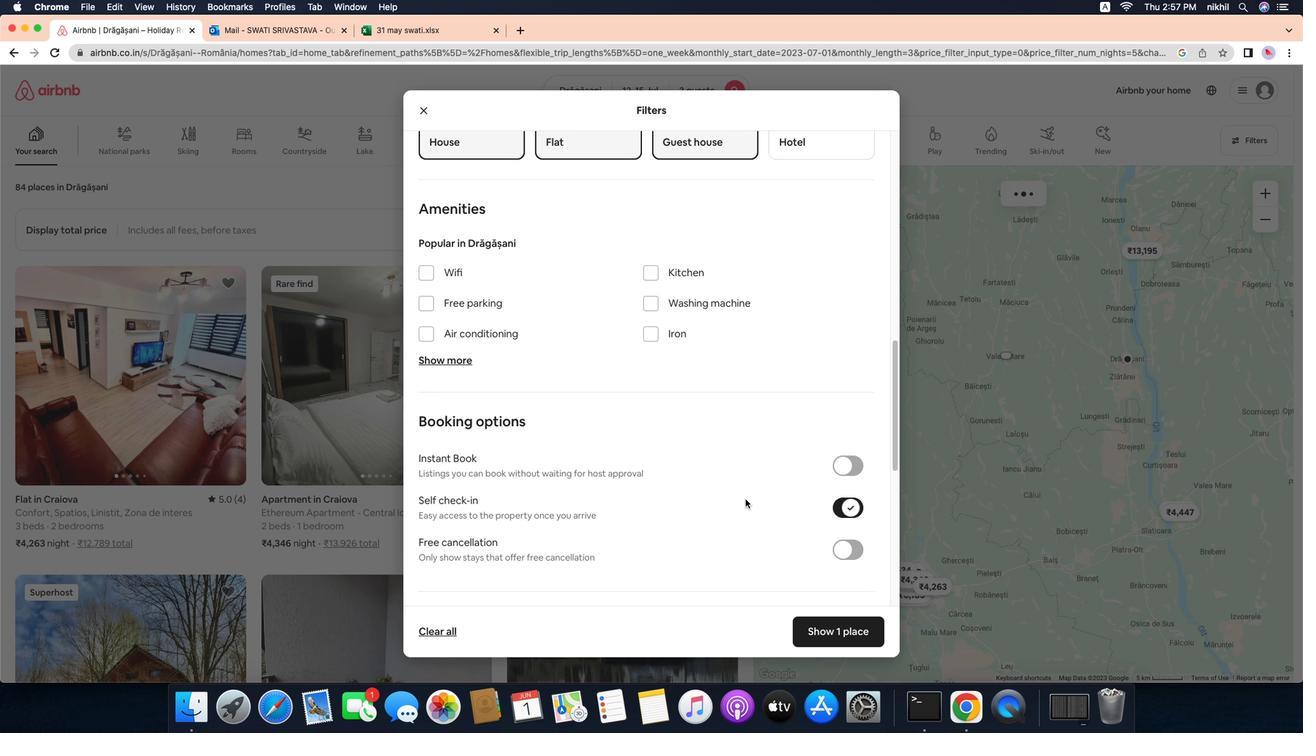 
Action: Mouse scrolled (672, 469) with delta (-46, -46)
Screenshot: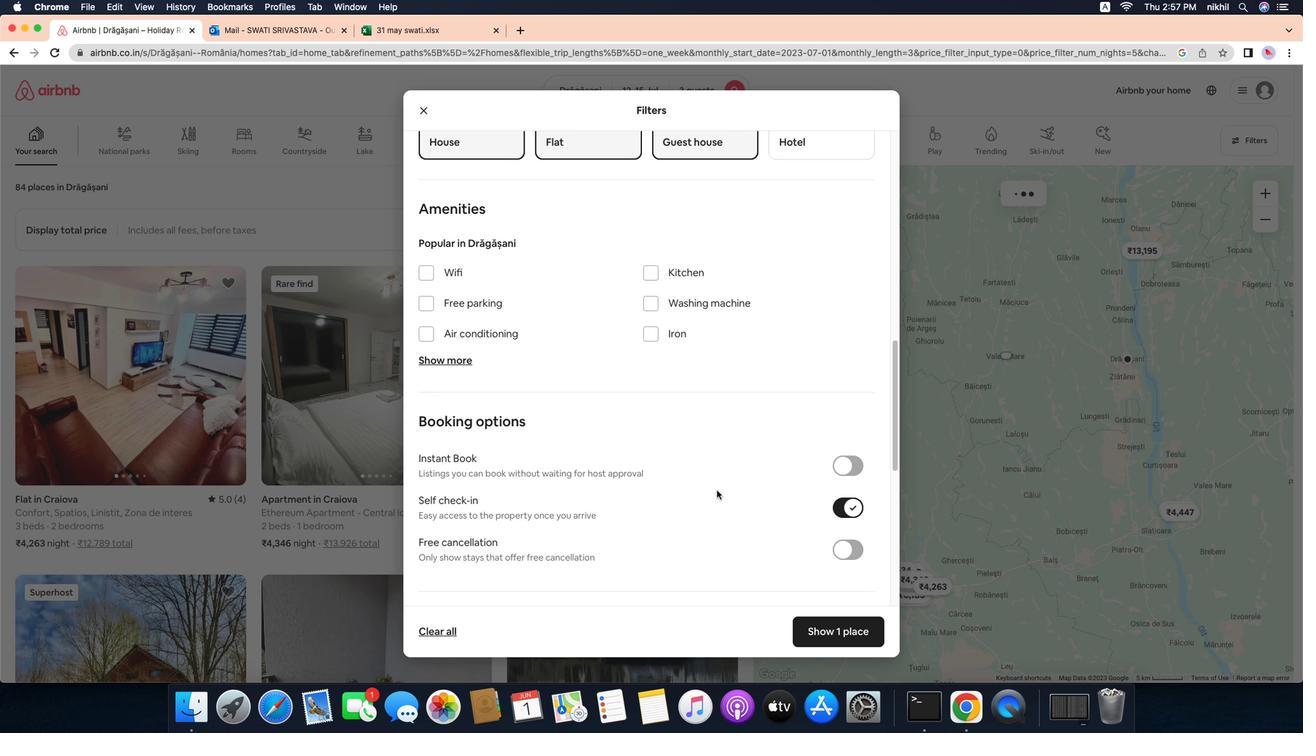
Action: Mouse moved to (849, 493)
Screenshot: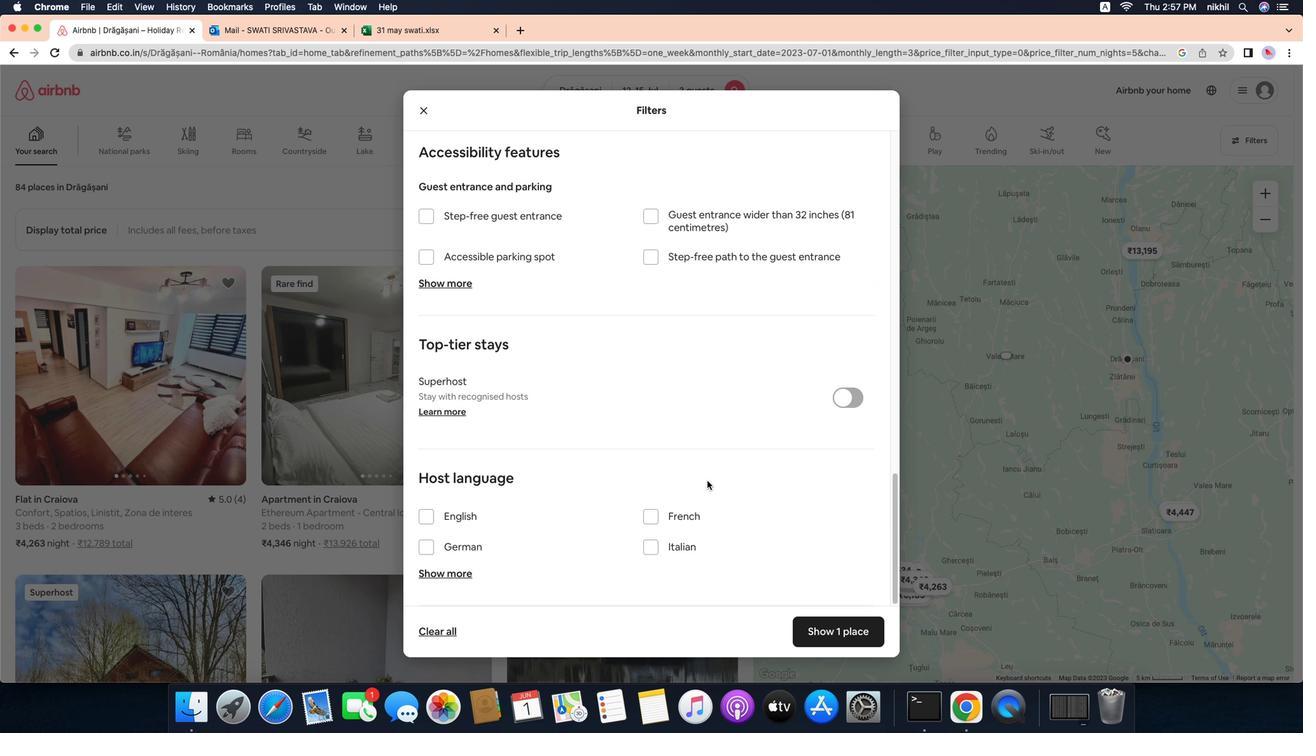 
Action: Mouse pressed left at (849, 493)
Screenshot: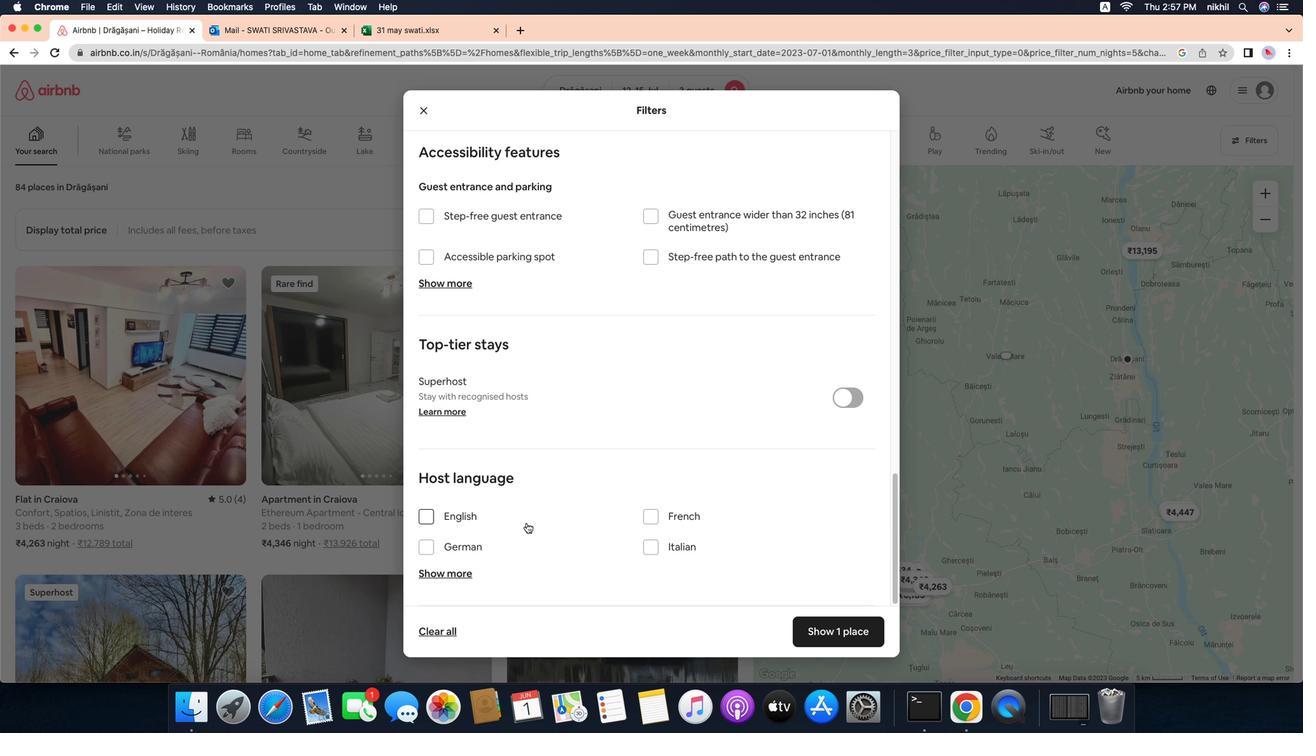 
Action: Mouse moved to (709, 471)
Screenshot: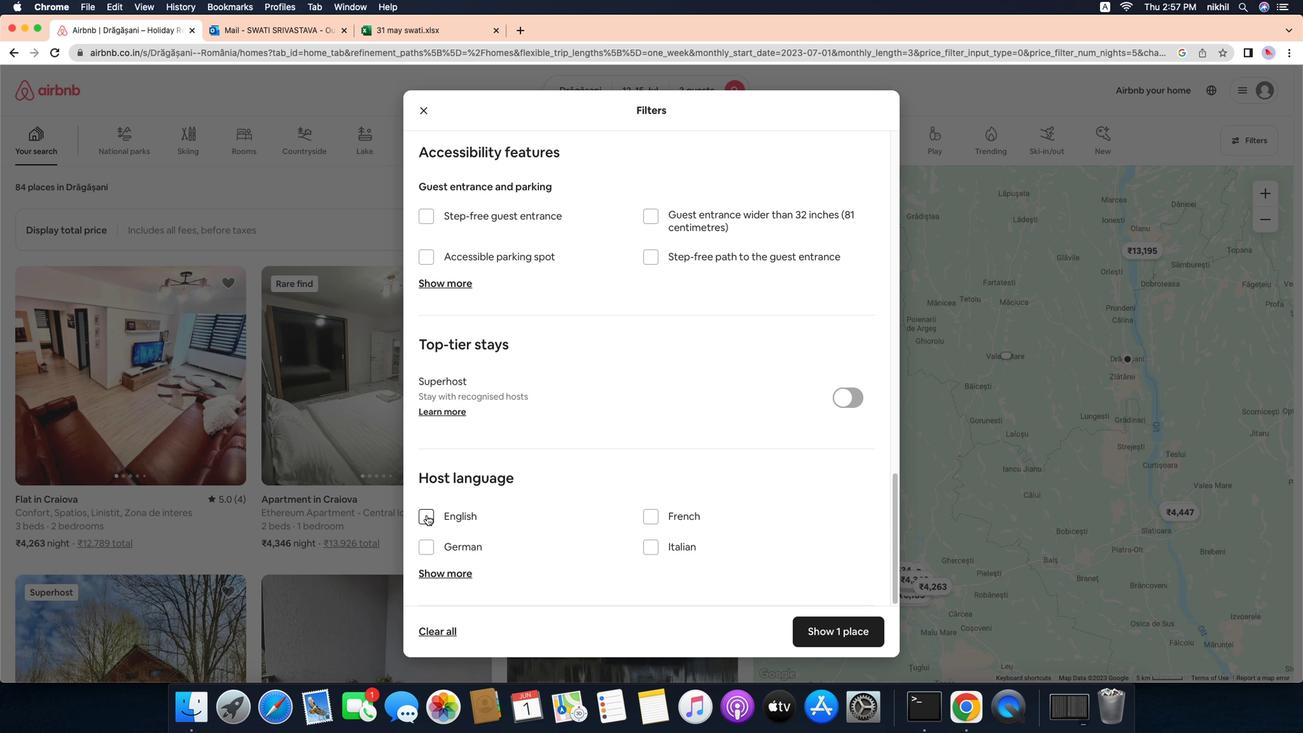 
Action: Mouse scrolled (709, 471) with delta (-46, -46)
Screenshot: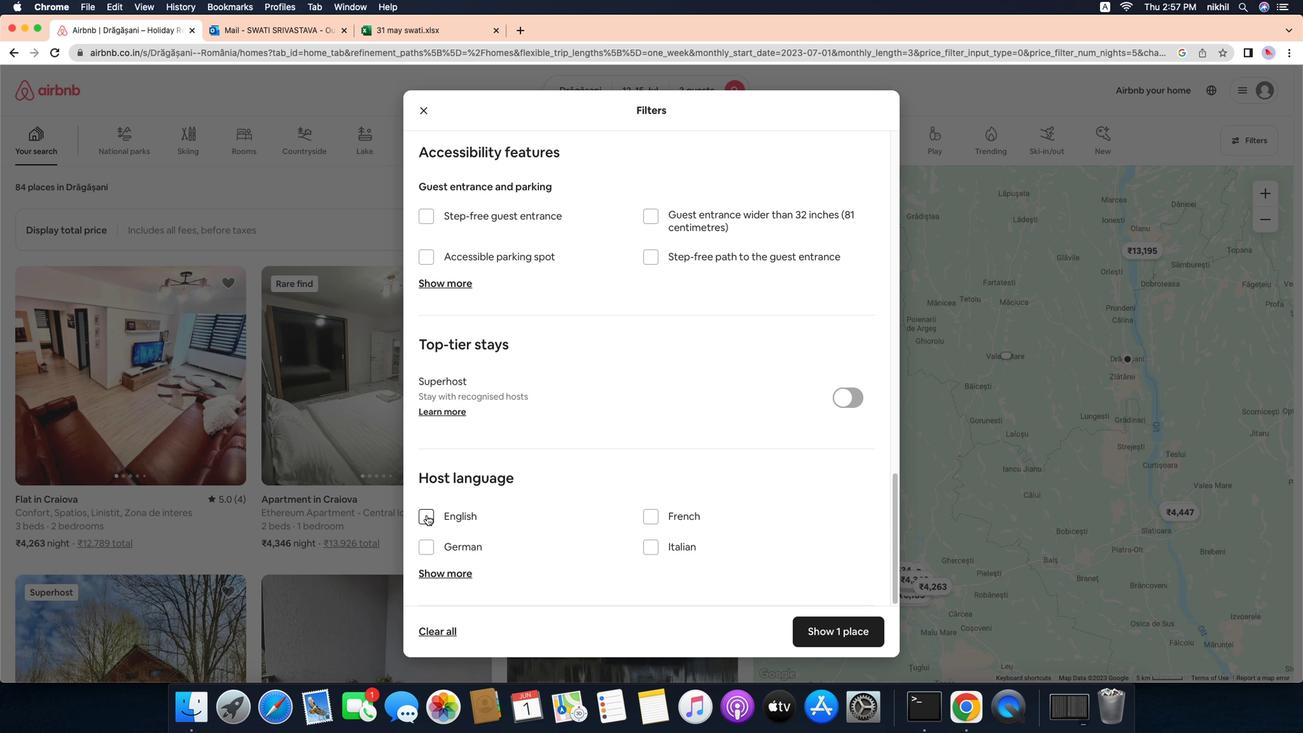 
Action: Mouse moved to (709, 470)
Screenshot: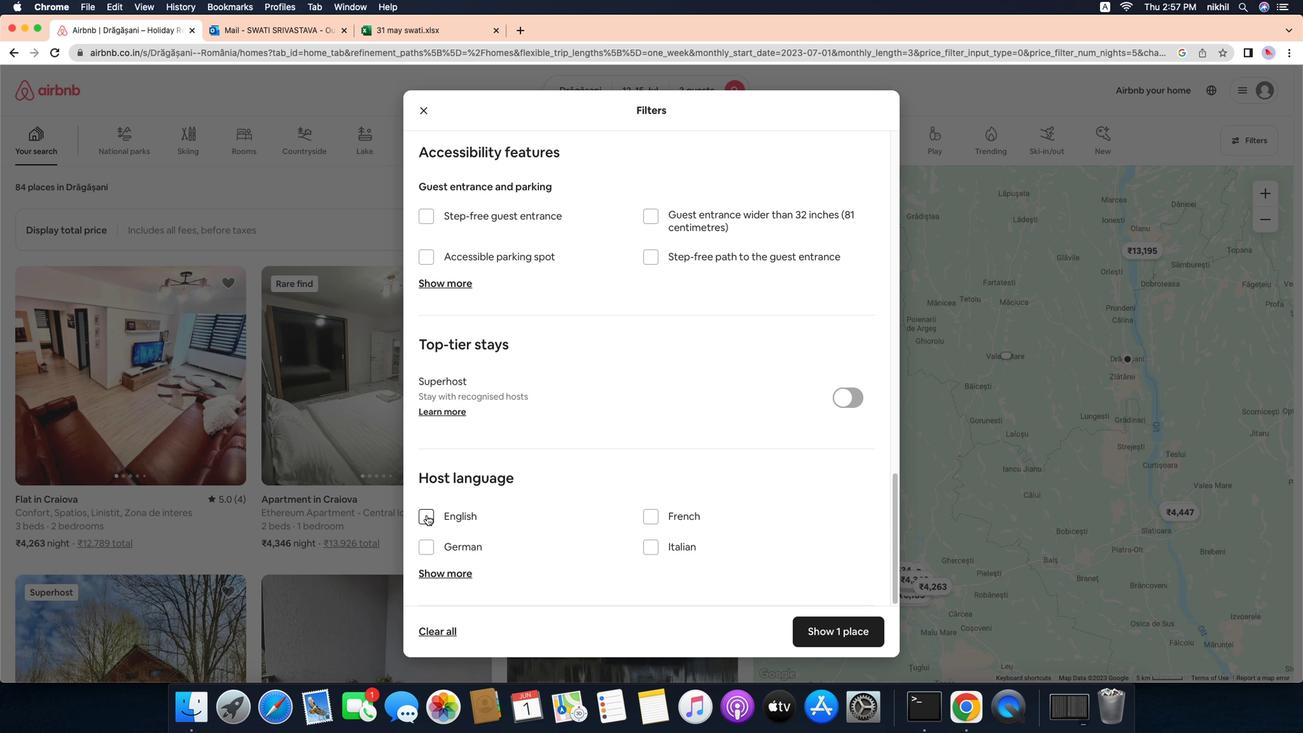
Action: Mouse scrolled (709, 470) with delta (-46, -46)
Screenshot: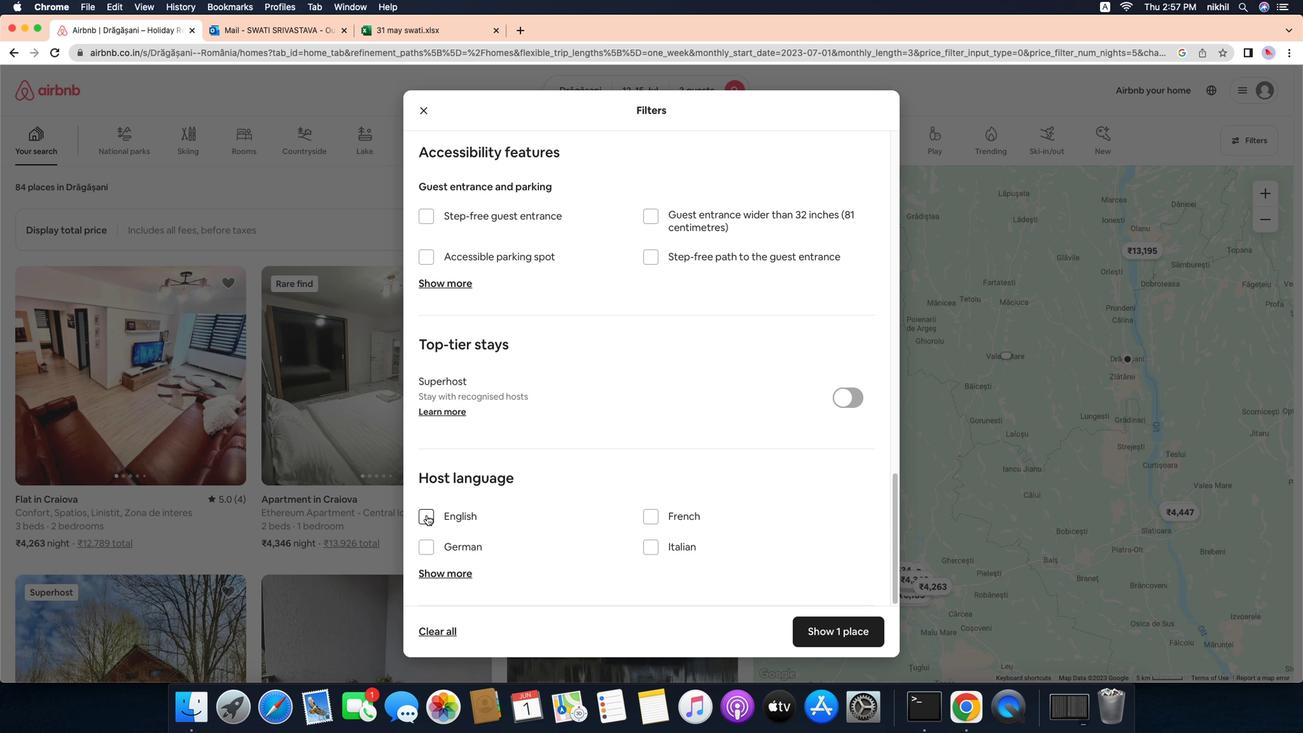 
Action: Mouse moved to (709, 470)
Screenshot: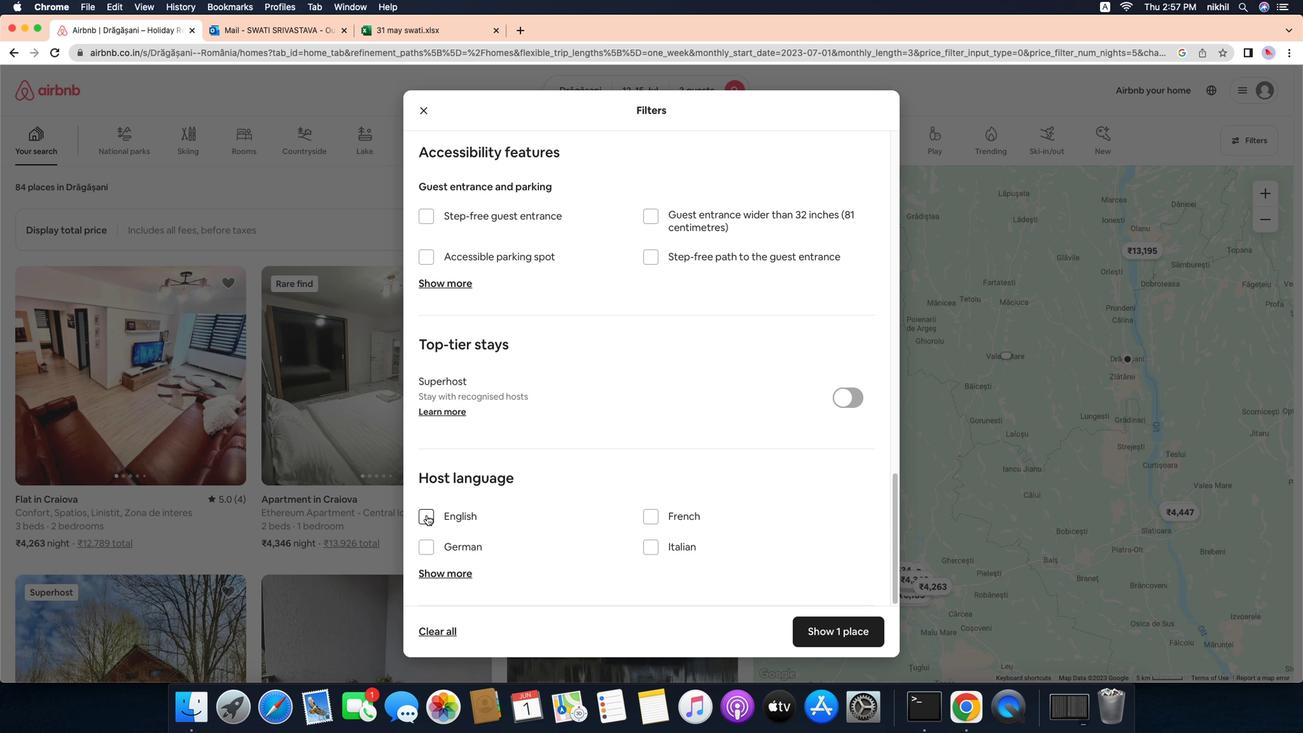 
Action: Mouse scrolled (709, 470) with delta (-46, -48)
Screenshot: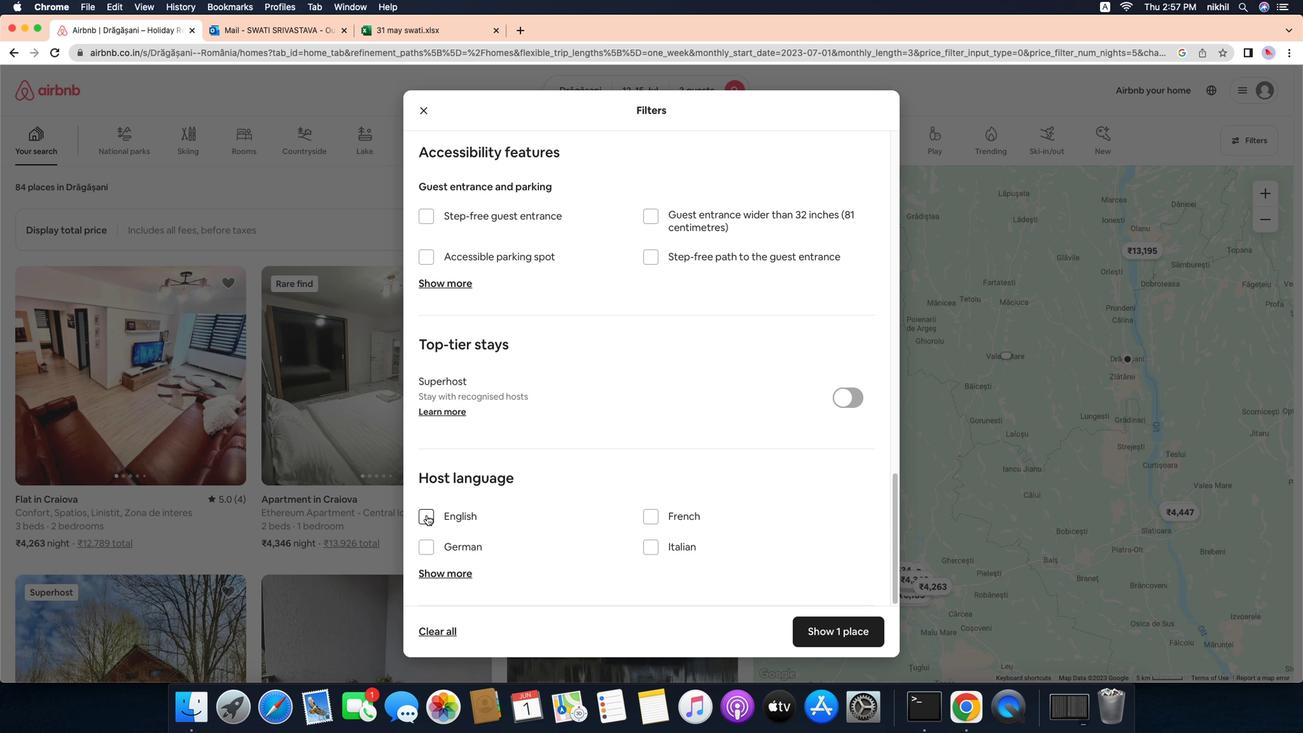 
Action: Mouse moved to (708, 469)
Screenshot: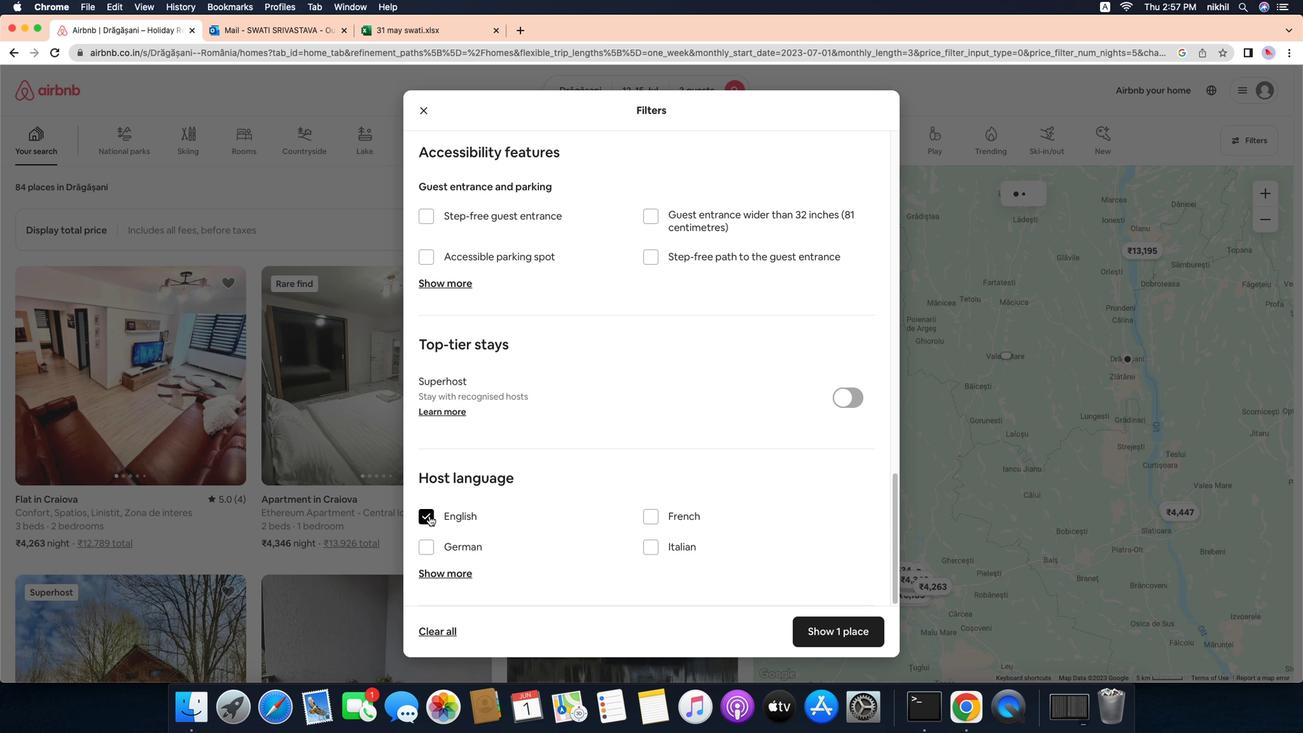 
Action: Mouse scrolled (708, 469) with delta (-46, -49)
Screenshot: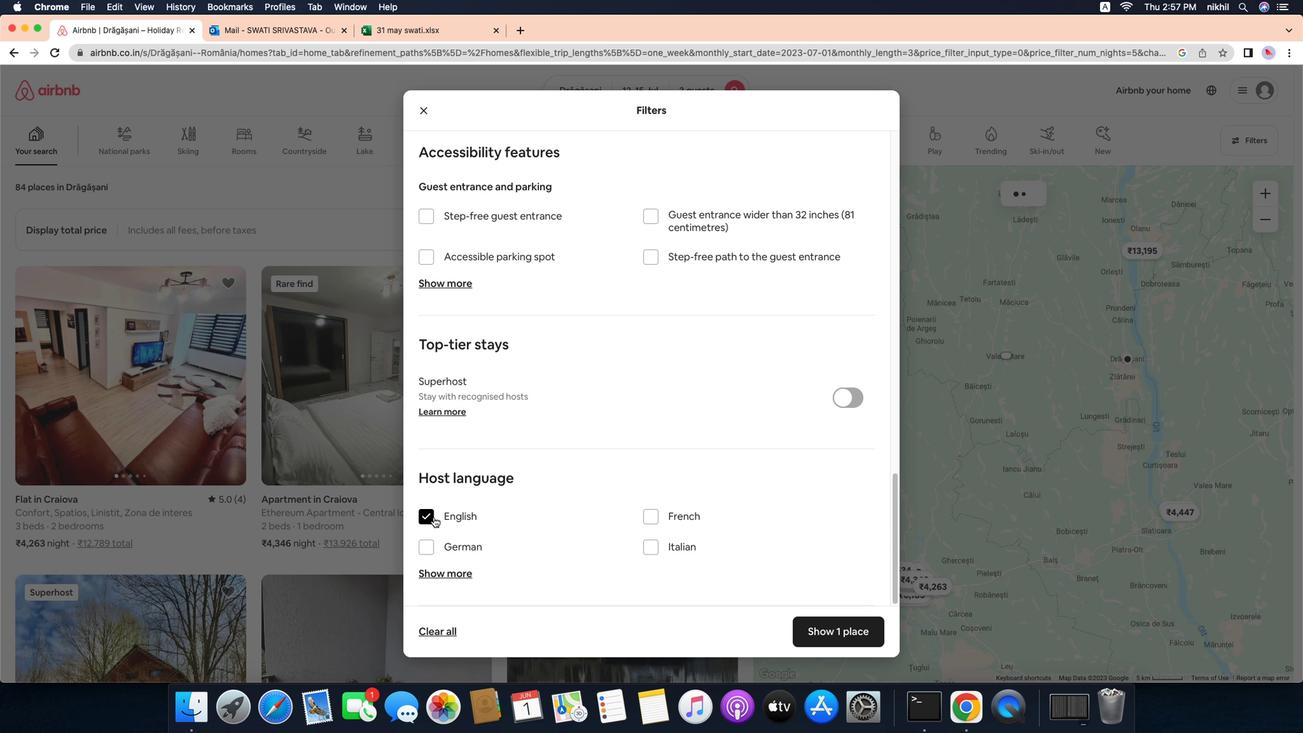 
Action: Mouse moved to (708, 469)
Screenshot: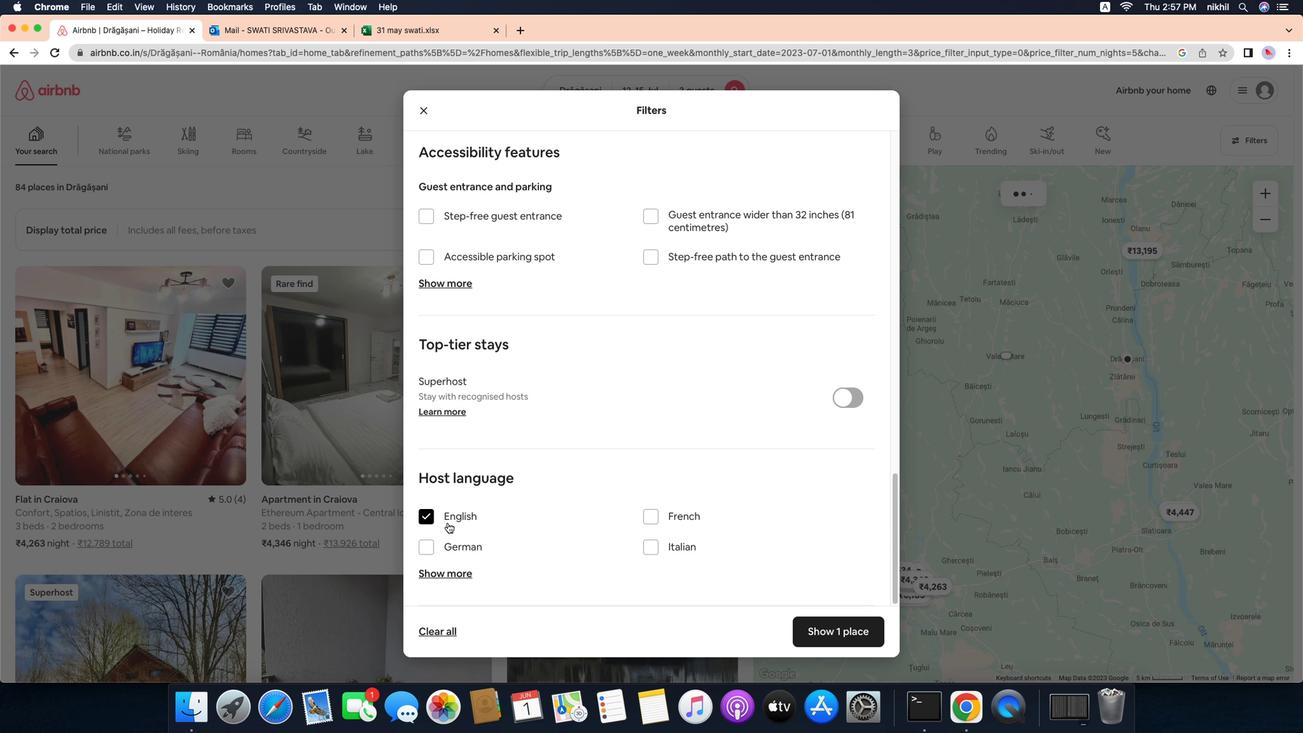 
Action: Mouse scrolled (708, 469) with delta (-46, -46)
Screenshot: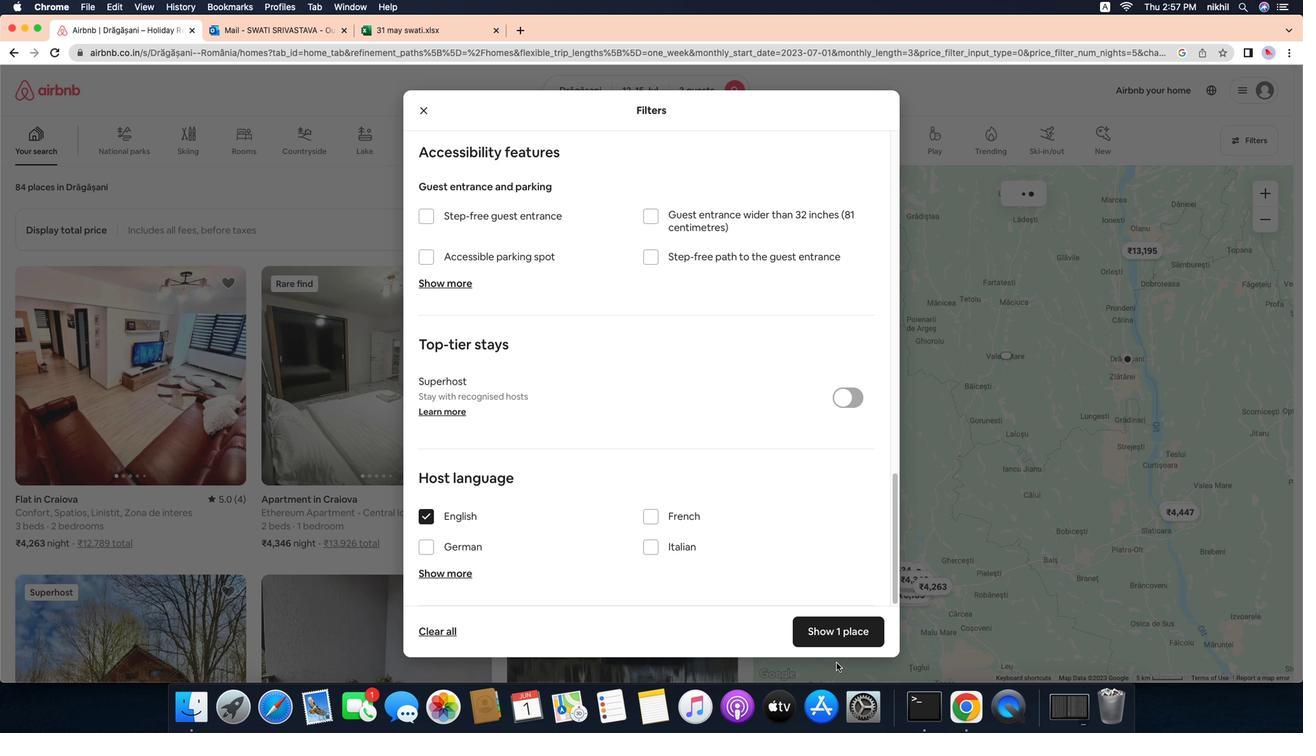 
Action: Mouse scrolled (708, 469) with delta (-46, -46)
Screenshot: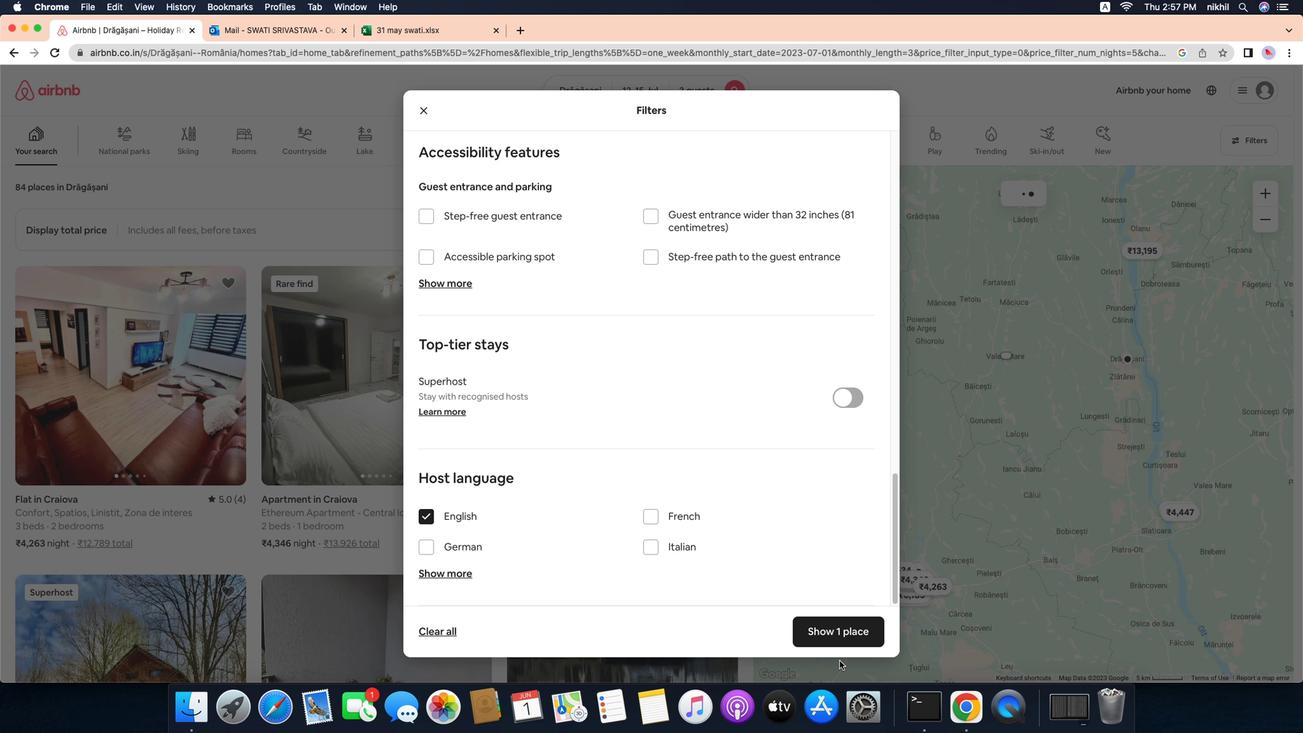 
Action: Mouse scrolled (708, 469) with delta (-46, -48)
Screenshot: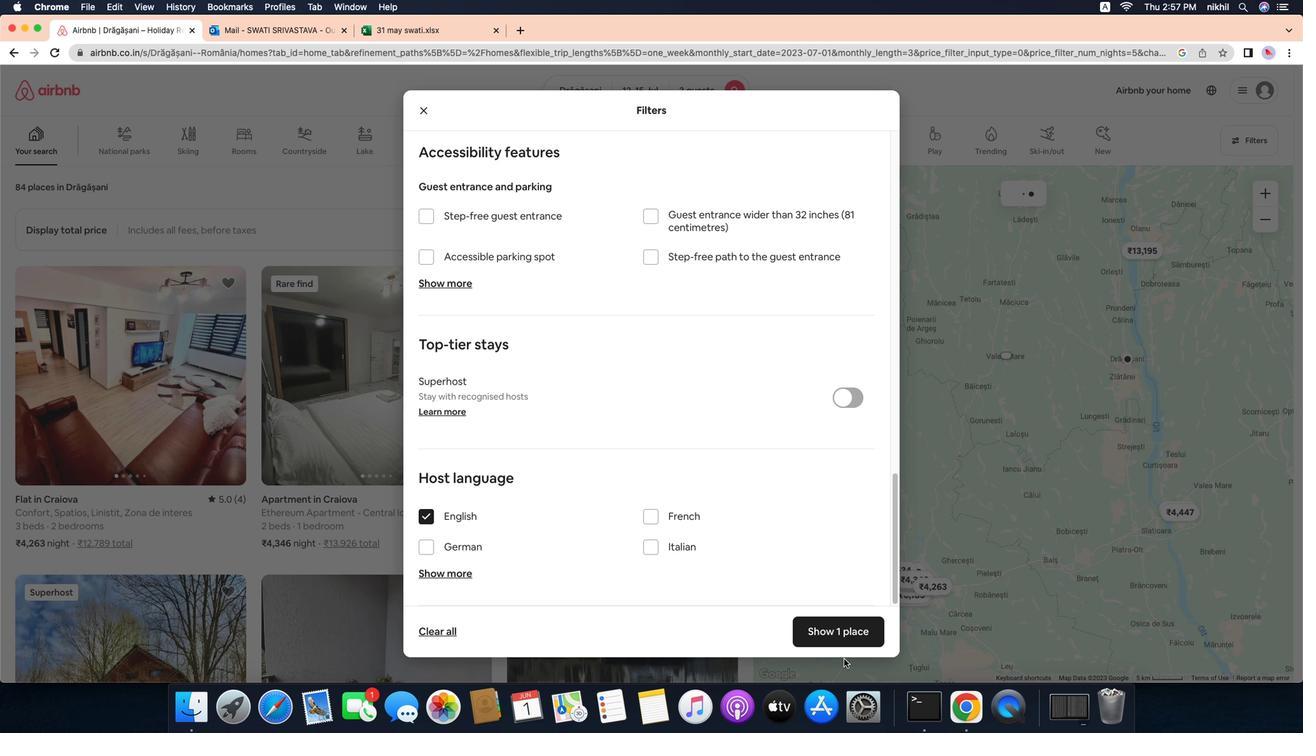 
Action: Mouse moved to (708, 467)
Screenshot: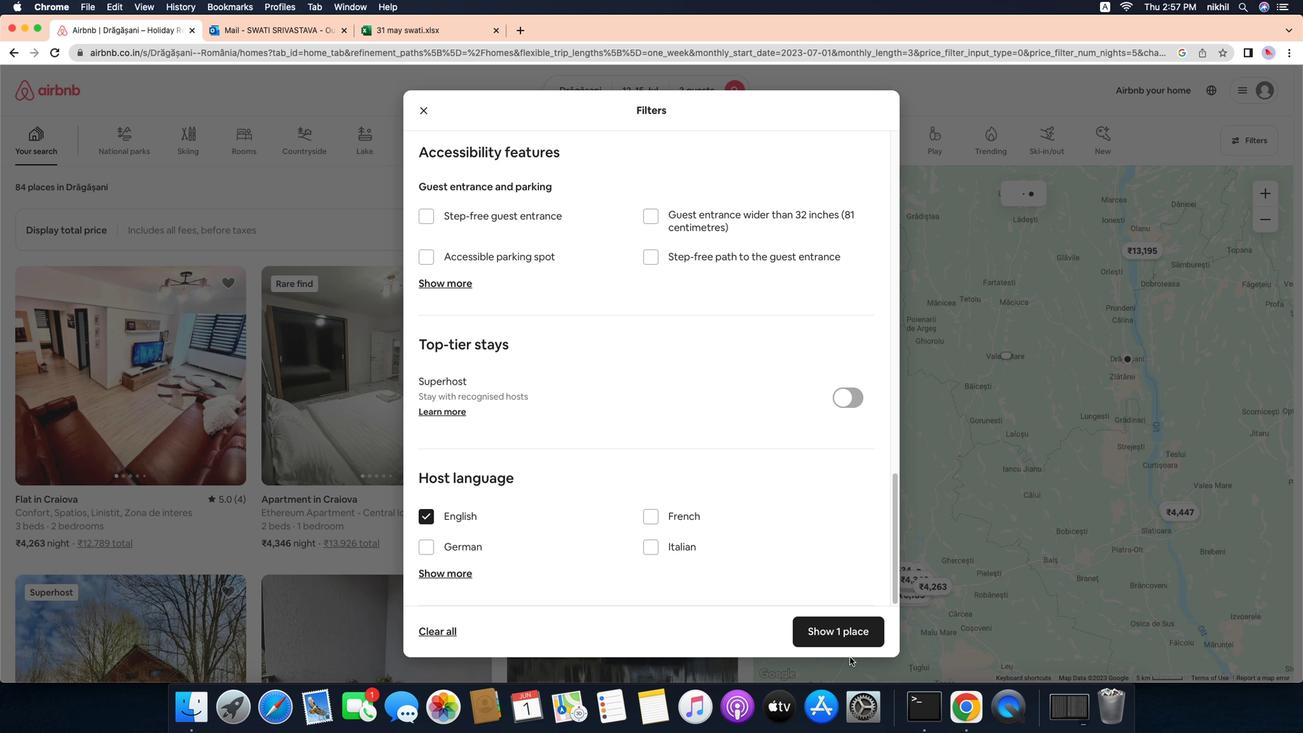 
Action: Mouse scrolled (708, 467) with delta (-46, -50)
Screenshot: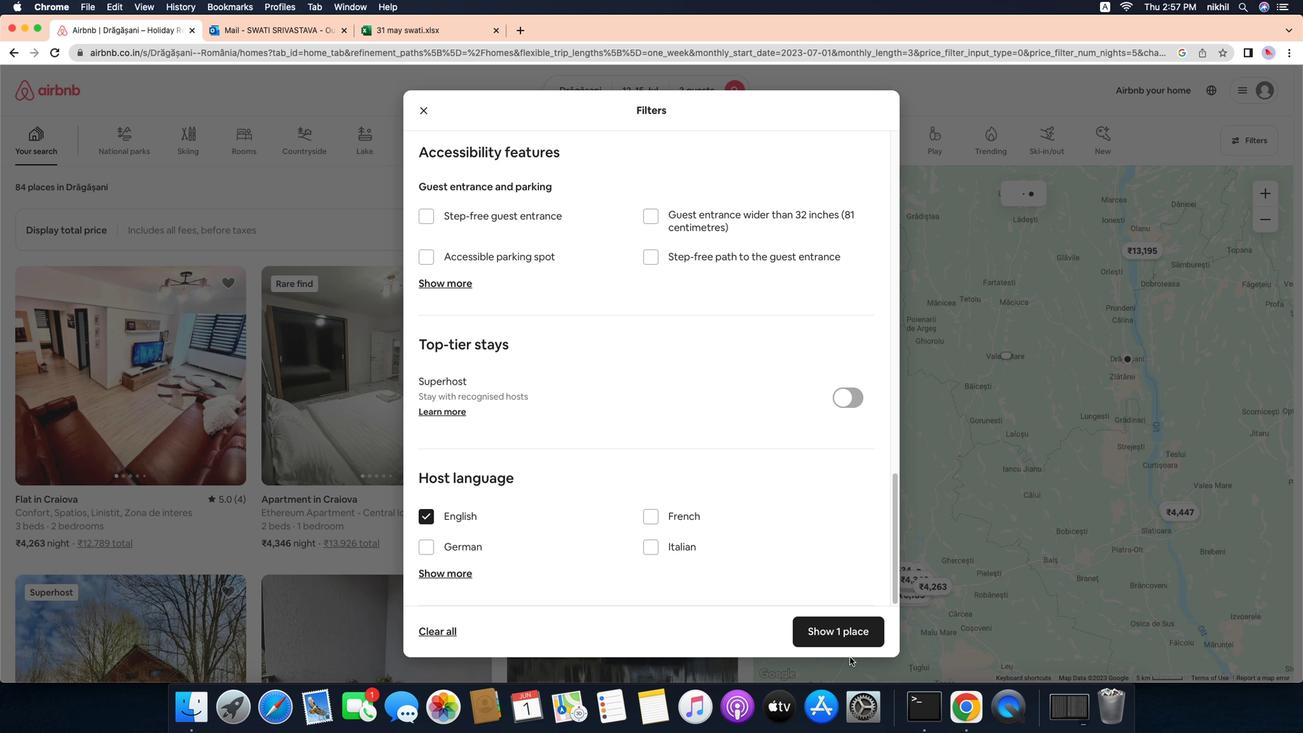 
Action: Mouse moved to (408, 503)
Screenshot: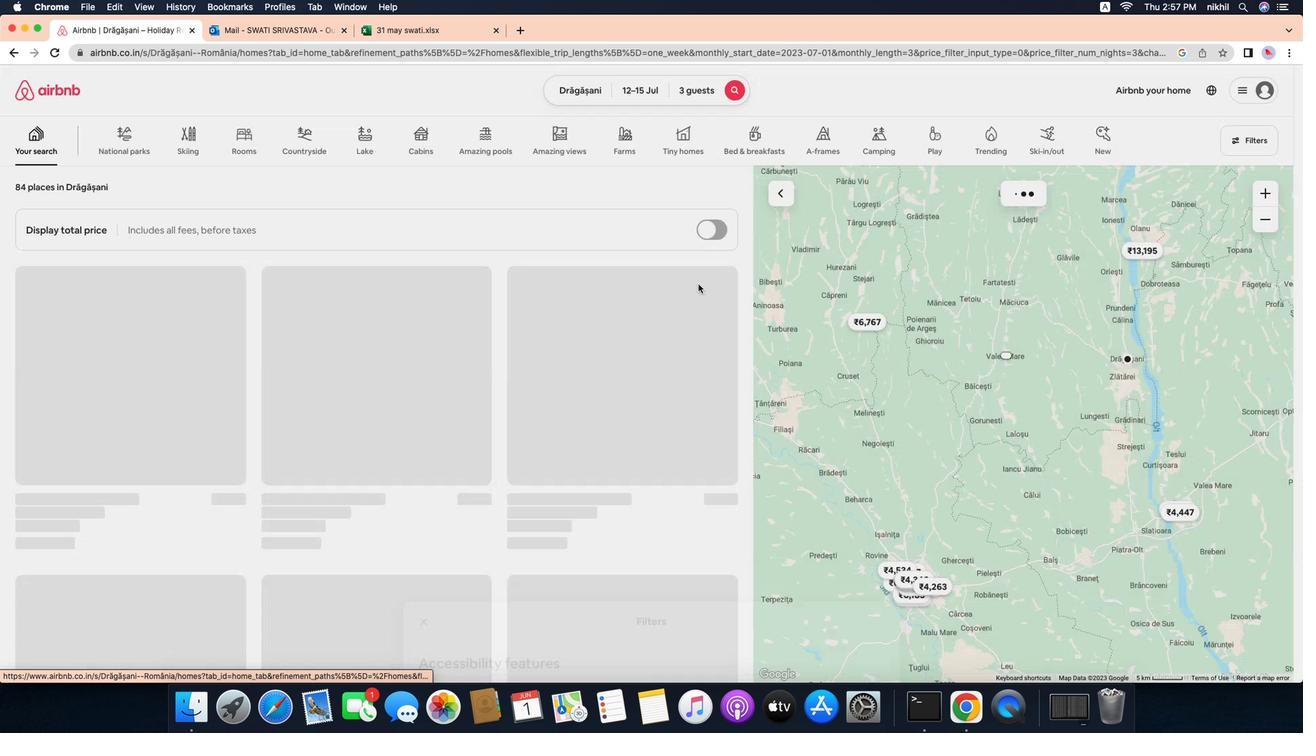 
Action: Mouse pressed left at (408, 503)
Screenshot: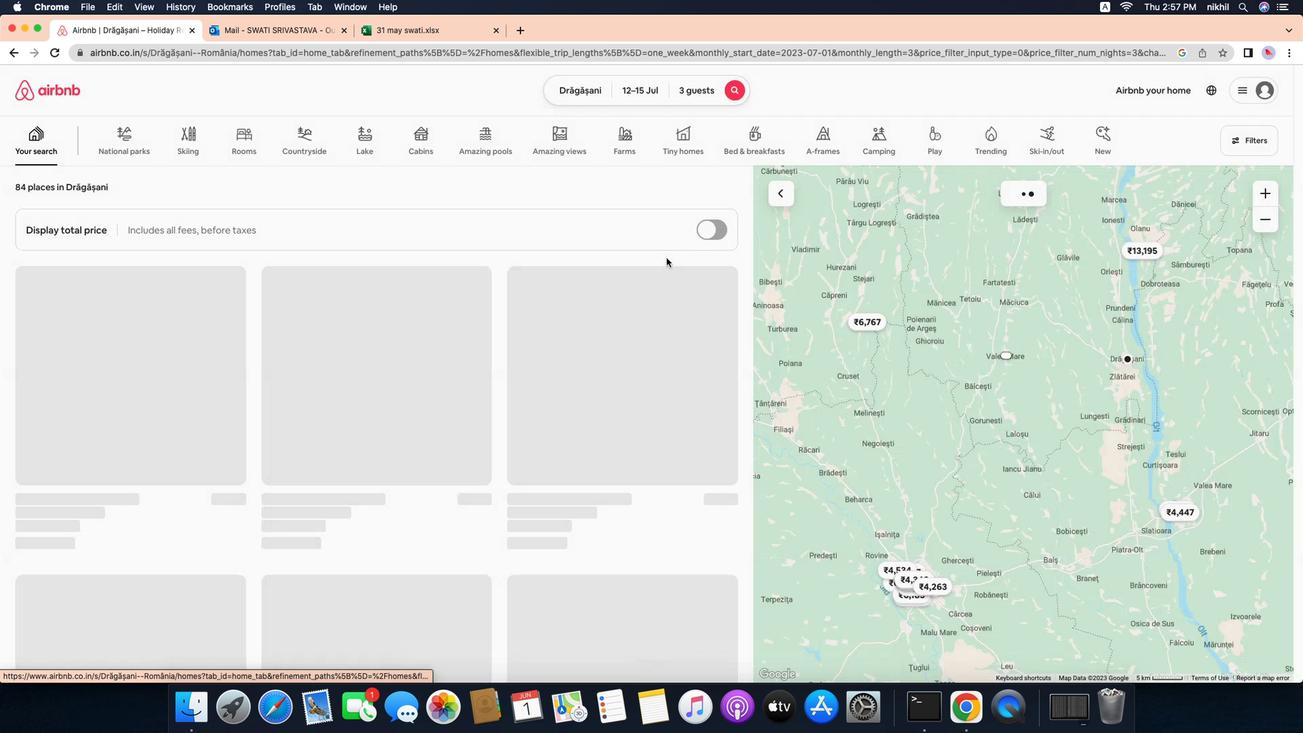 
Action: Mouse moved to (860, 621)
Screenshot: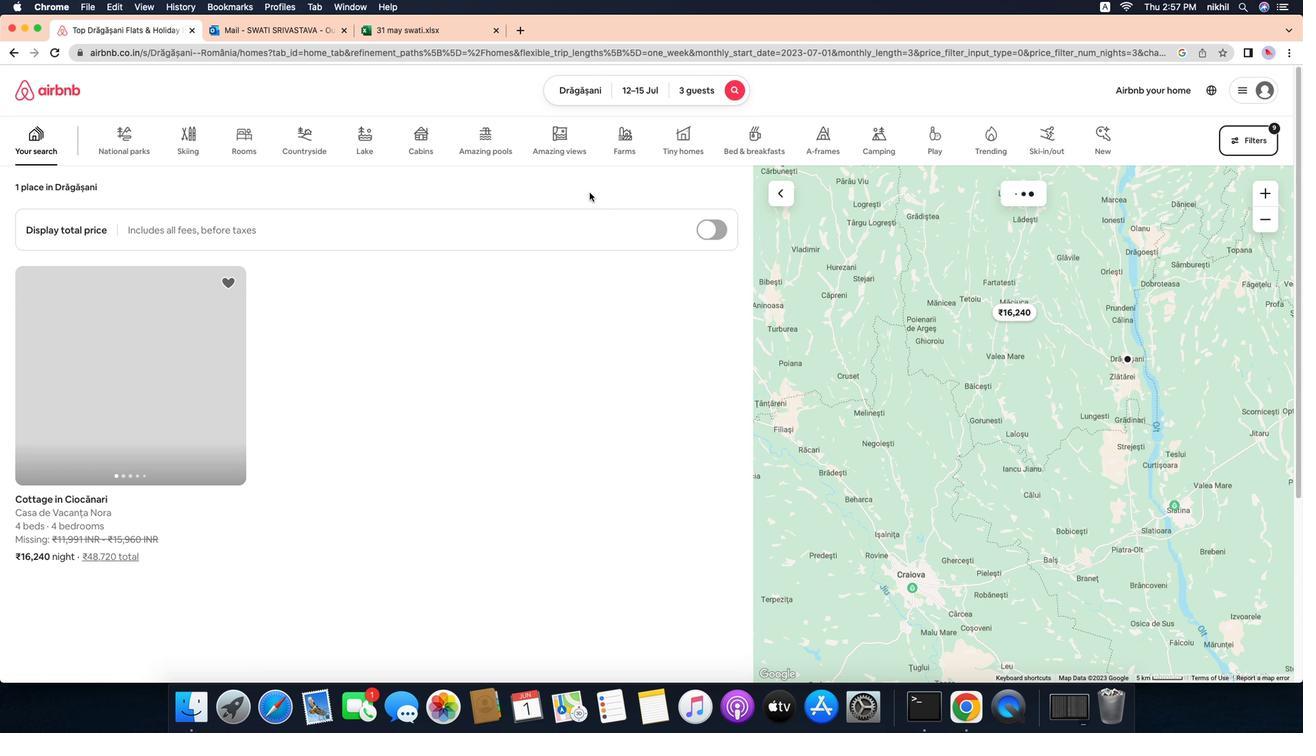 
Action: Mouse pressed left at (860, 621)
Screenshot: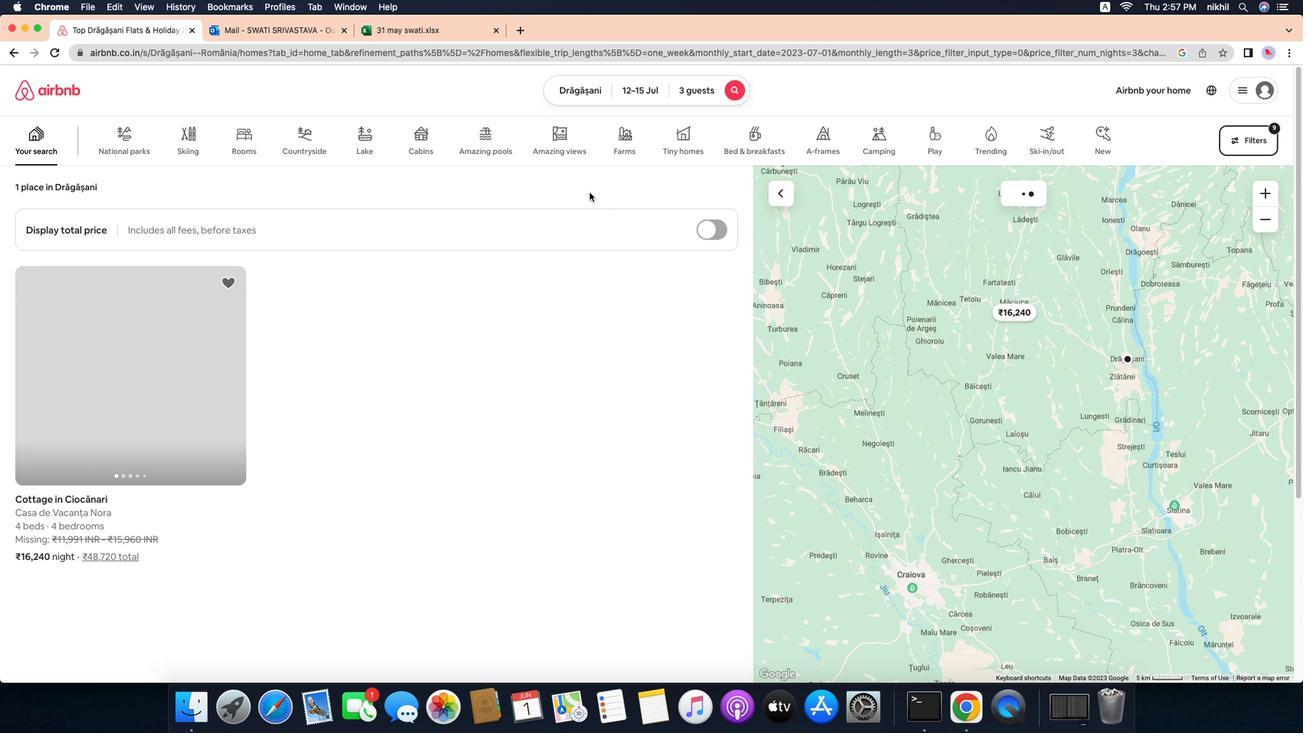 
Action: Mouse moved to (582, 158)
Screenshot: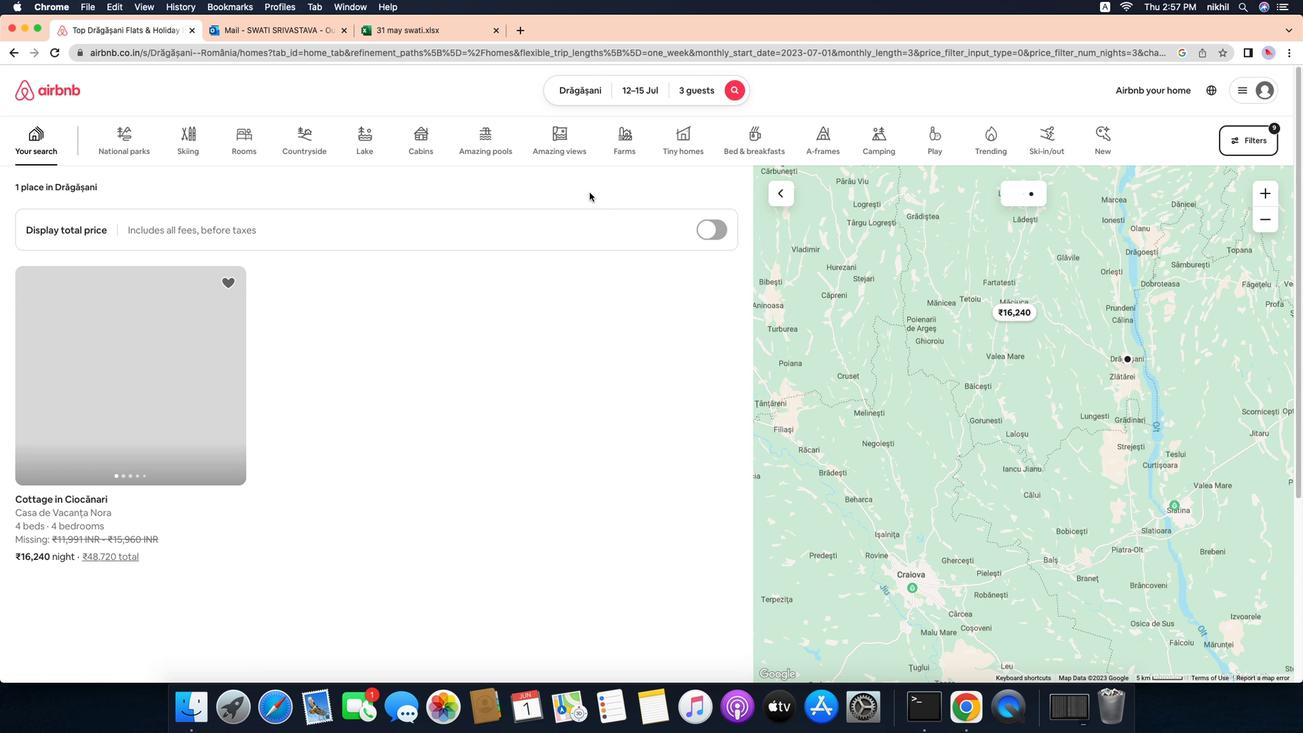 
